 Task: Search one way flight ticket for 5 adults, 2 children, 1 infant in seat and 2 infants on lap in economy from Houston: George Bush Intercontinental/houston Airport to Gillette: Gillette Campbell County Airport on 5-1-2023. Choice of flights is JetBlue. Number of bags: 6 checked bags. Price is upto 87000. Outbound departure time preference is 23:30.
Action: Mouse moved to (192, 248)
Screenshot: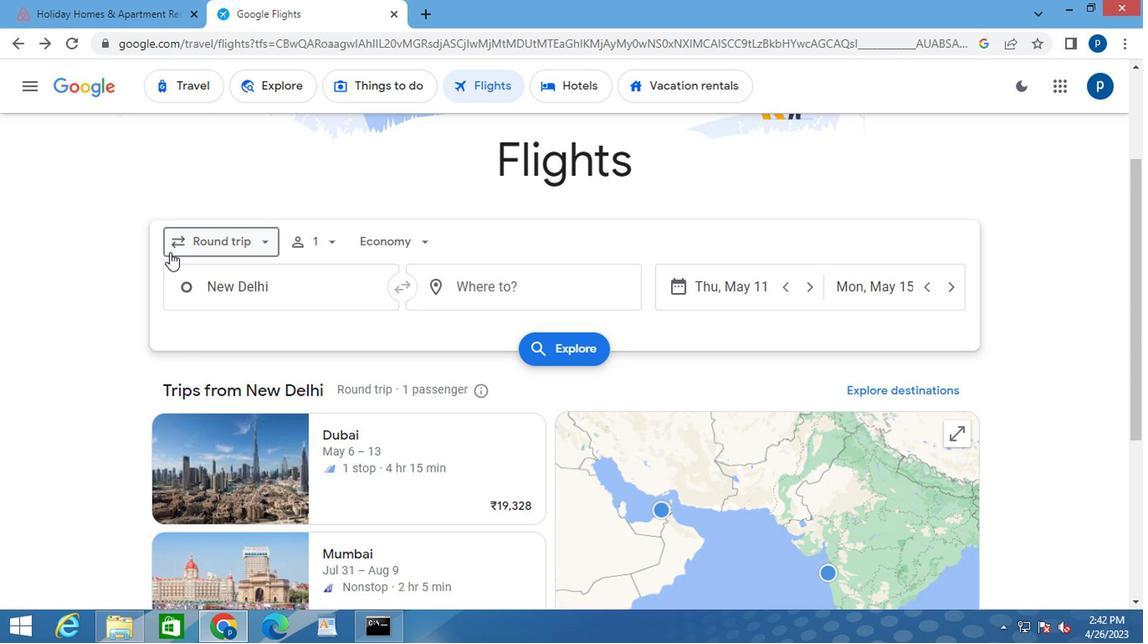 
Action: Mouse pressed left at (192, 248)
Screenshot: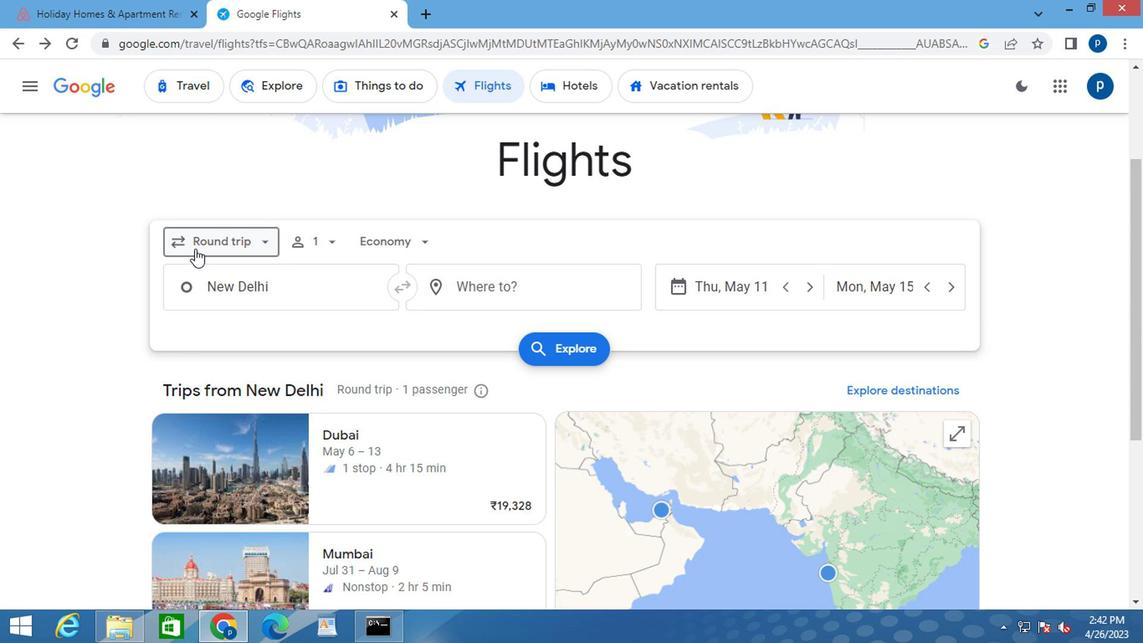 
Action: Mouse moved to (242, 314)
Screenshot: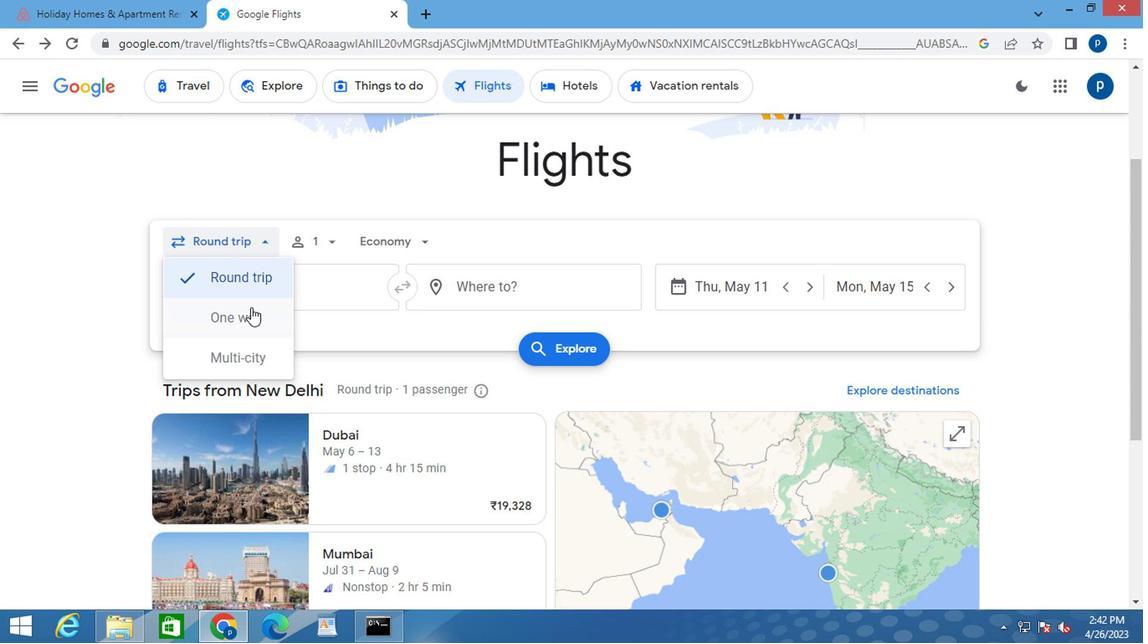 
Action: Mouse pressed left at (242, 314)
Screenshot: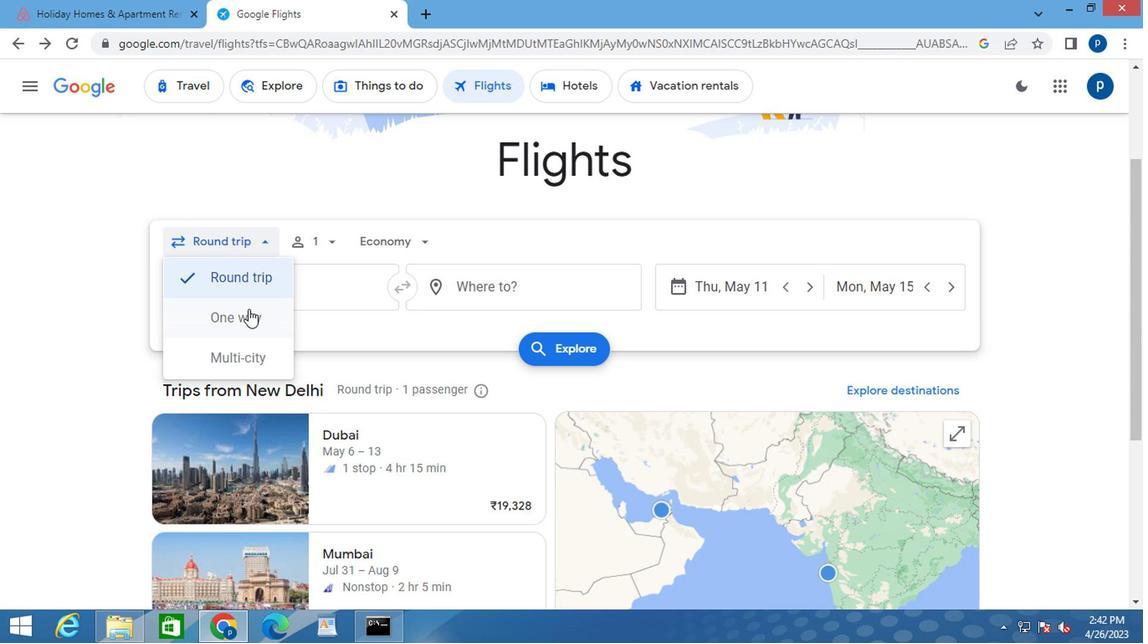 
Action: Mouse moved to (312, 249)
Screenshot: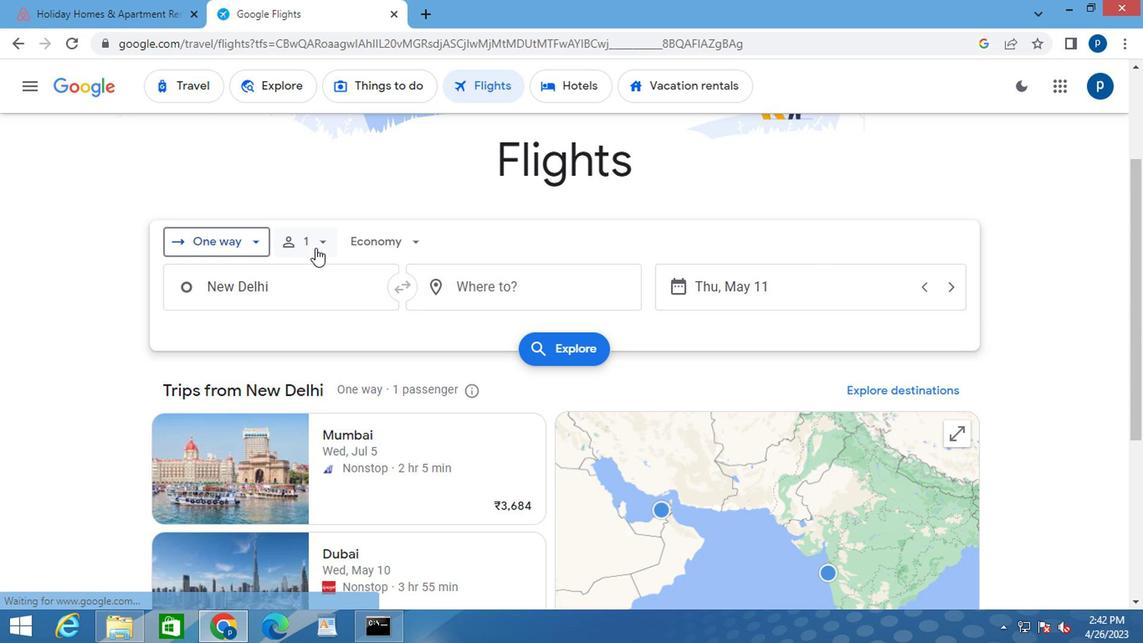 
Action: Mouse pressed left at (312, 249)
Screenshot: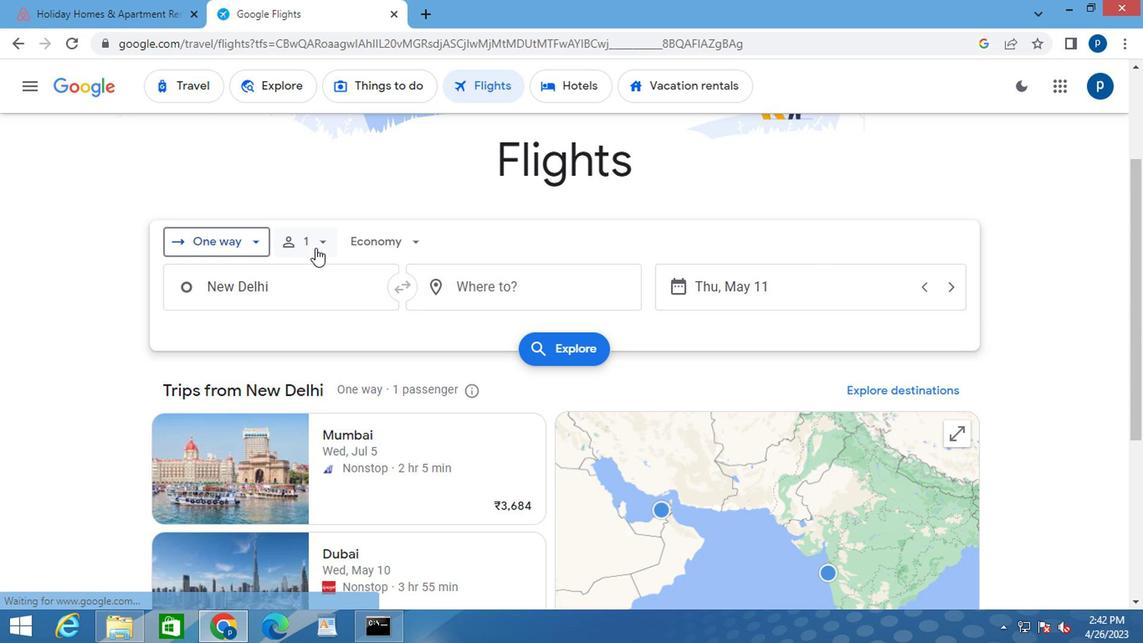 
Action: Mouse moved to (441, 284)
Screenshot: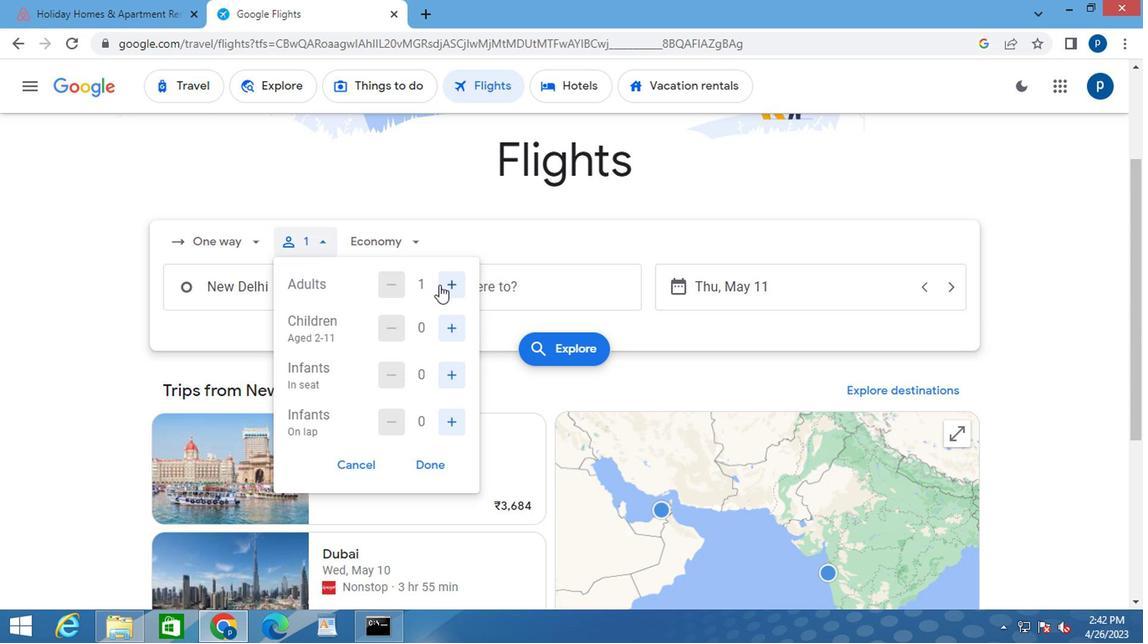 
Action: Mouse pressed left at (441, 284)
Screenshot: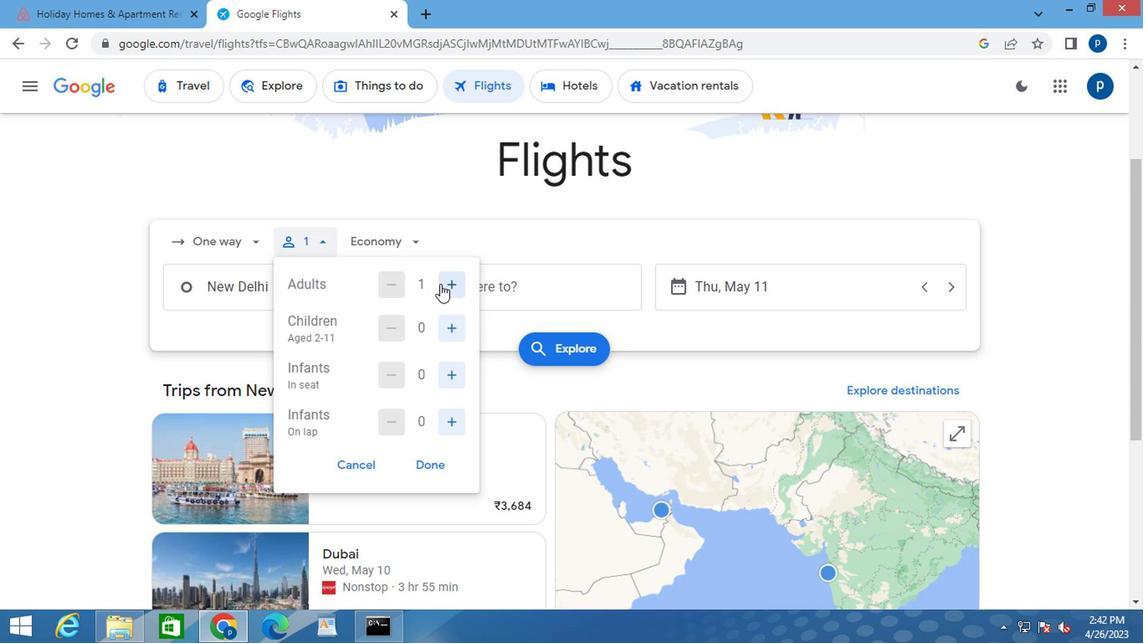 
Action: Mouse pressed left at (441, 284)
Screenshot: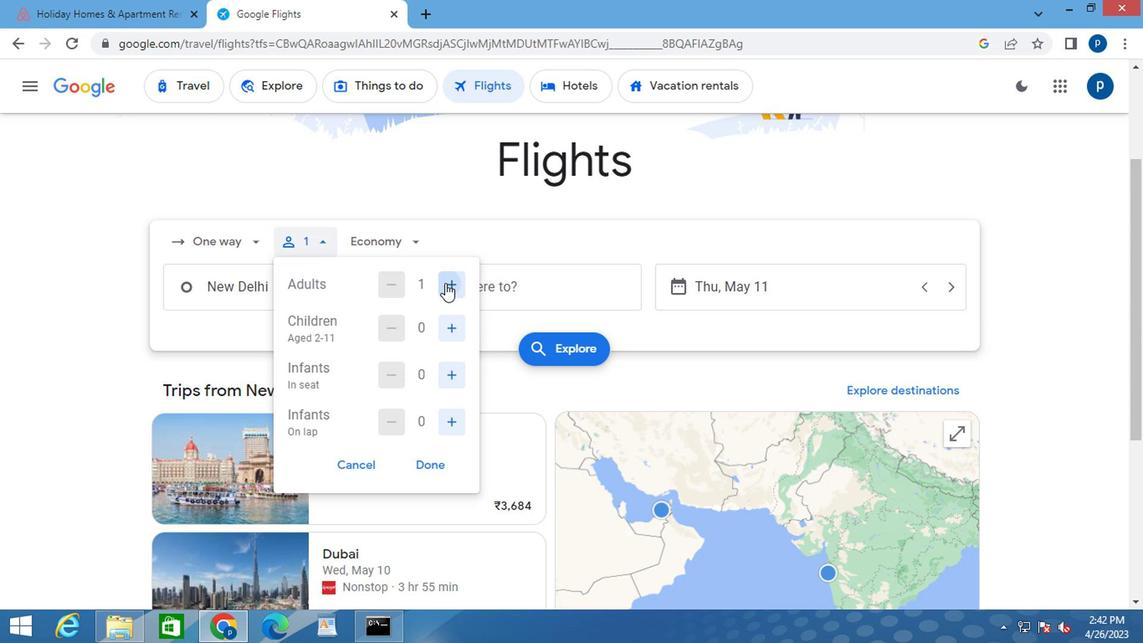 
Action: Mouse pressed left at (441, 284)
Screenshot: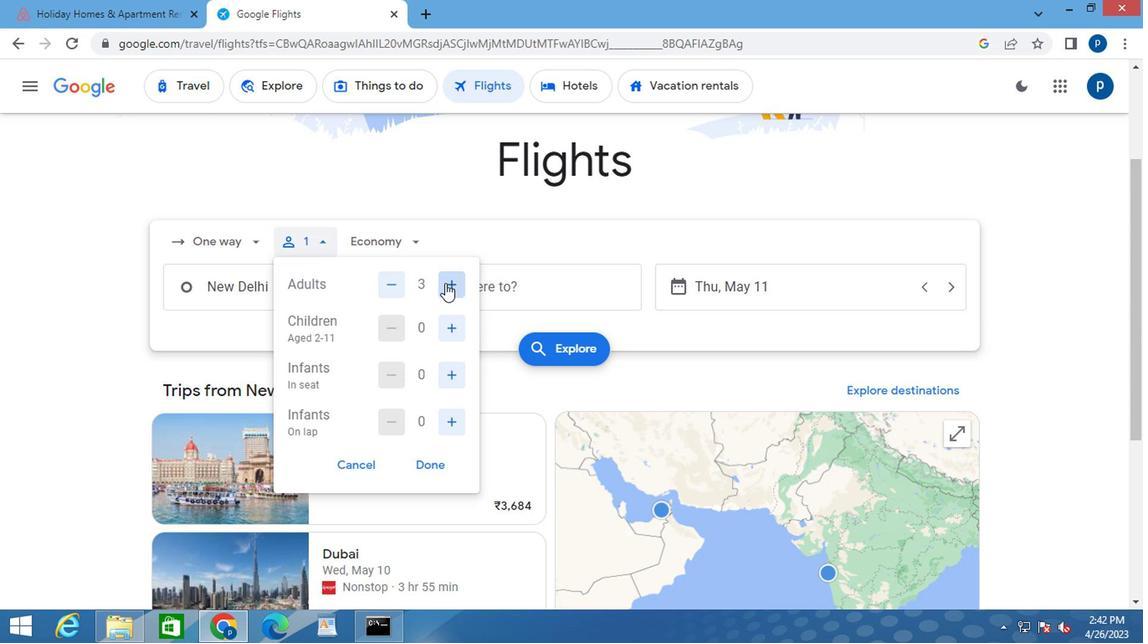 
Action: Mouse pressed left at (441, 284)
Screenshot: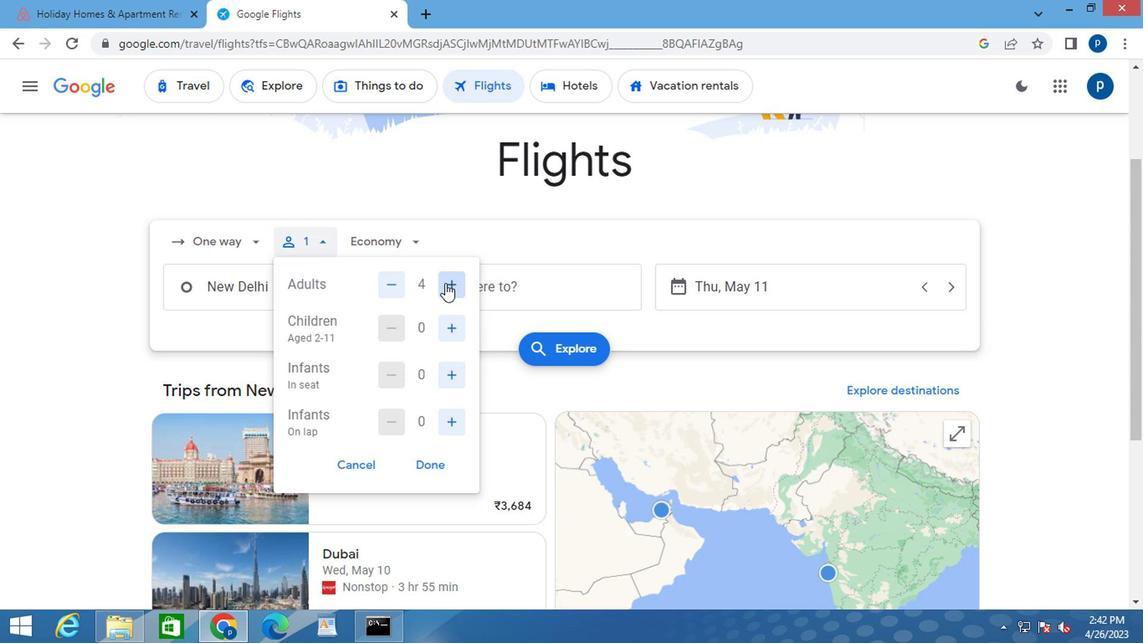 
Action: Mouse moved to (454, 332)
Screenshot: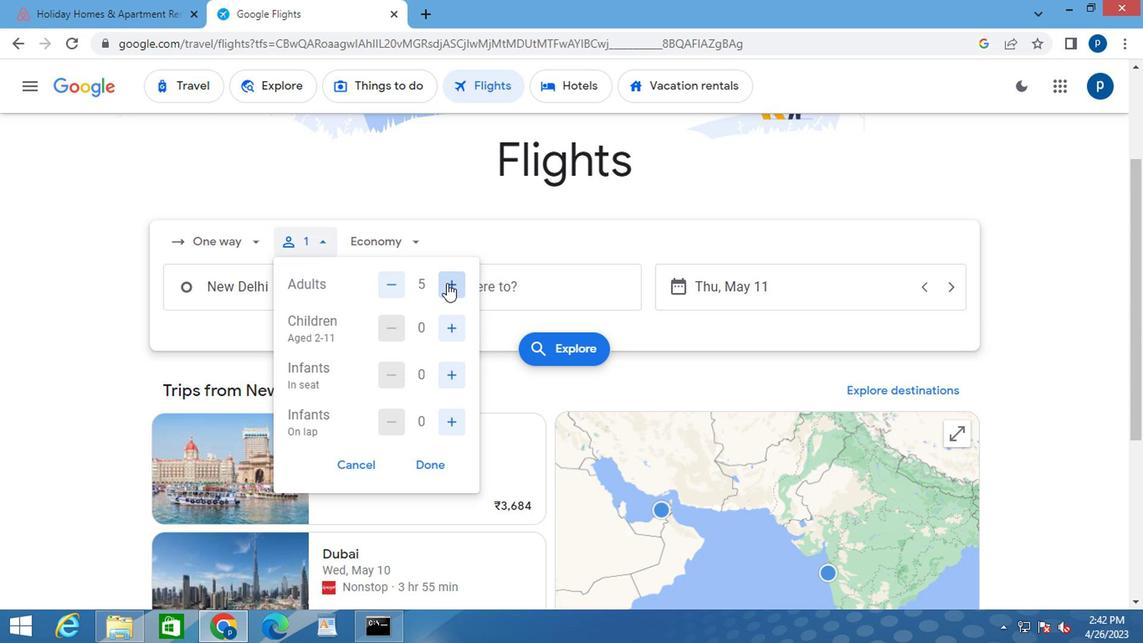 
Action: Mouse pressed left at (454, 332)
Screenshot: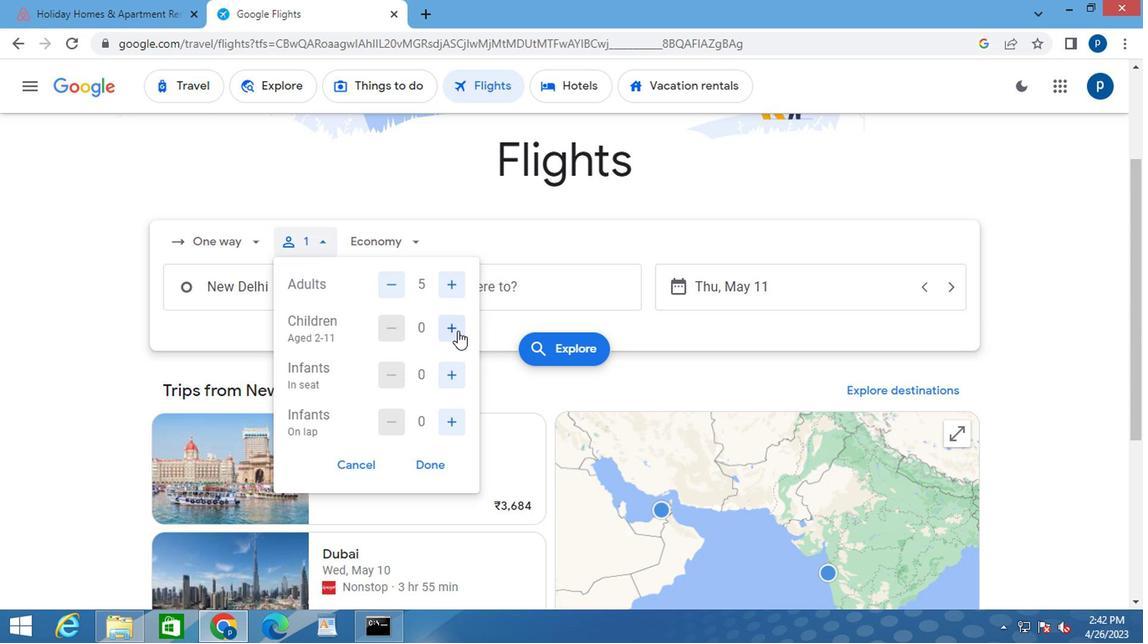 
Action: Mouse pressed left at (454, 332)
Screenshot: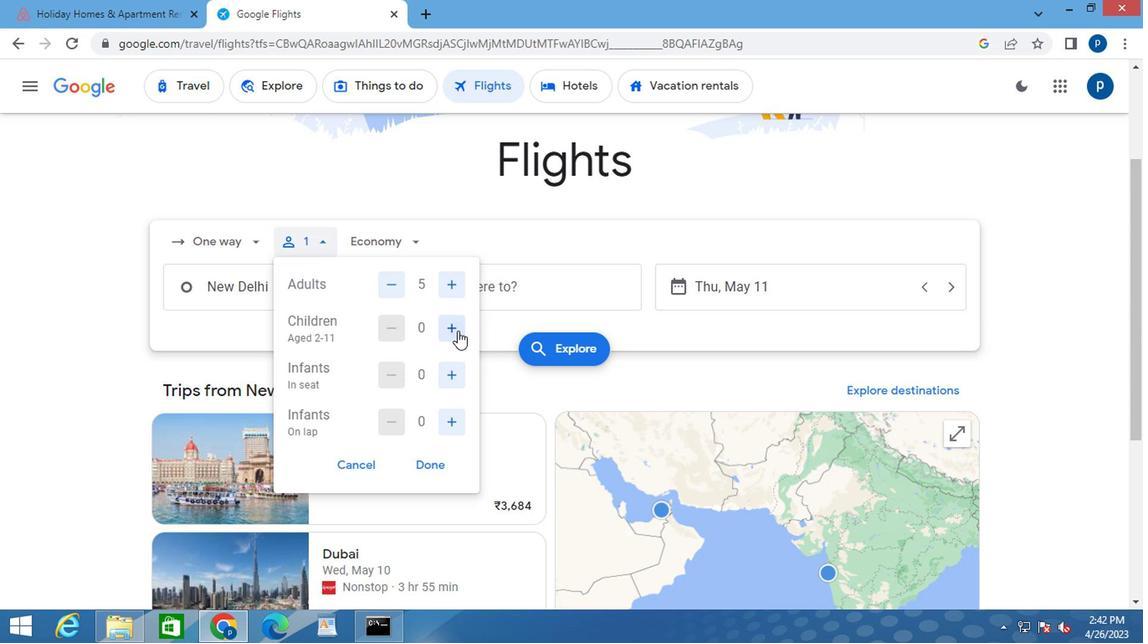 
Action: Mouse moved to (444, 365)
Screenshot: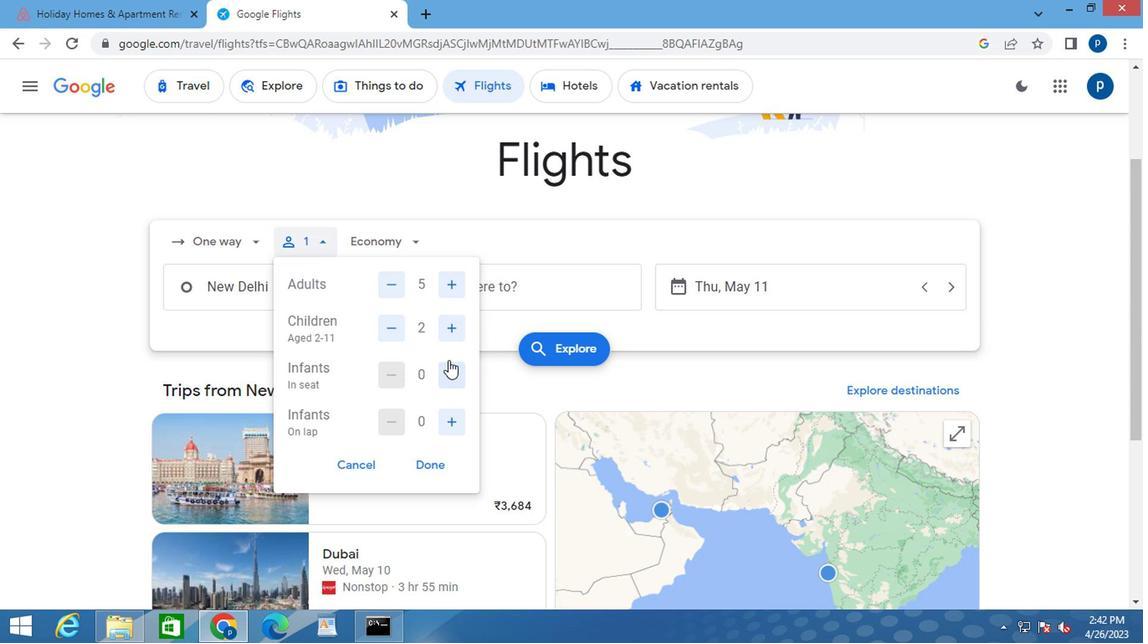 
Action: Mouse pressed left at (444, 365)
Screenshot: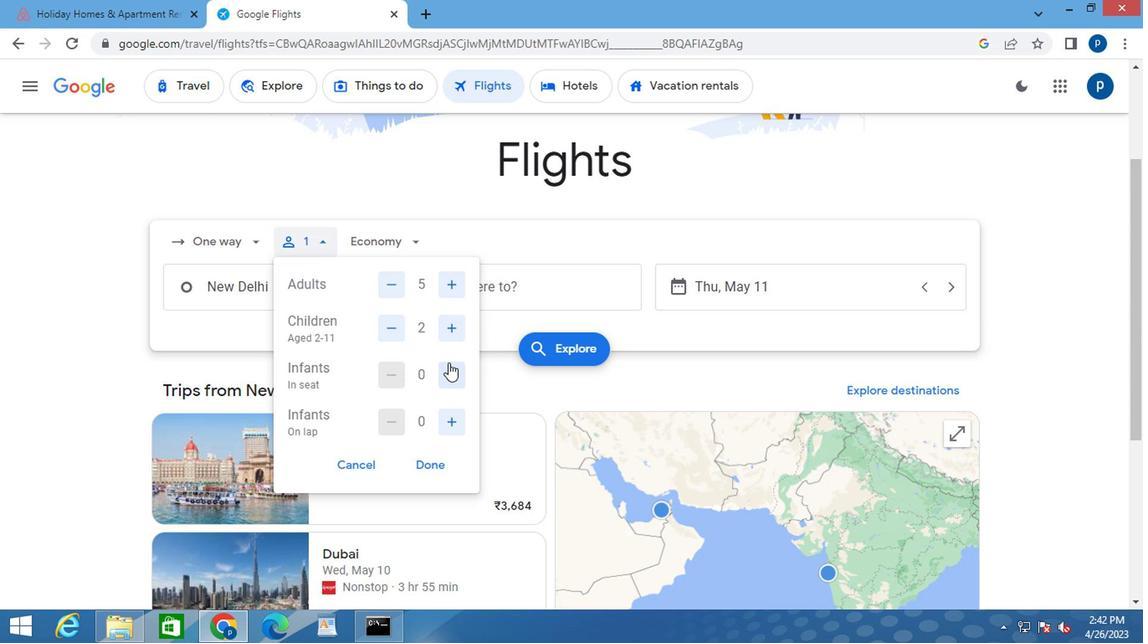 
Action: Mouse moved to (451, 423)
Screenshot: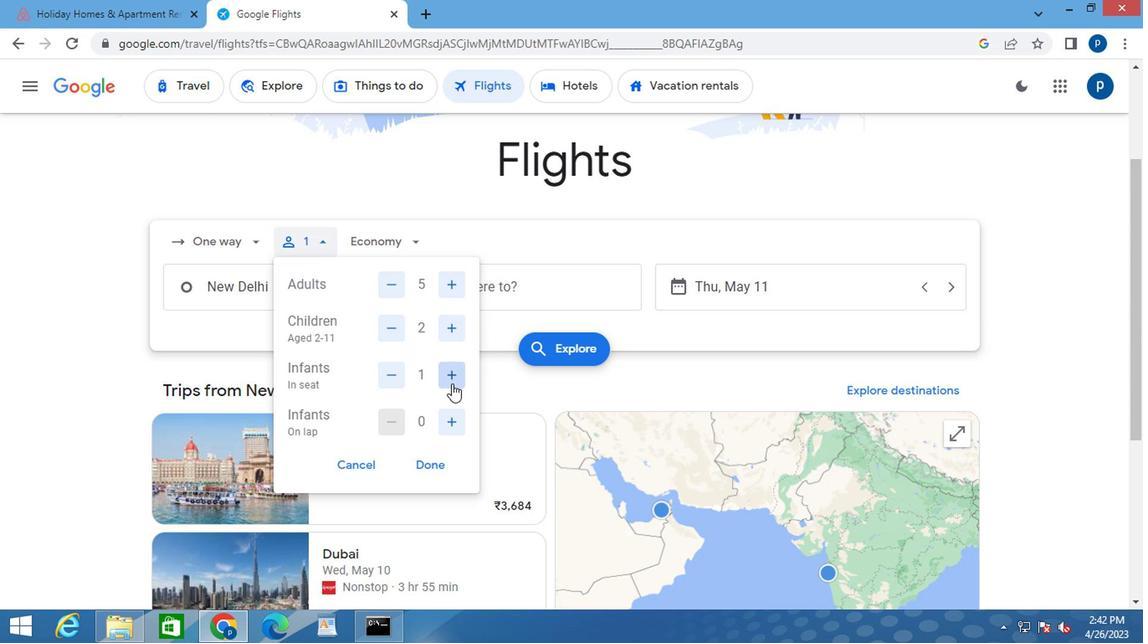 
Action: Mouse pressed left at (451, 423)
Screenshot: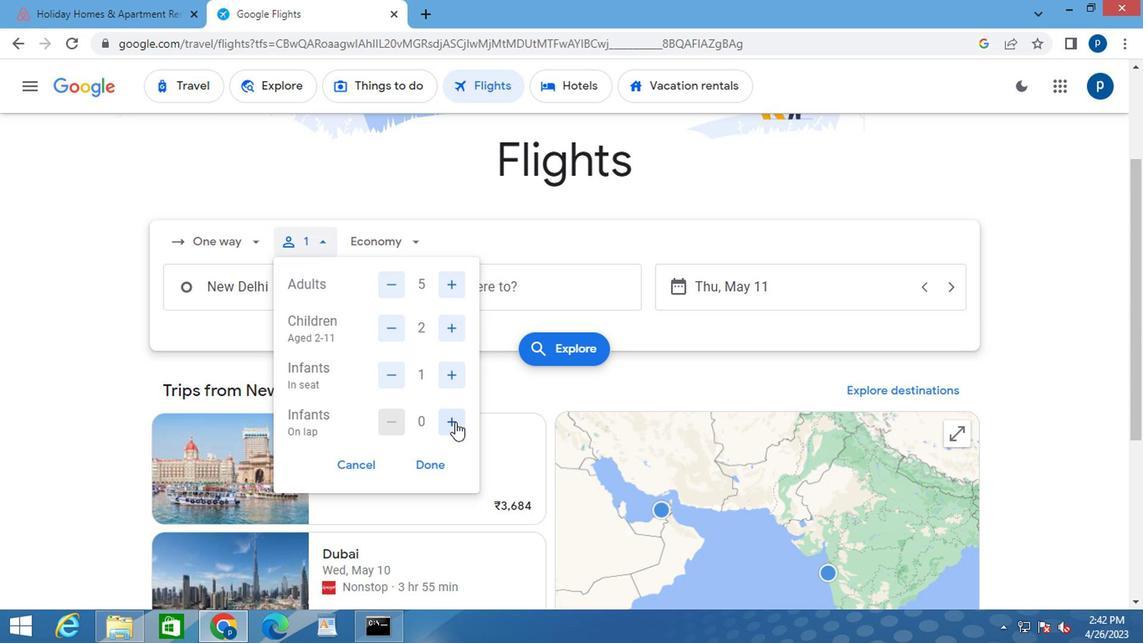 
Action: Mouse pressed left at (451, 423)
Screenshot: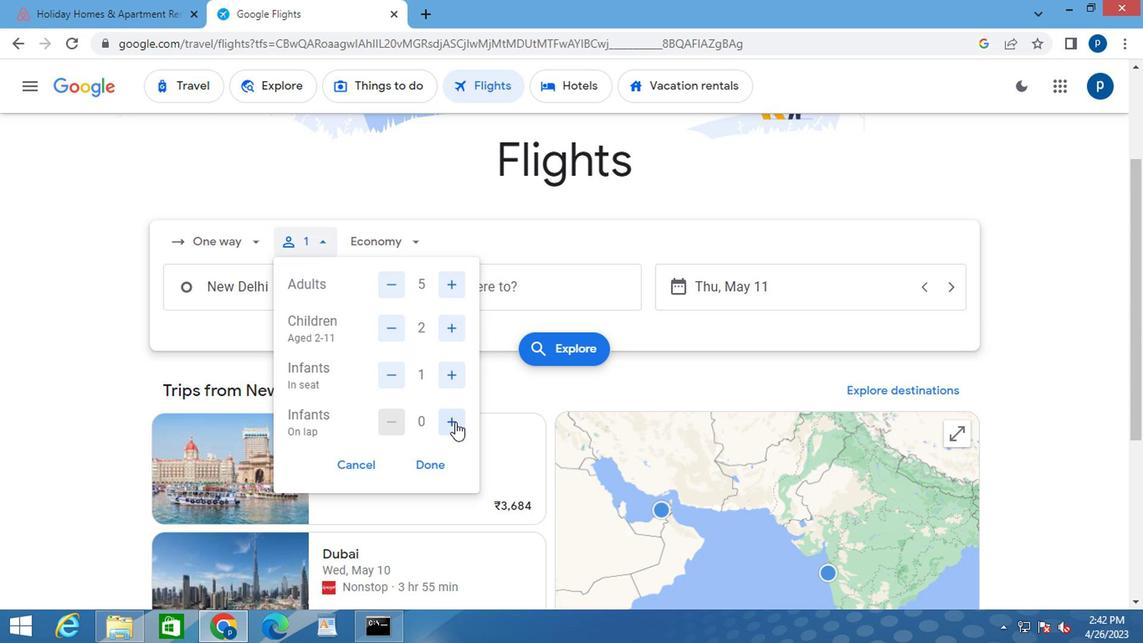 
Action: Mouse moved to (391, 419)
Screenshot: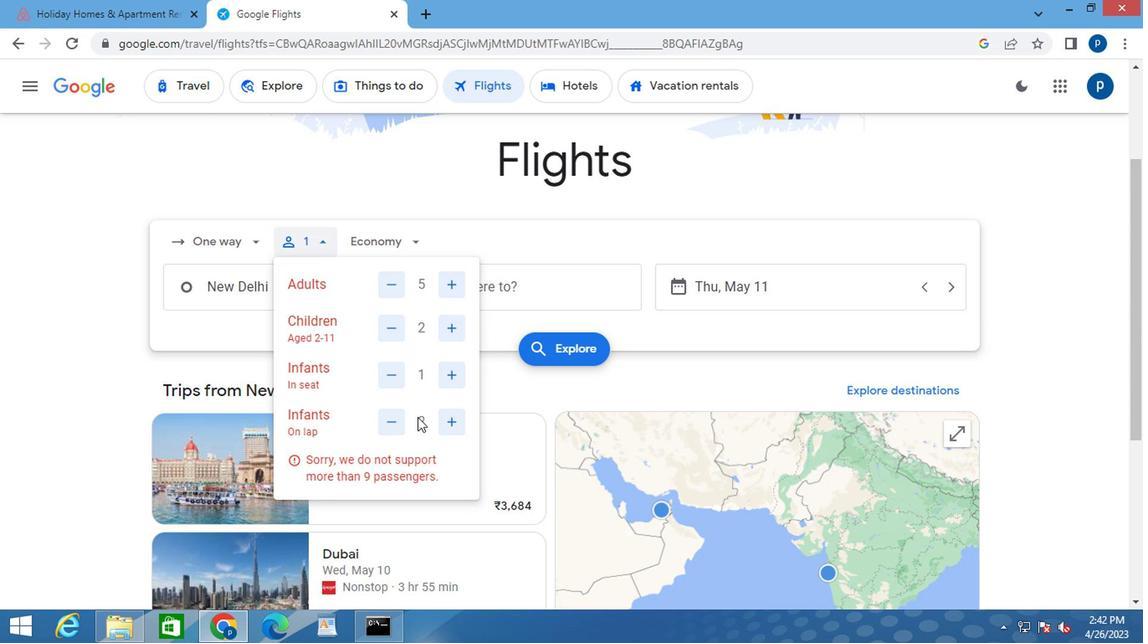 
Action: Mouse pressed left at (391, 419)
Screenshot: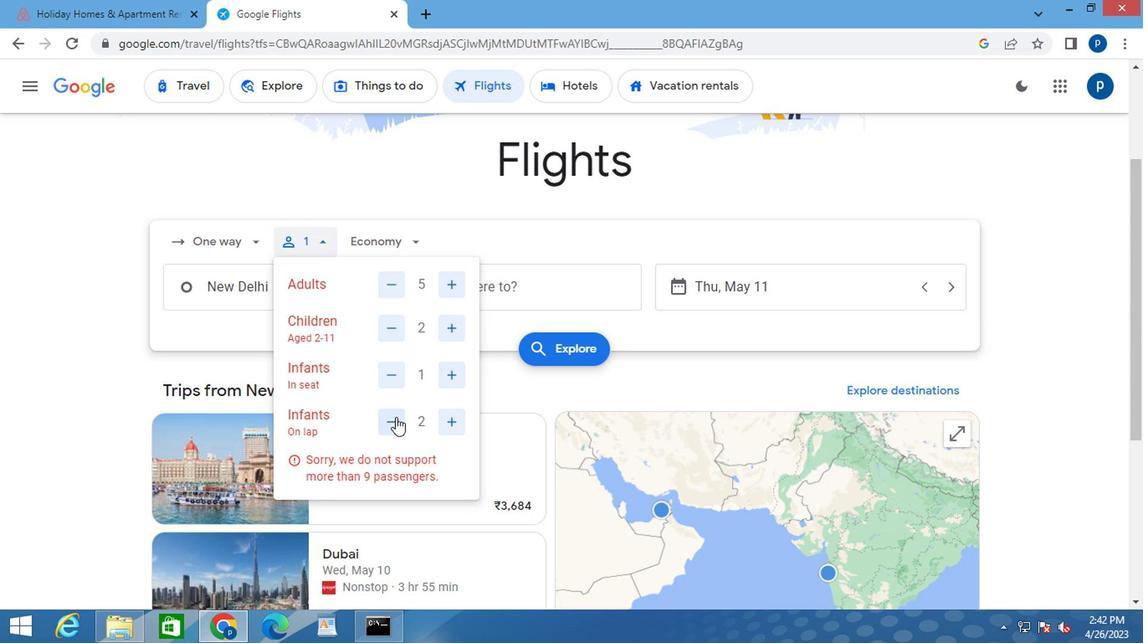 
Action: Mouse moved to (422, 460)
Screenshot: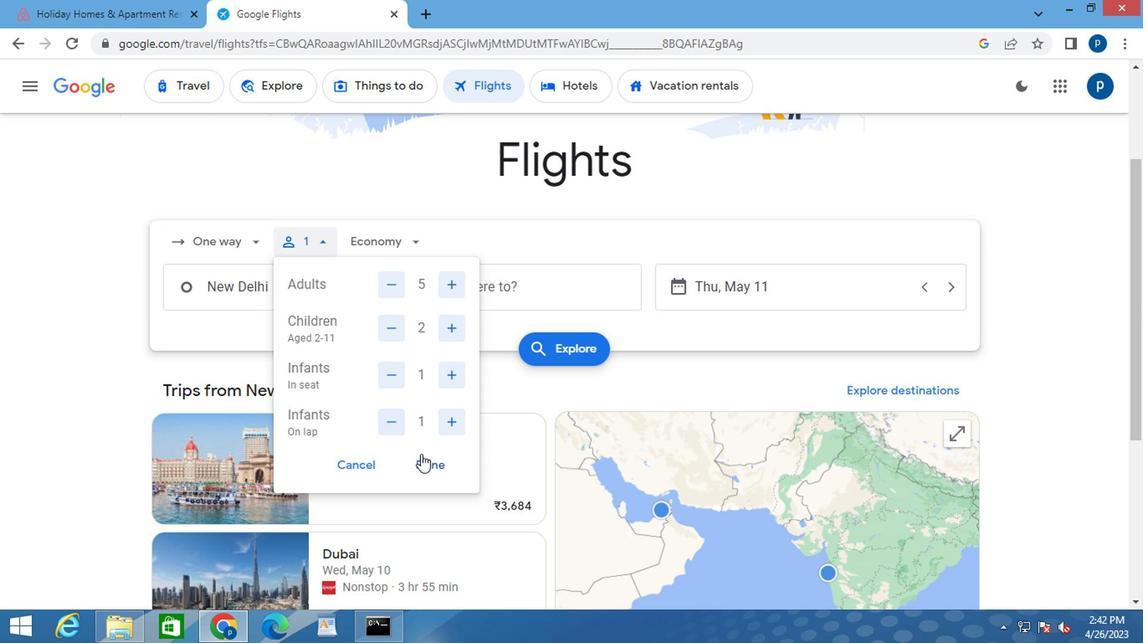 
Action: Mouse pressed left at (422, 460)
Screenshot: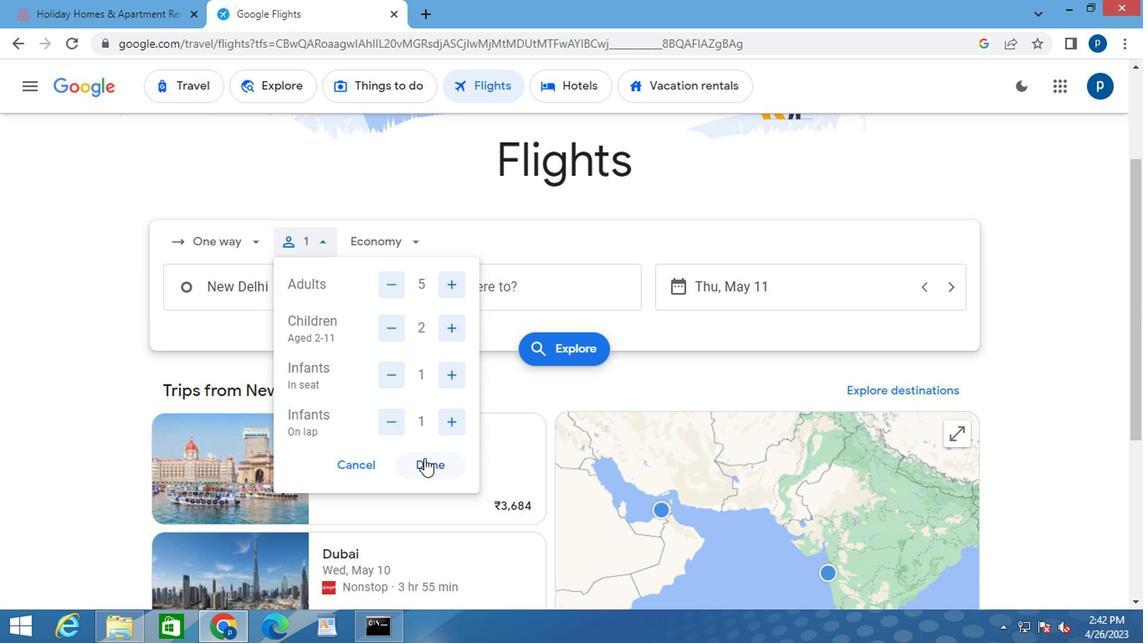 
Action: Mouse moved to (397, 247)
Screenshot: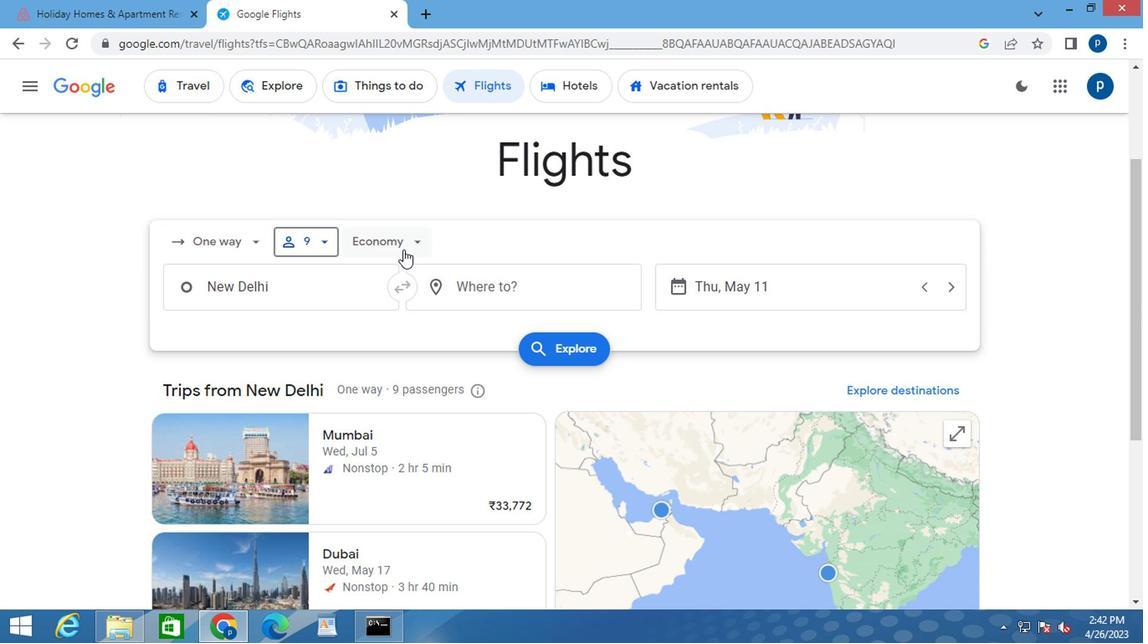 
Action: Mouse pressed left at (397, 247)
Screenshot: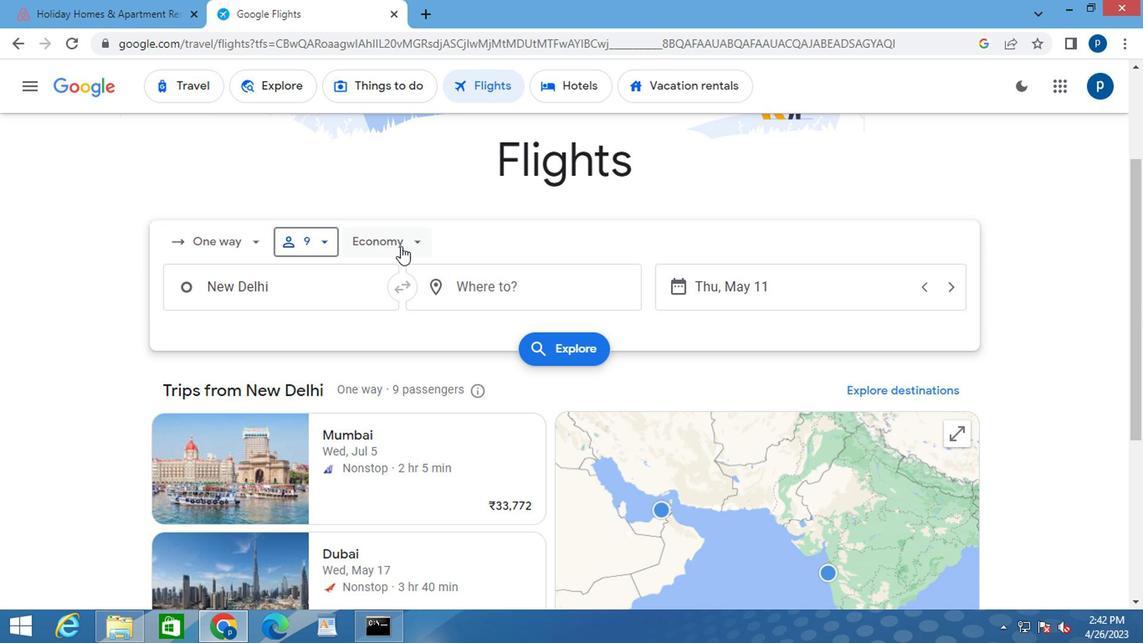 
Action: Mouse moved to (413, 279)
Screenshot: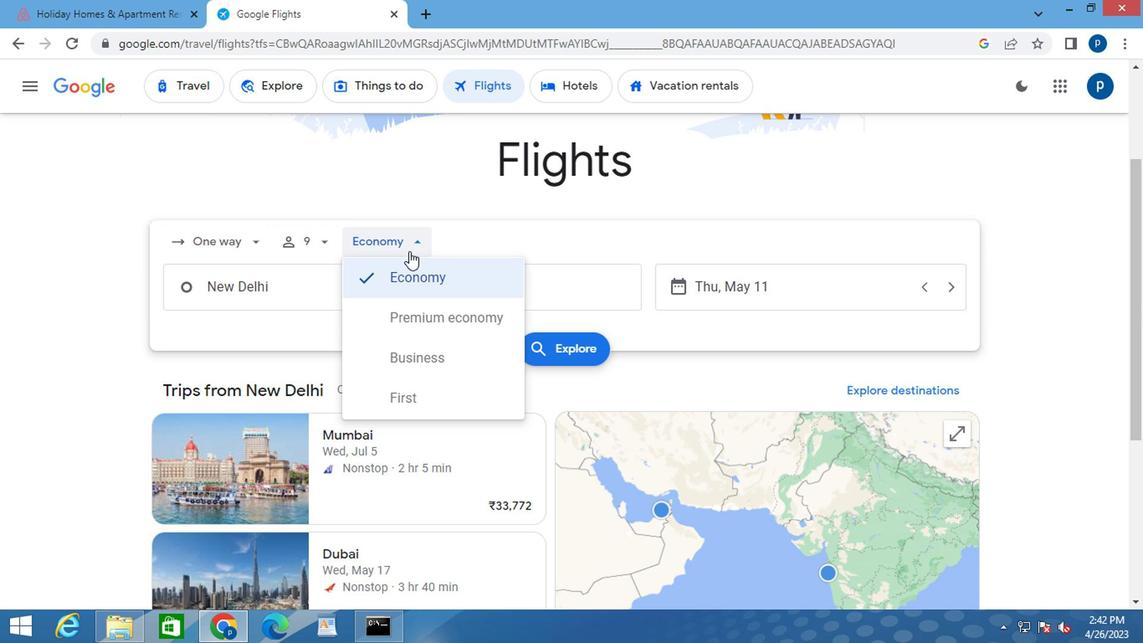 
Action: Mouse pressed left at (413, 279)
Screenshot: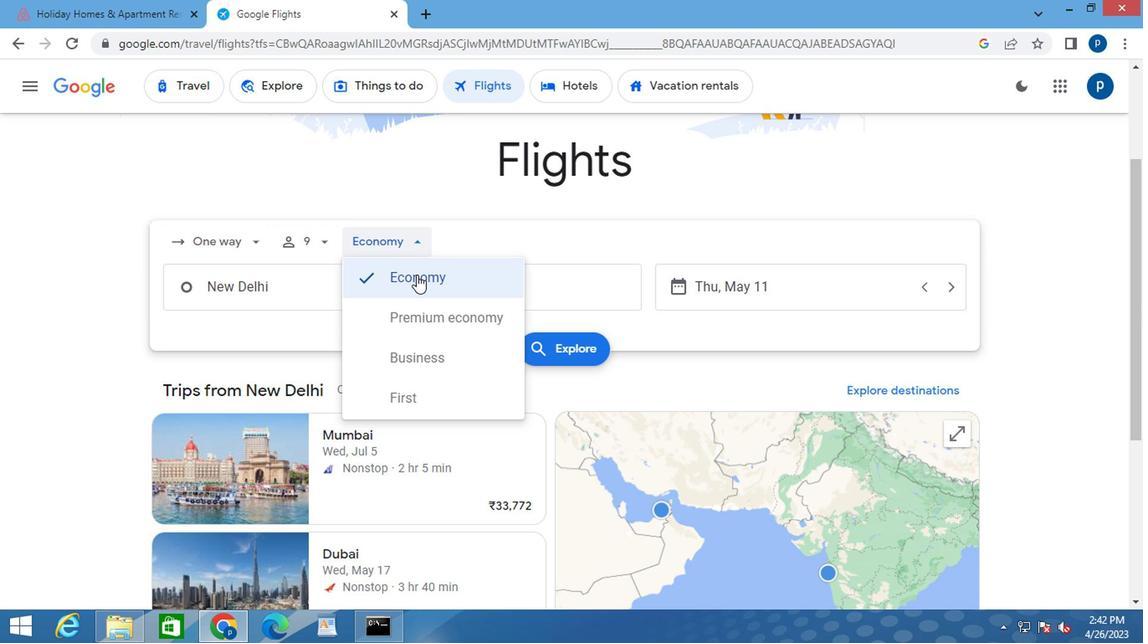 
Action: Mouse moved to (278, 292)
Screenshot: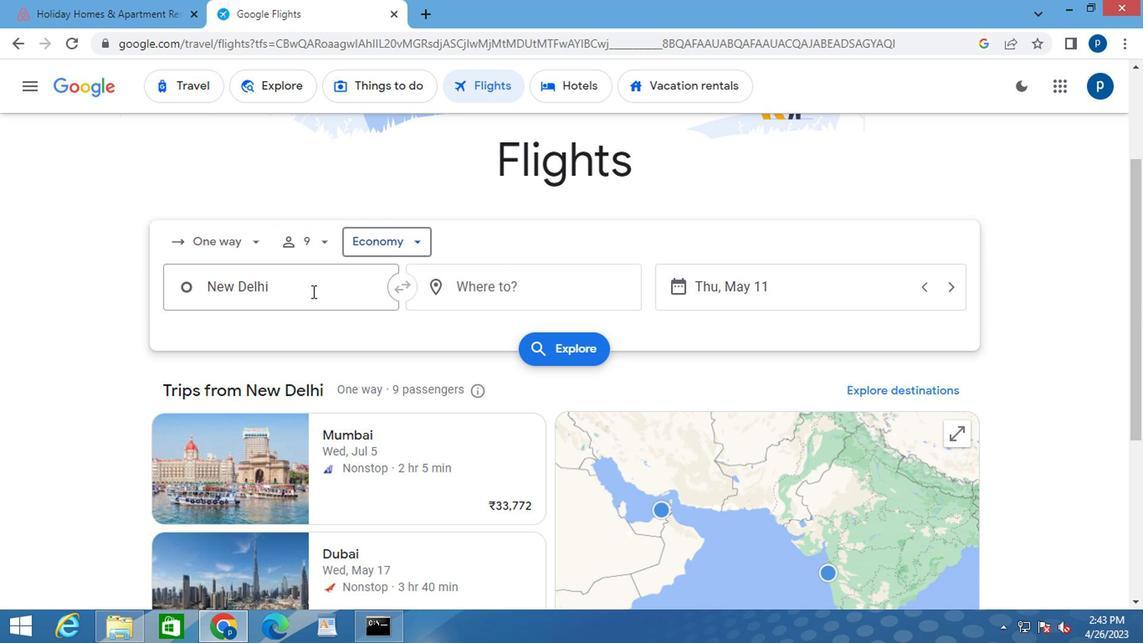 
Action: Mouse pressed left at (278, 292)
Screenshot: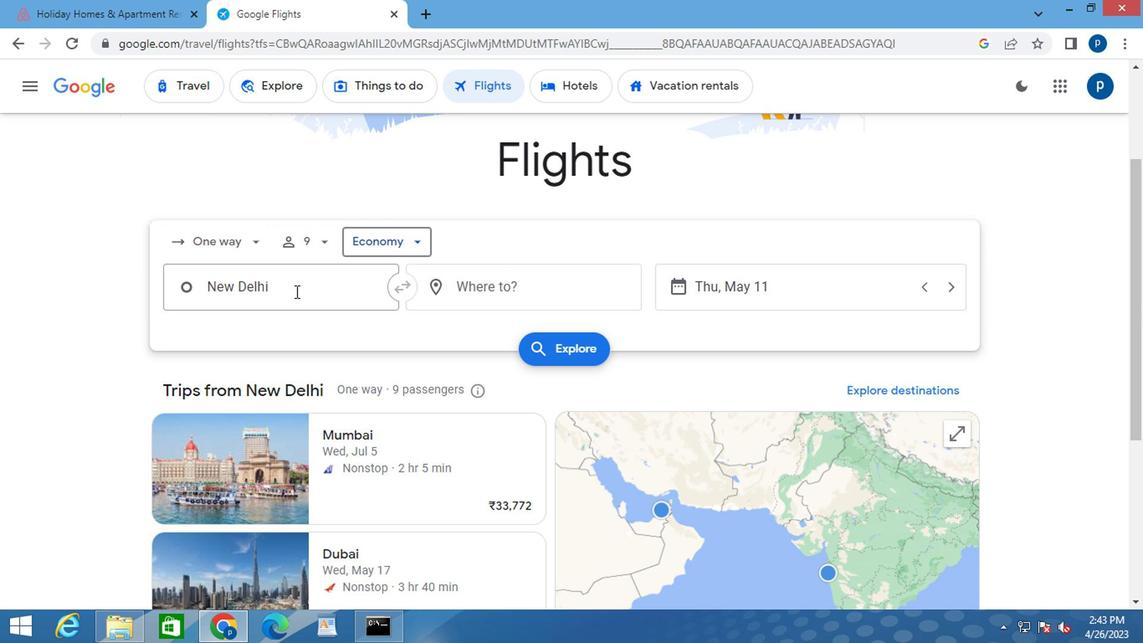 
Action: Mouse pressed left at (278, 292)
Screenshot: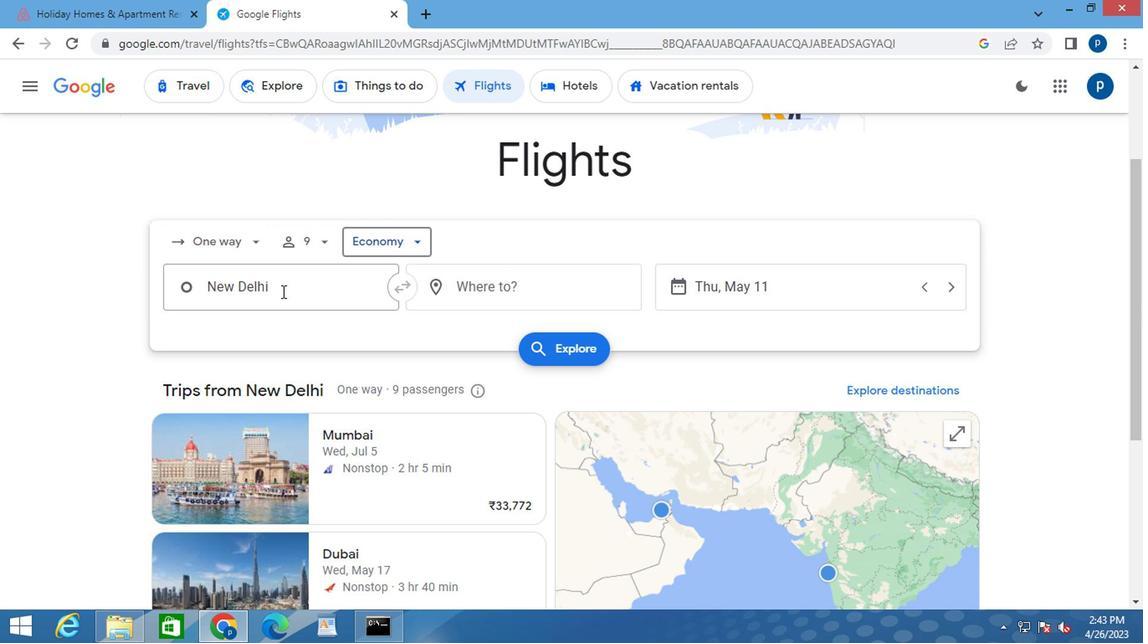 
Action: Key pressed <Key.delete>
Screenshot: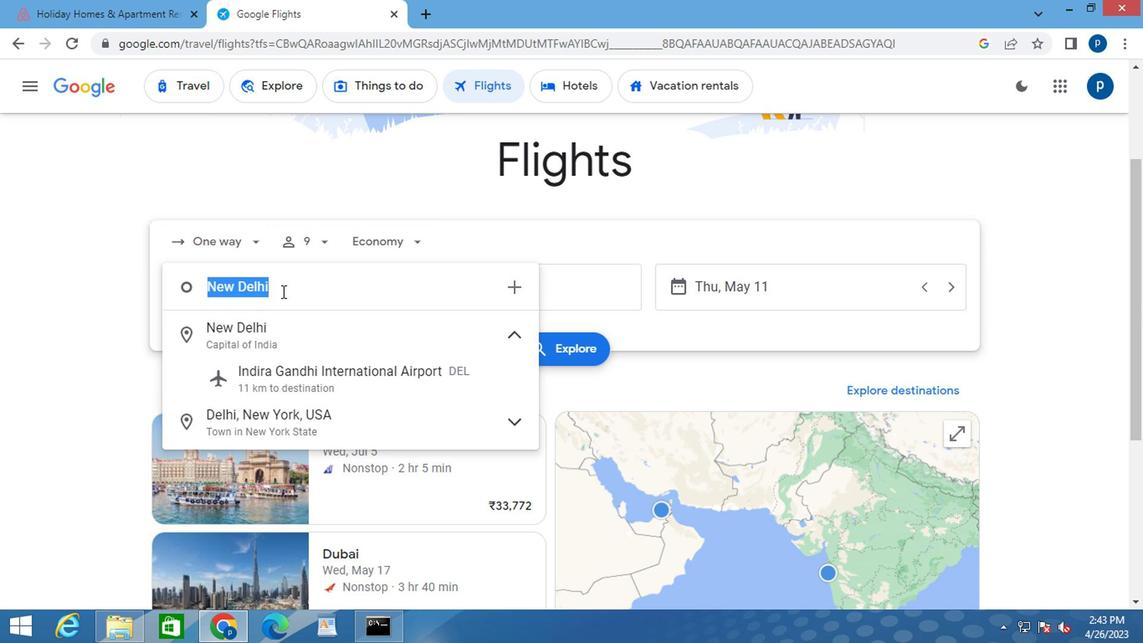 
Action: Mouse moved to (269, 338)
Screenshot: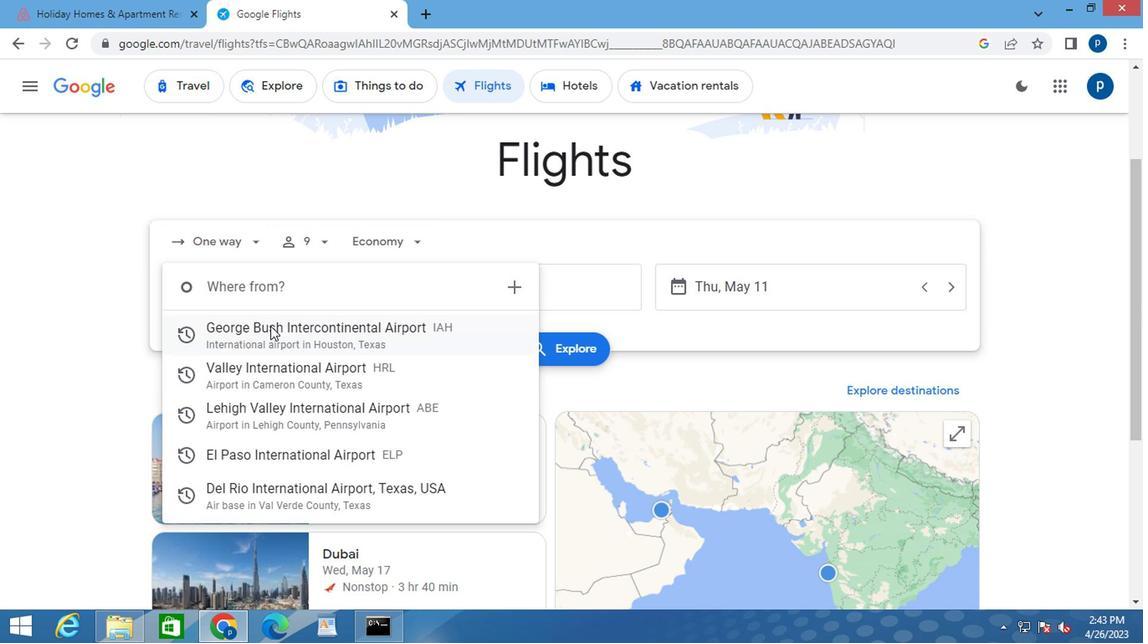 
Action: Mouse pressed left at (269, 338)
Screenshot: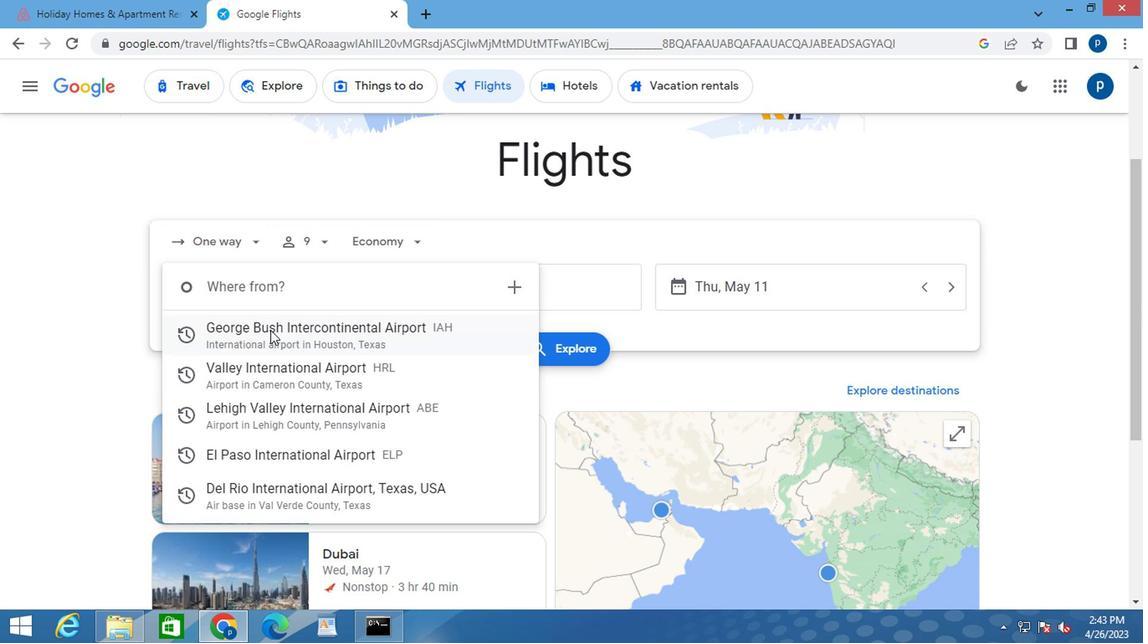 
Action: Mouse moved to (494, 292)
Screenshot: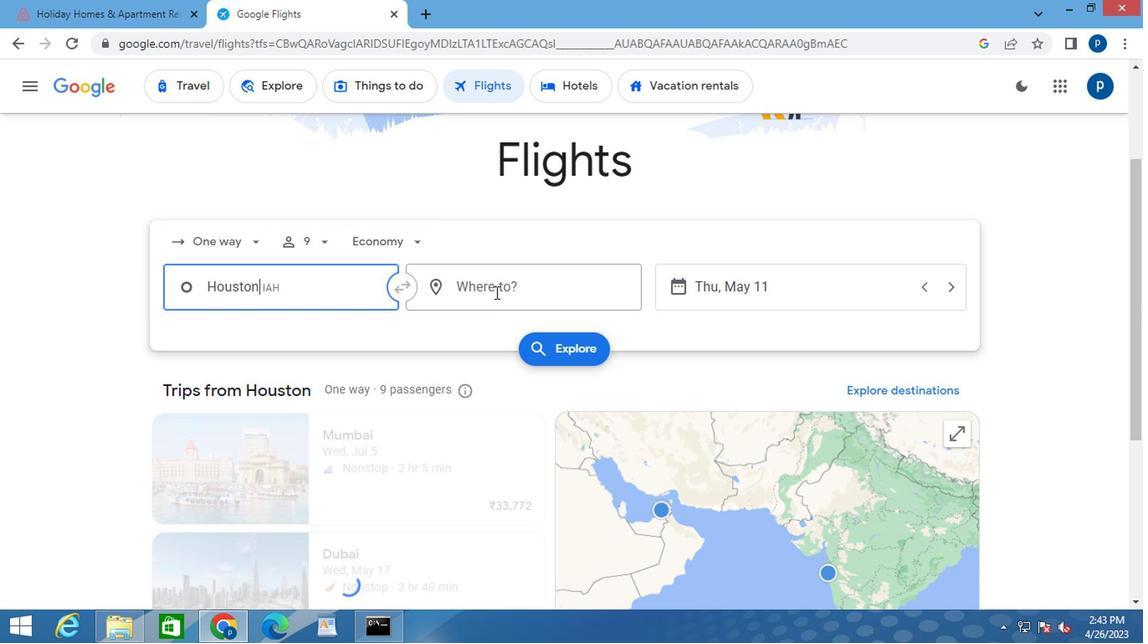 
Action: Mouse pressed left at (494, 292)
Screenshot: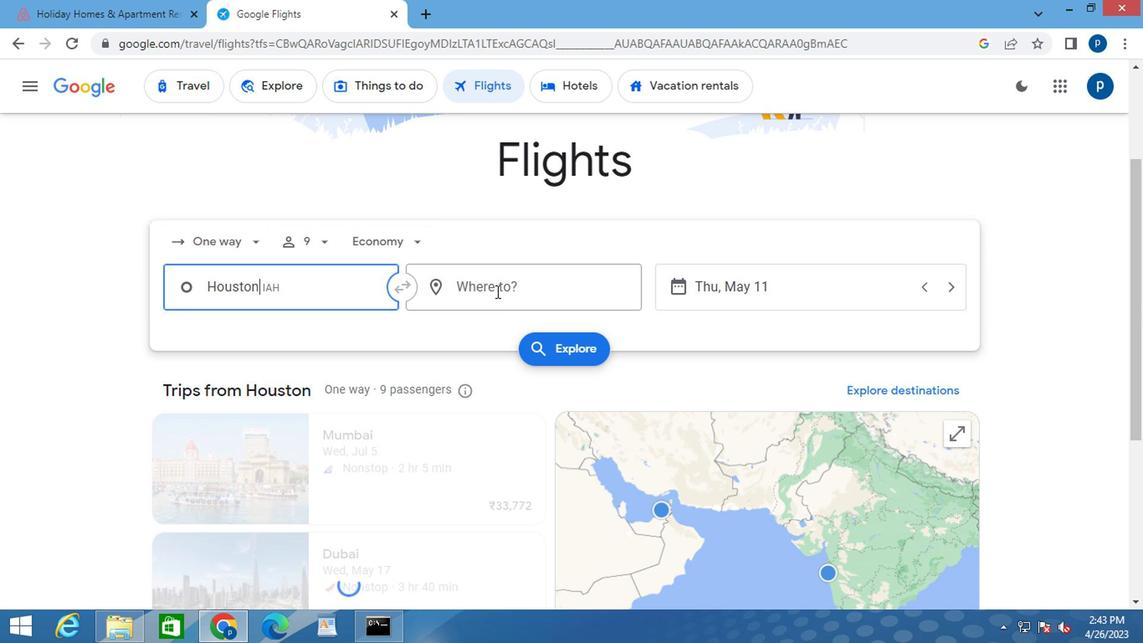 
Action: Key pressed gi<Key.backspace><Key.caps_lock>ille
Screenshot: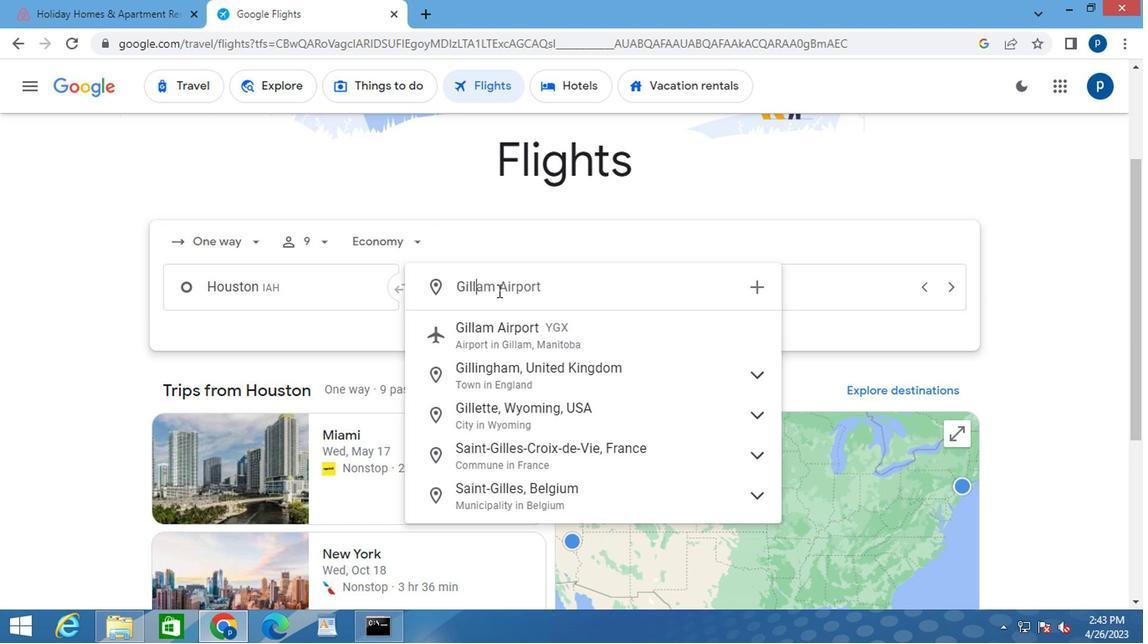 
Action: Mouse moved to (501, 328)
Screenshot: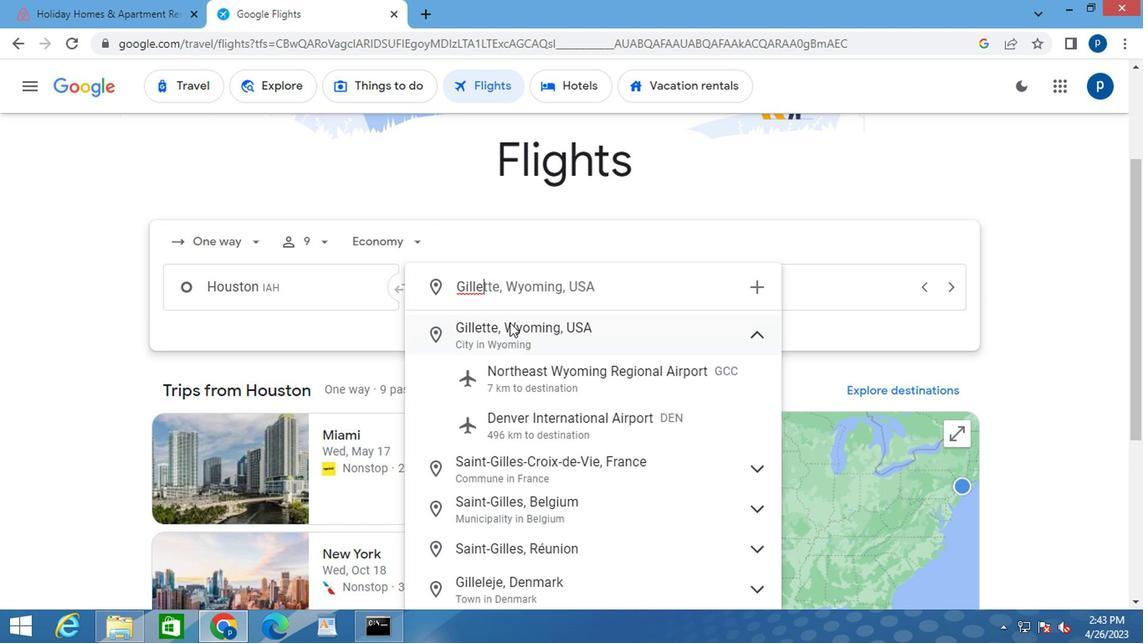 
Action: Mouse pressed left at (501, 328)
Screenshot: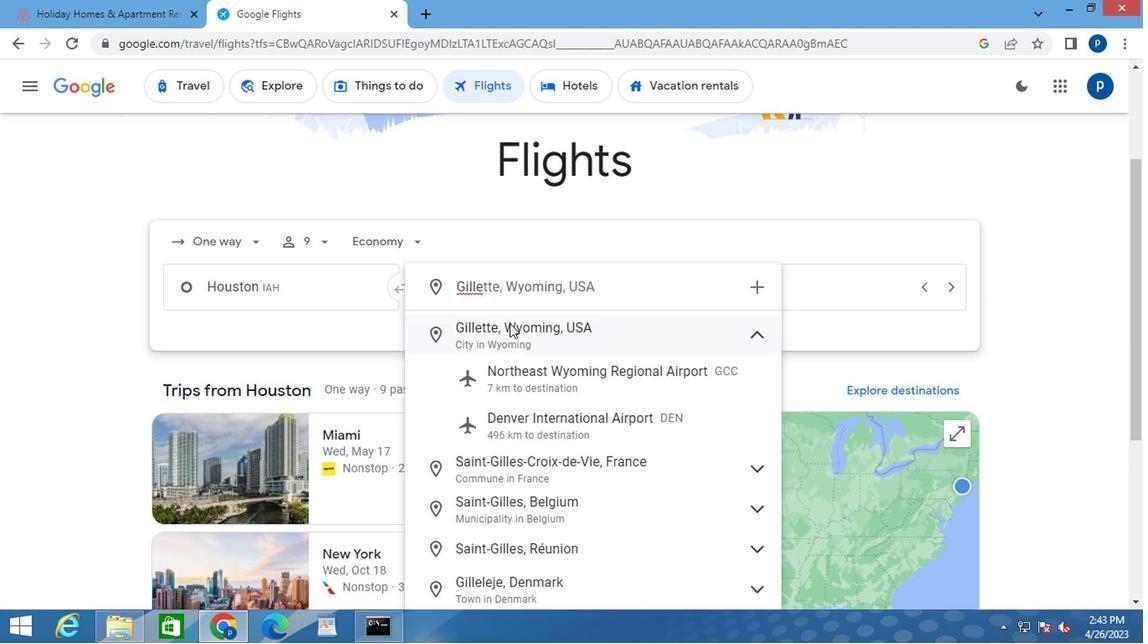 
Action: Mouse moved to (675, 289)
Screenshot: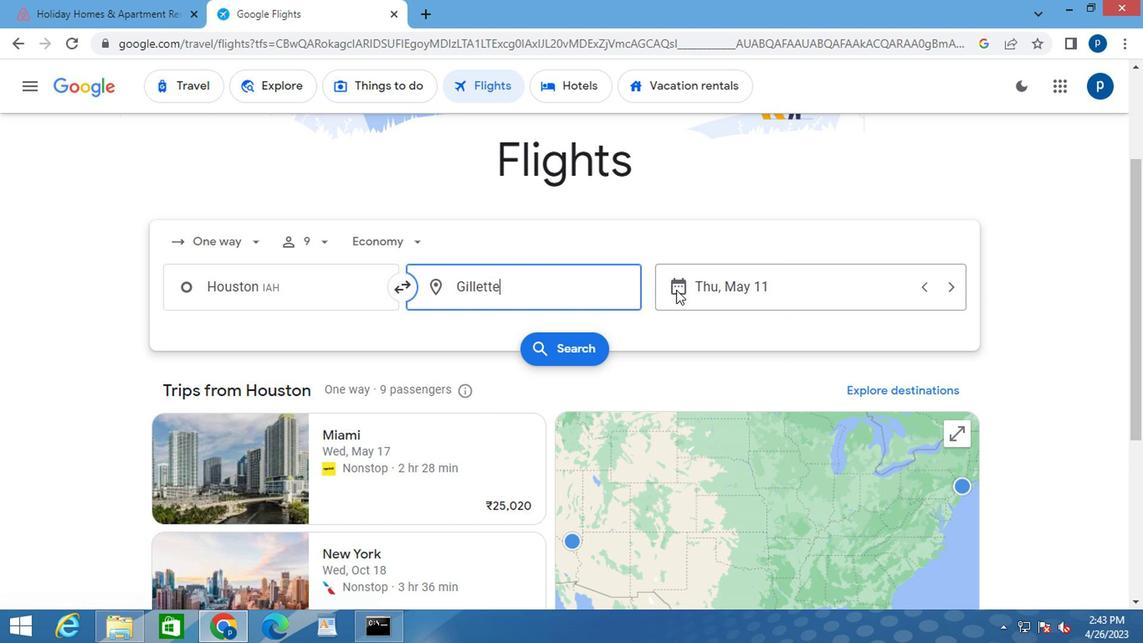 
Action: Mouse pressed left at (675, 289)
Screenshot: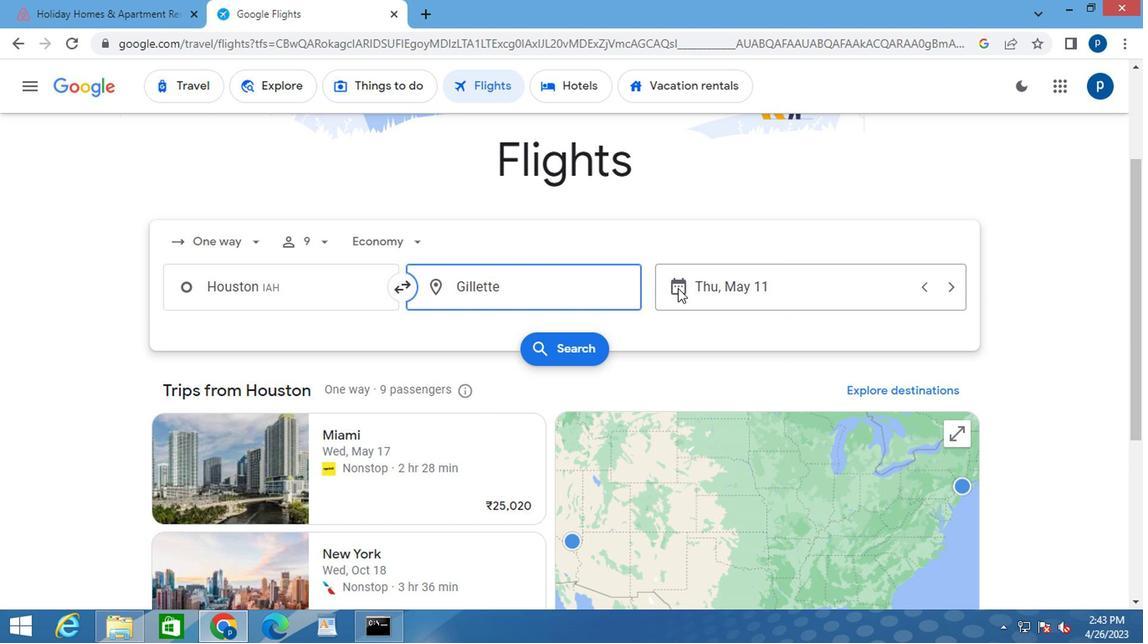 
Action: Mouse moved to (731, 285)
Screenshot: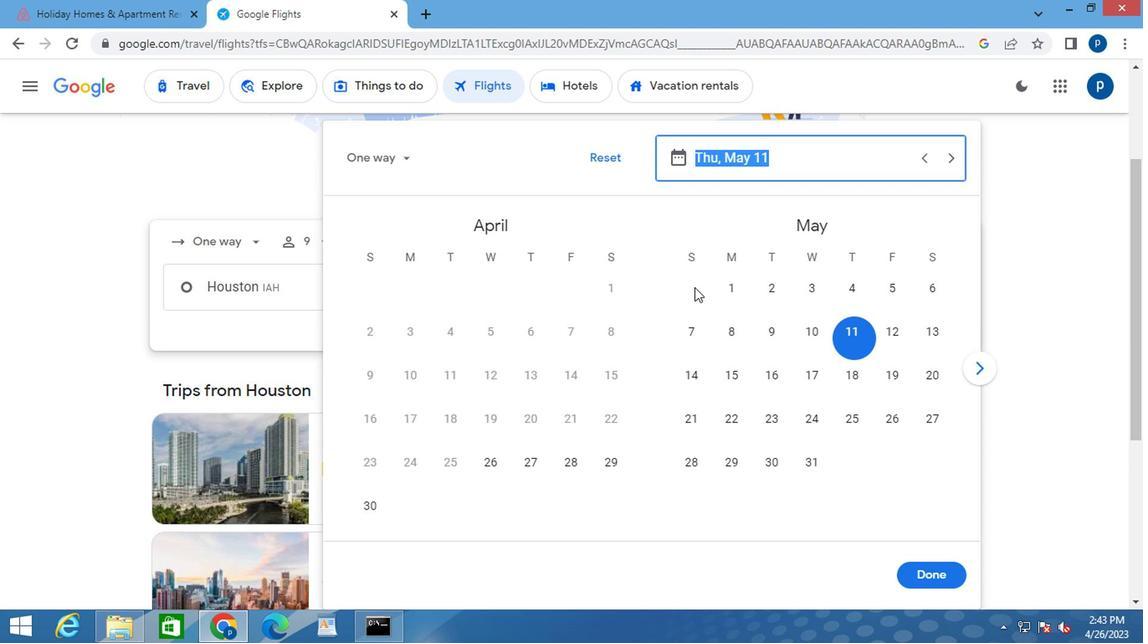 
Action: Mouse pressed left at (731, 285)
Screenshot: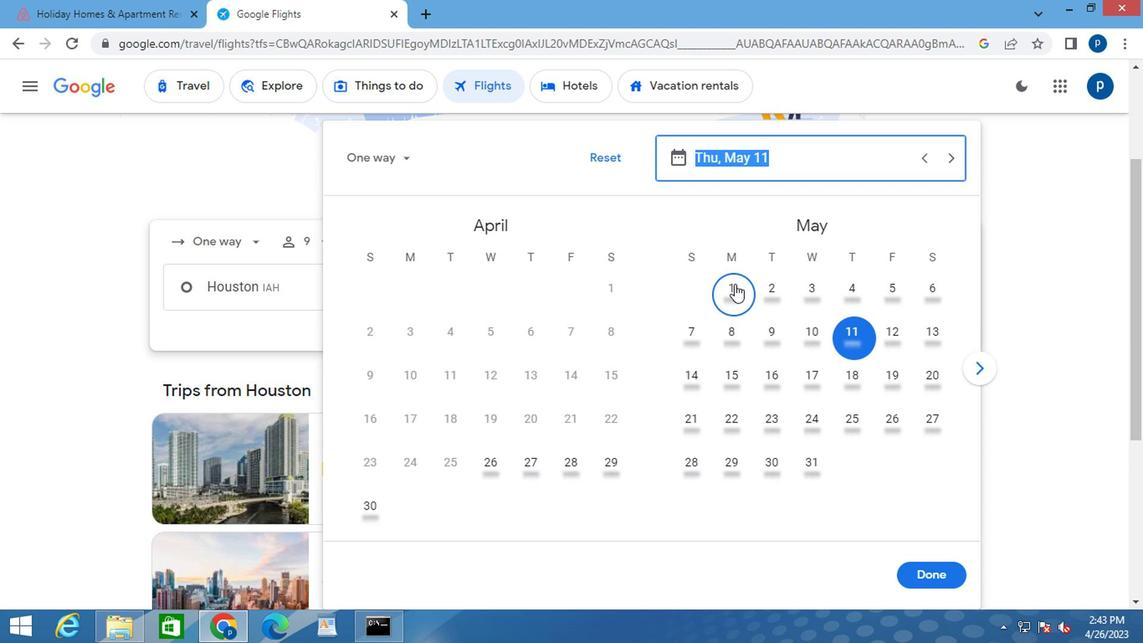 
Action: Mouse moved to (920, 570)
Screenshot: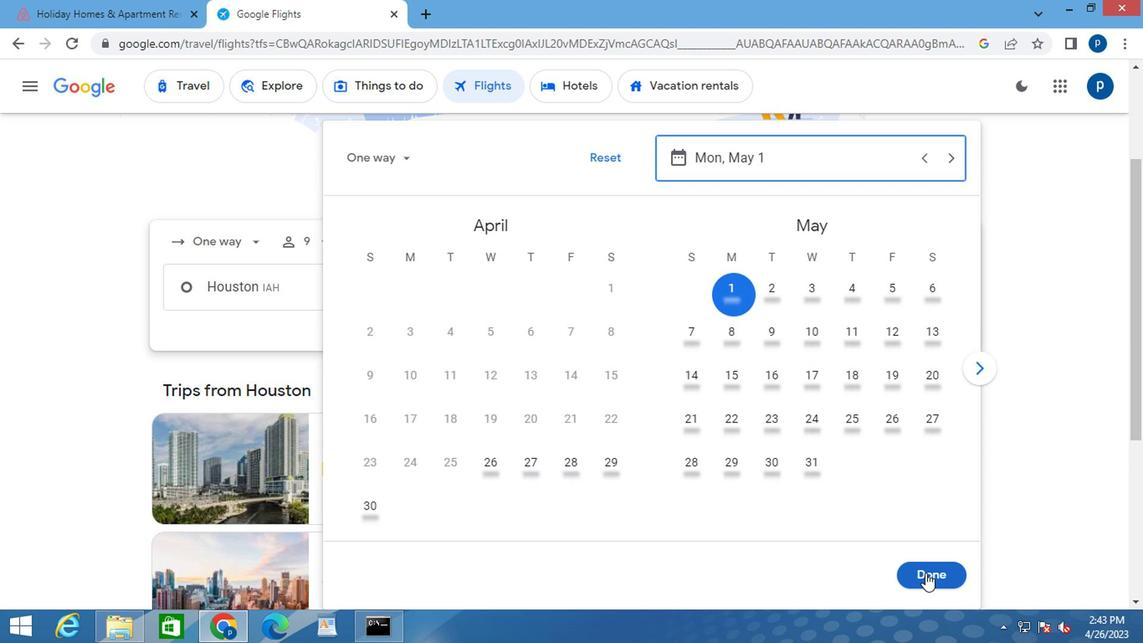 
Action: Mouse pressed left at (920, 570)
Screenshot: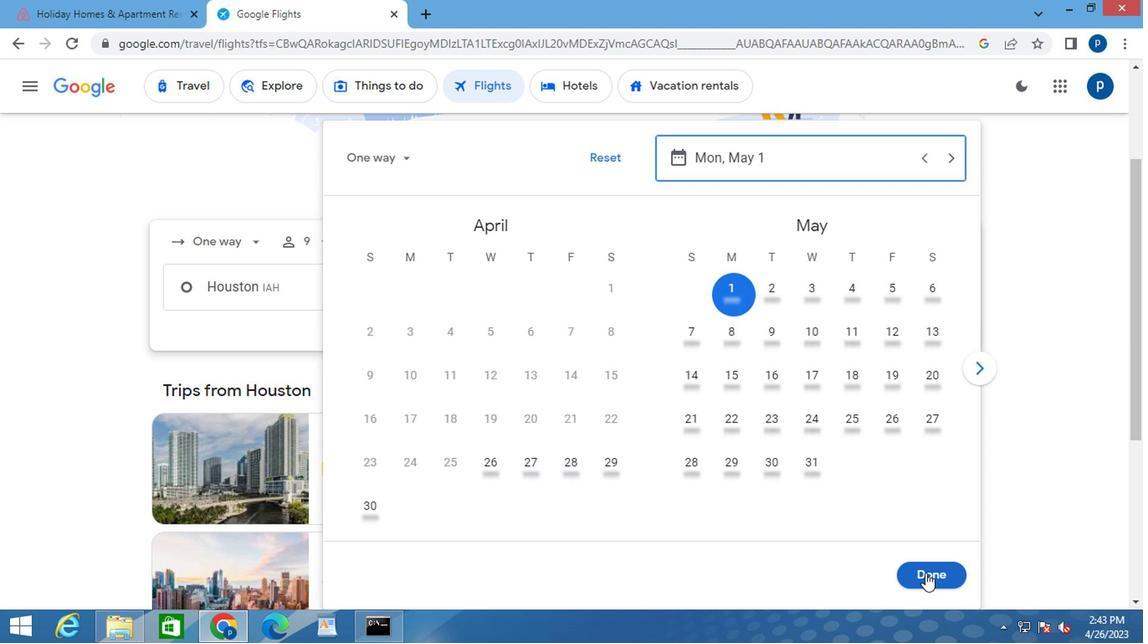 
Action: Mouse moved to (567, 342)
Screenshot: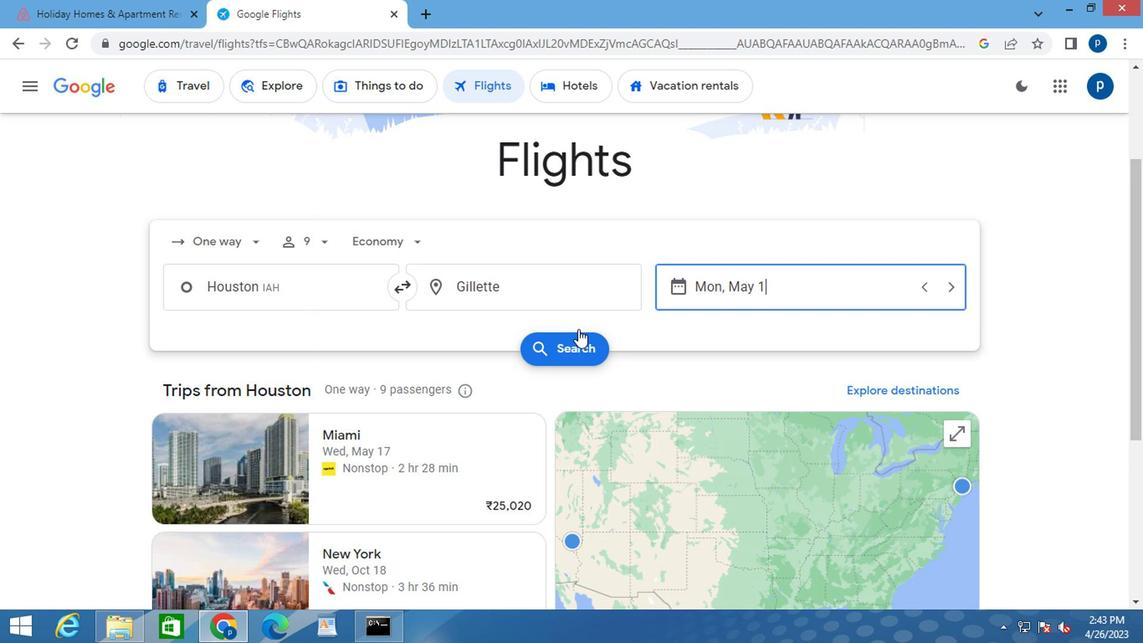 
Action: Mouse pressed left at (567, 342)
Screenshot: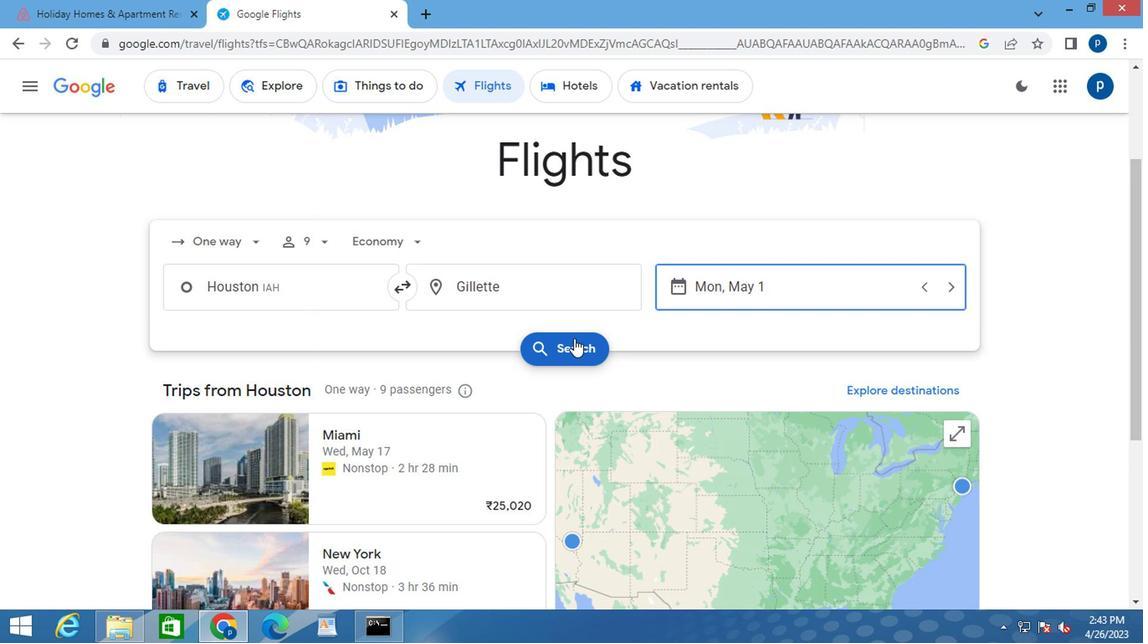 
Action: Mouse moved to (167, 235)
Screenshot: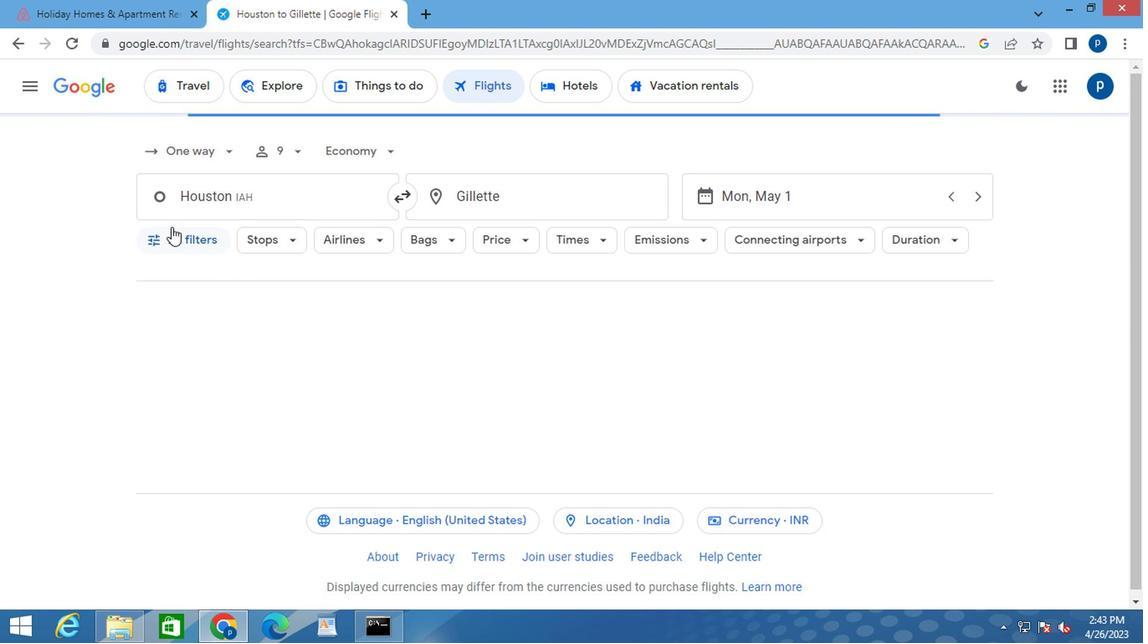 
Action: Mouse pressed left at (167, 235)
Screenshot: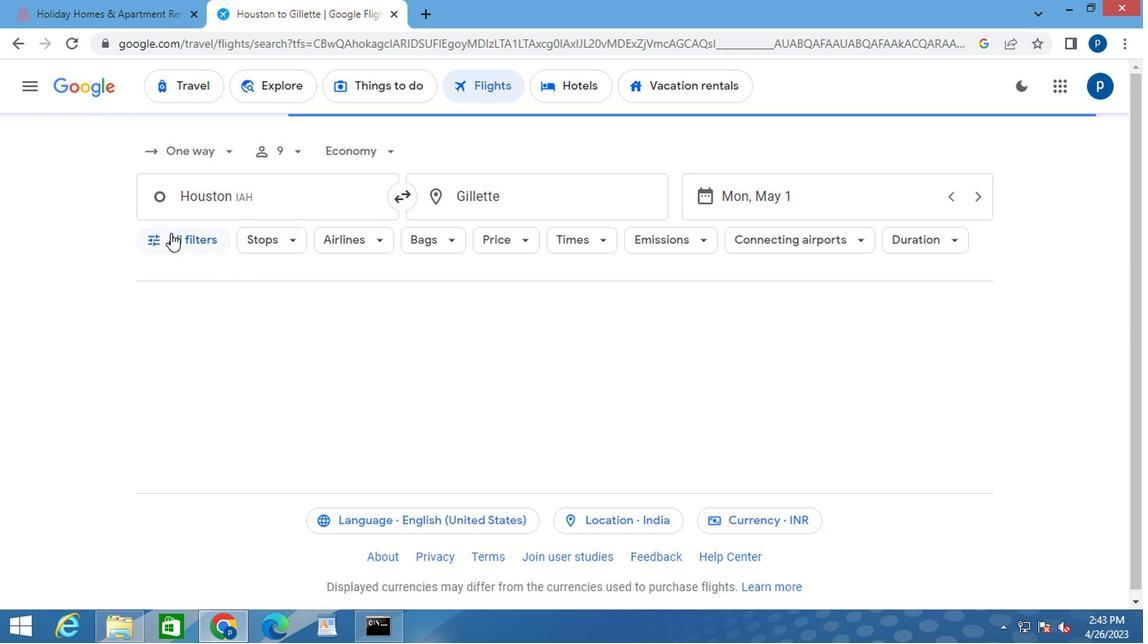 
Action: Mouse moved to (220, 381)
Screenshot: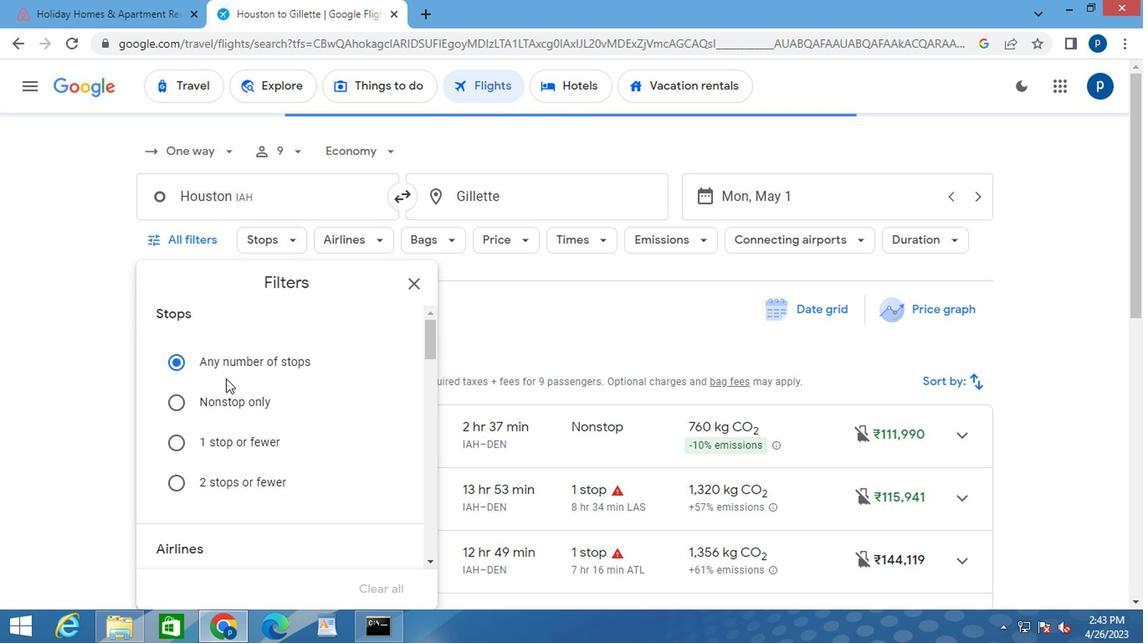 
Action: Mouse scrolled (220, 380) with delta (0, -1)
Screenshot: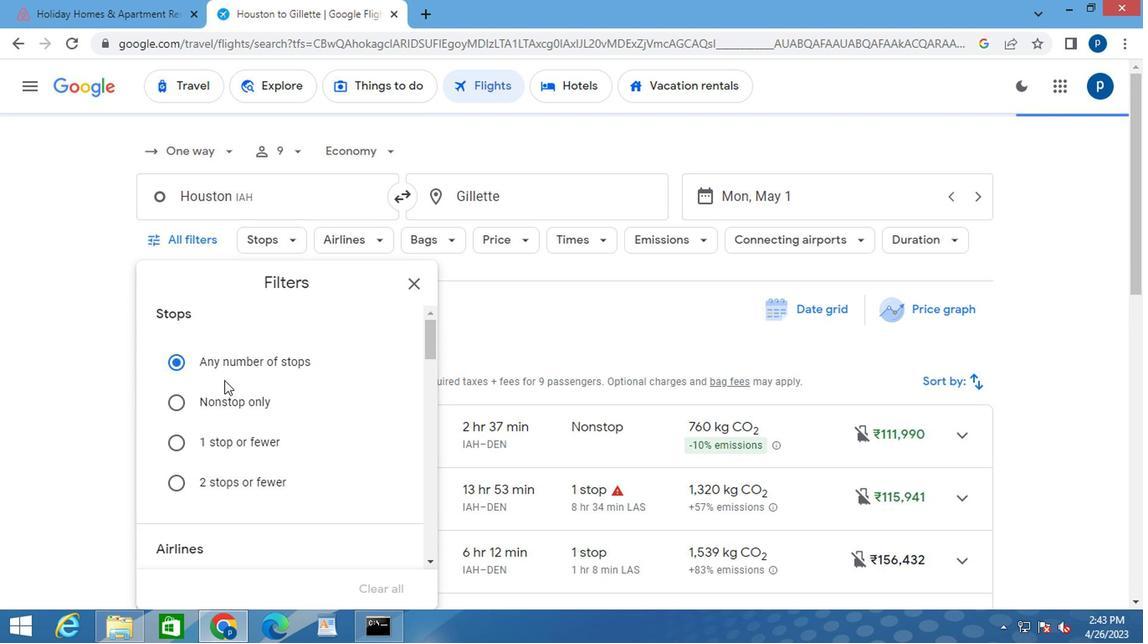 
Action: Mouse moved to (219, 382)
Screenshot: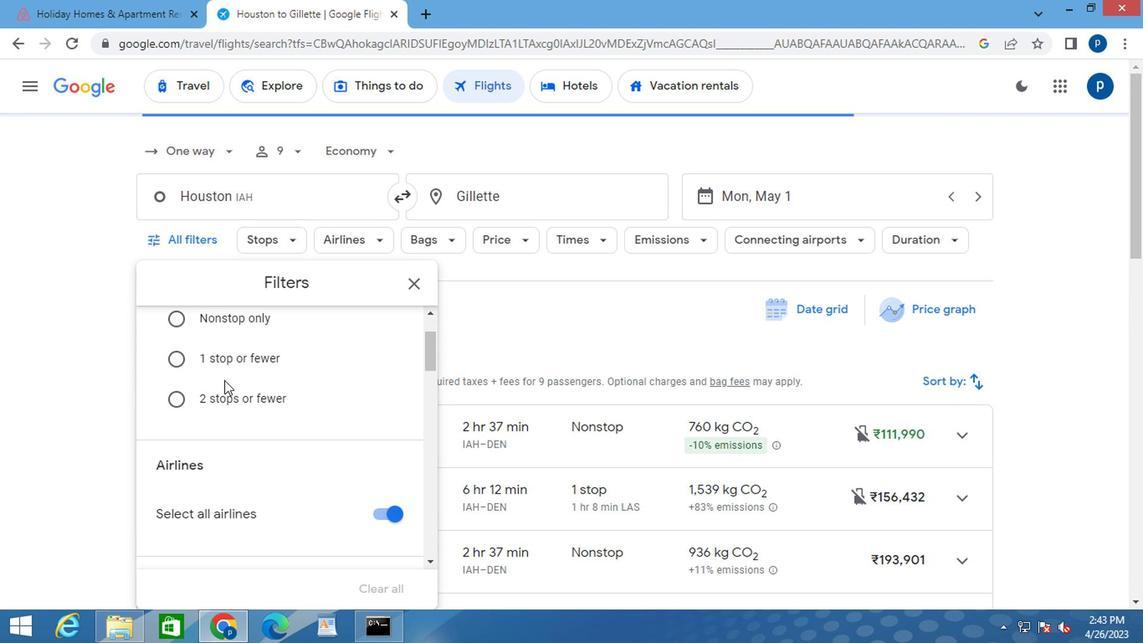 
Action: Mouse scrolled (219, 381) with delta (0, 0)
Screenshot: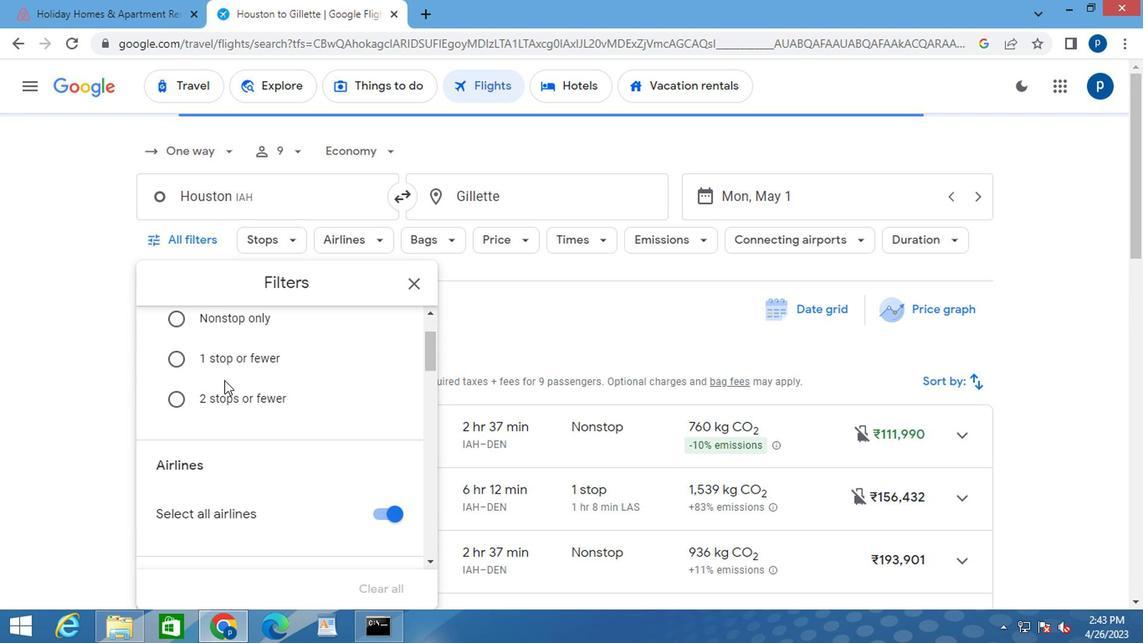 
Action: Mouse moved to (219, 391)
Screenshot: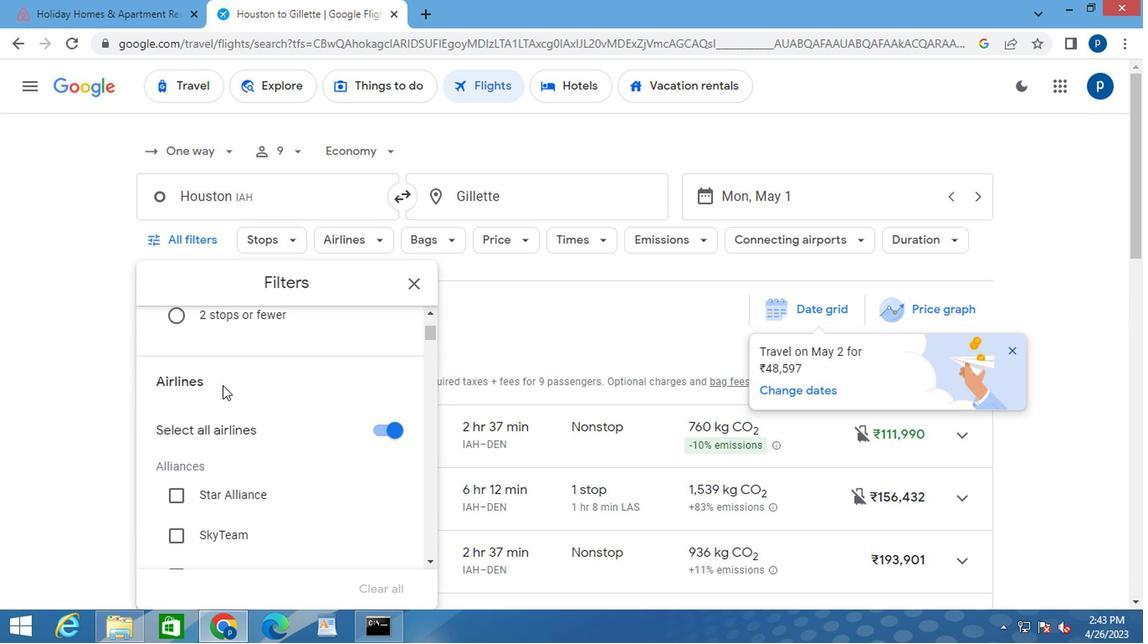 
Action: Mouse scrolled (219, 390) with delta (0, -1)
Screenshot: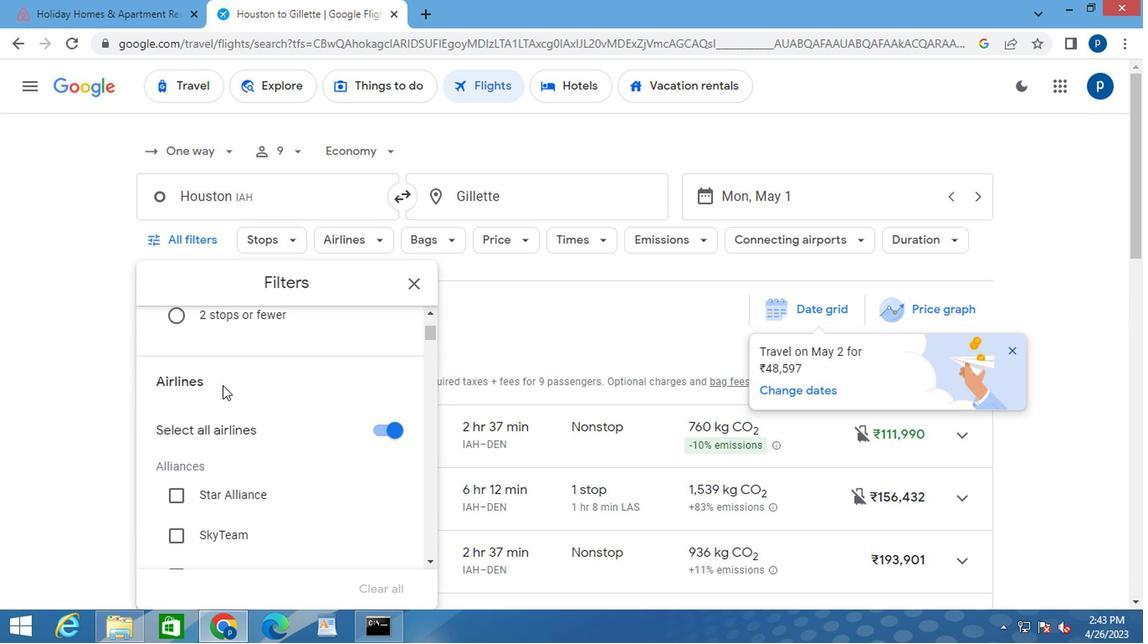 
Action: Mouse moved to (242, 411)
Screenshot: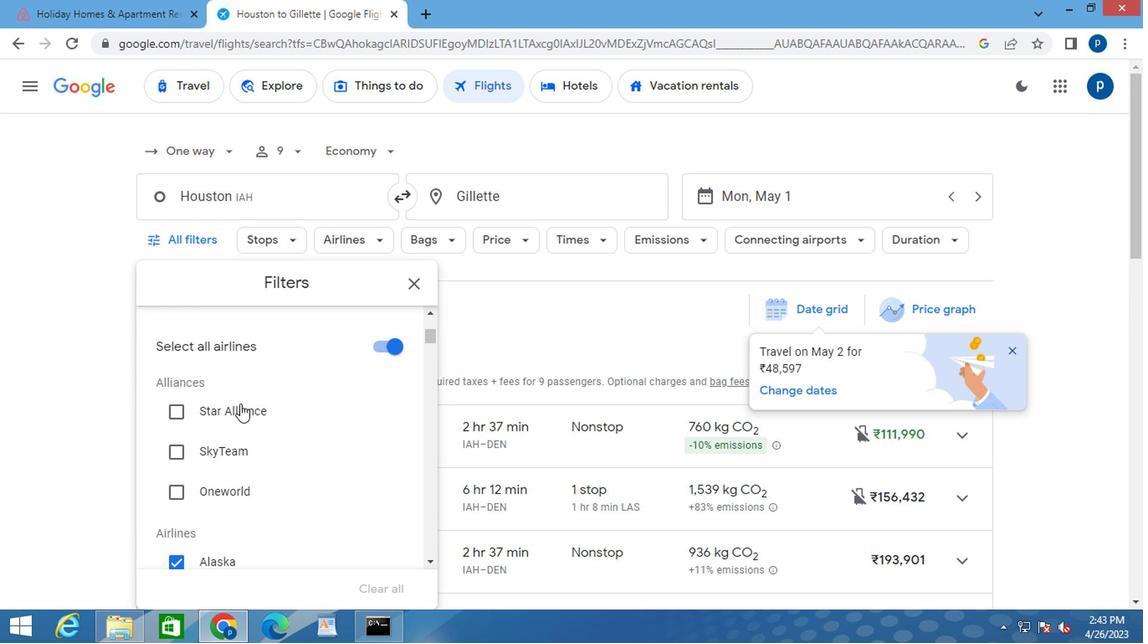 
Action: Mouse scrolled (242, 410) with delta (0, 0)
Screenshot: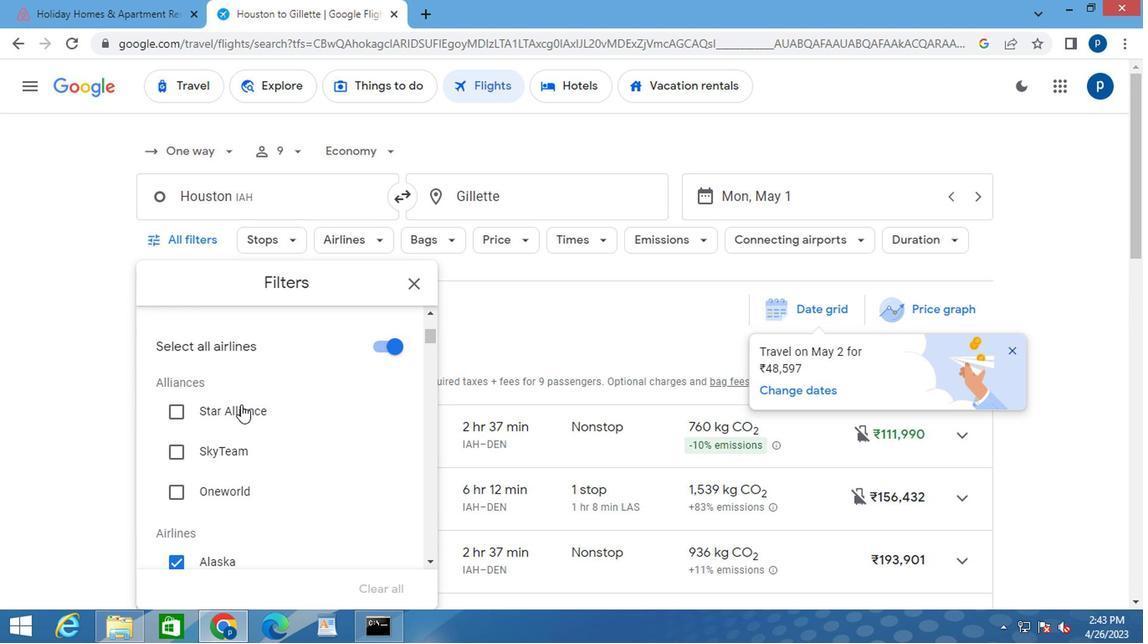 
Action: Mouse moved to (254, 414)
Screenshot: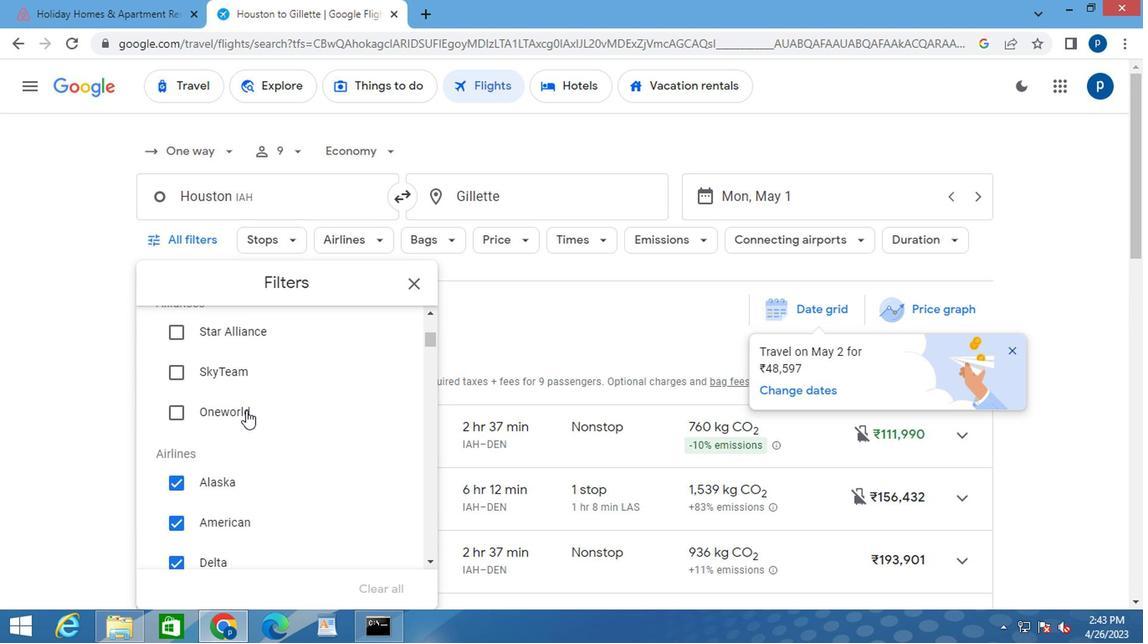 
Action: Mouse scrolled (254, 413) with delta (0, -1)
Screenshot: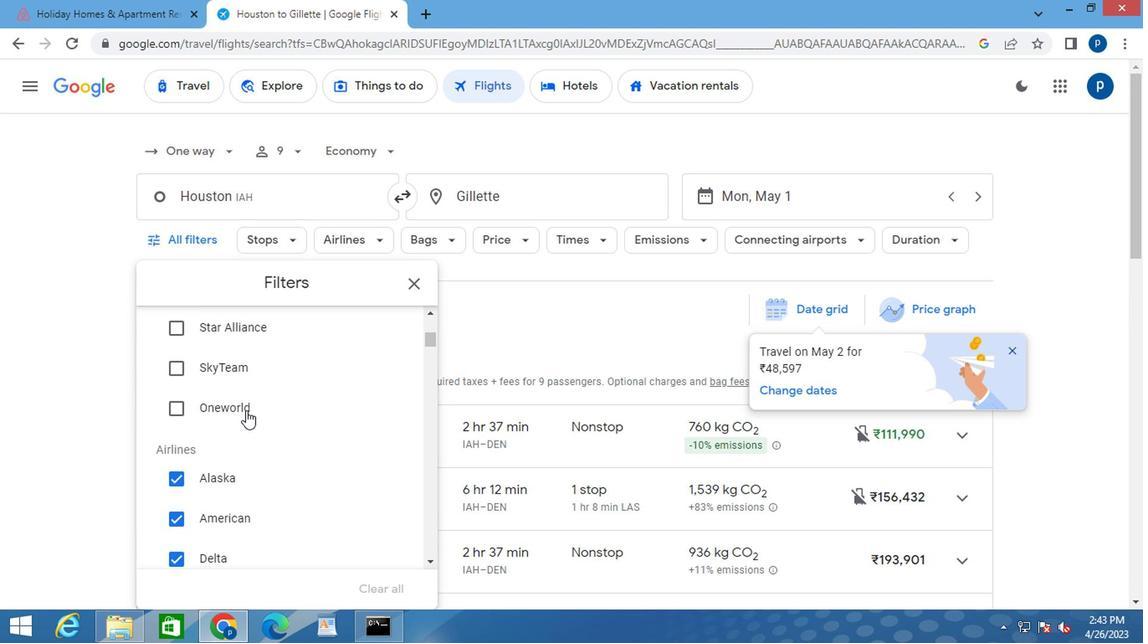 
Action: Mouse moved to (261, 419)
Screenshot: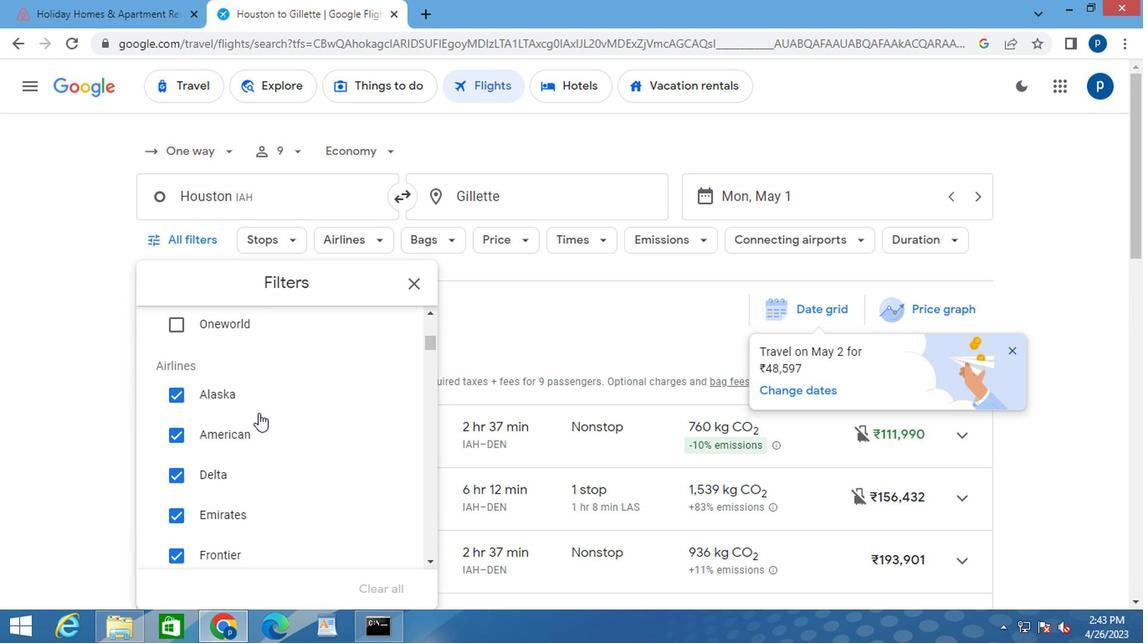 
Action: Mouse scrolled (261, 418) with delta (0, 0)
Screenshot: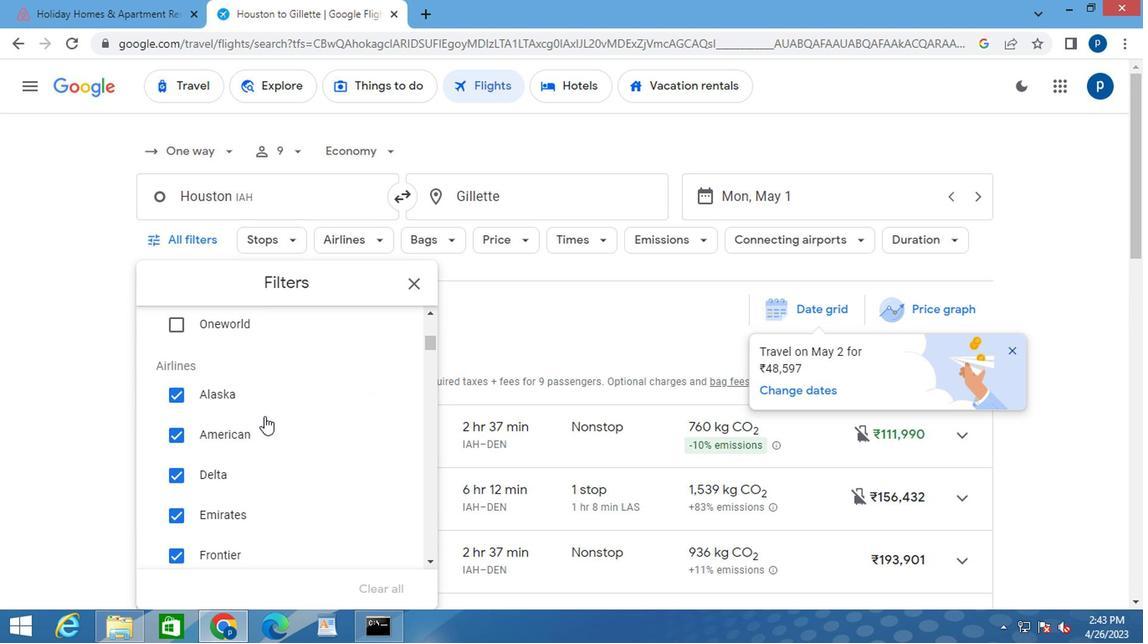 
Action: Mouse moved to (268, 420)
Screenshot: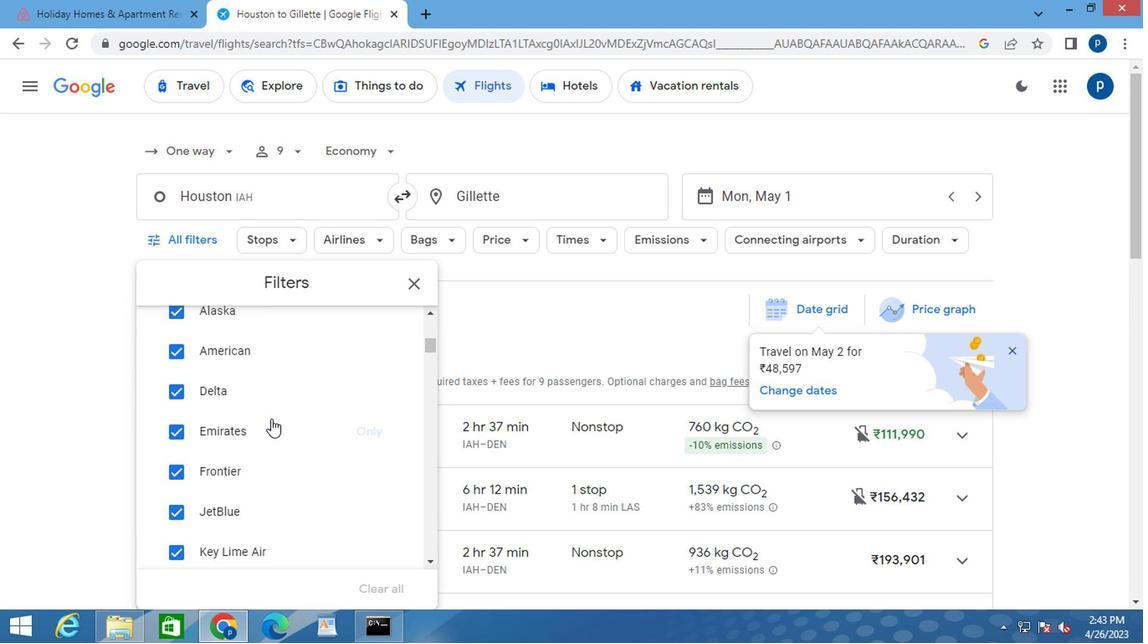 
Action: Mouse scrolled (268, 420) with delta (0, 0)
Screenshot: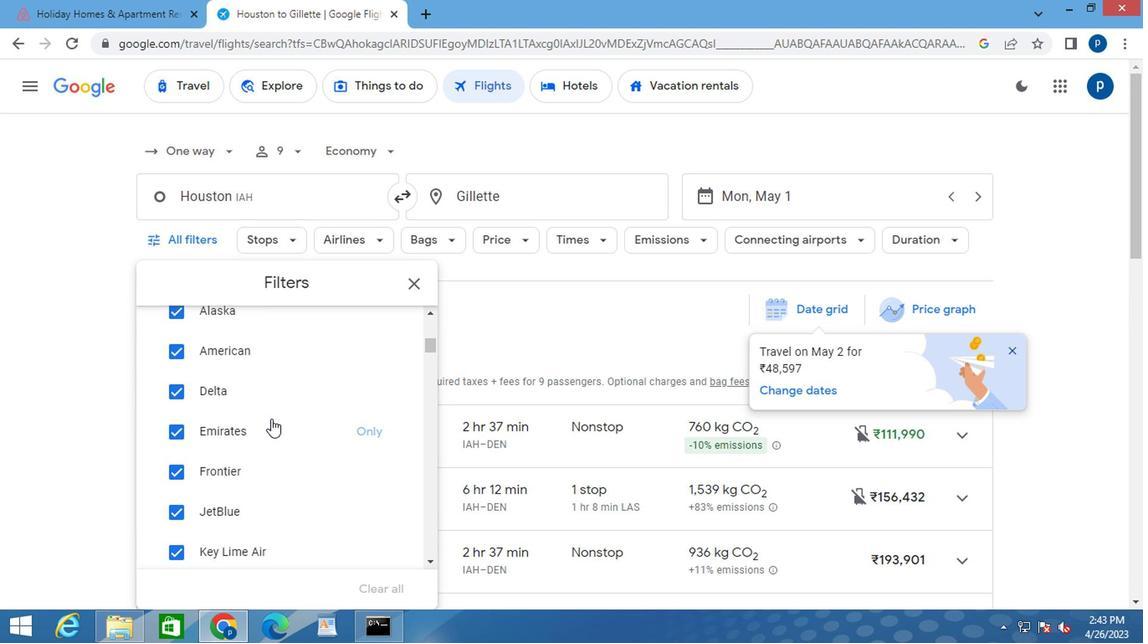 
Action: Mouse moved to (361, 429)
Screenshot: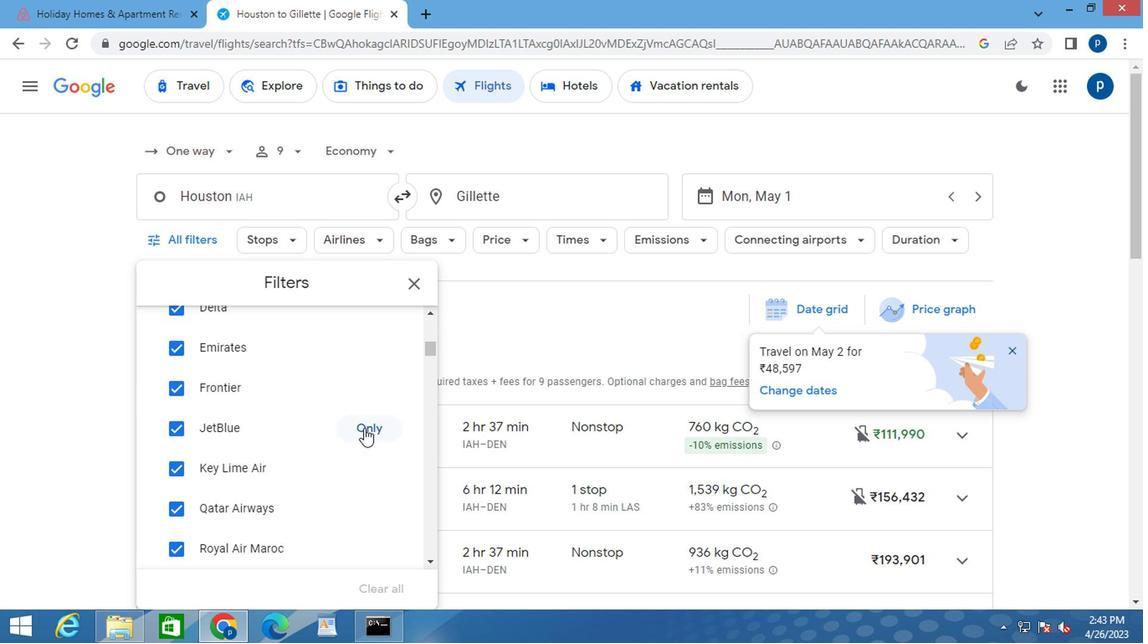 
Action: Mouse pressed left at (361, 429)
Screenshot: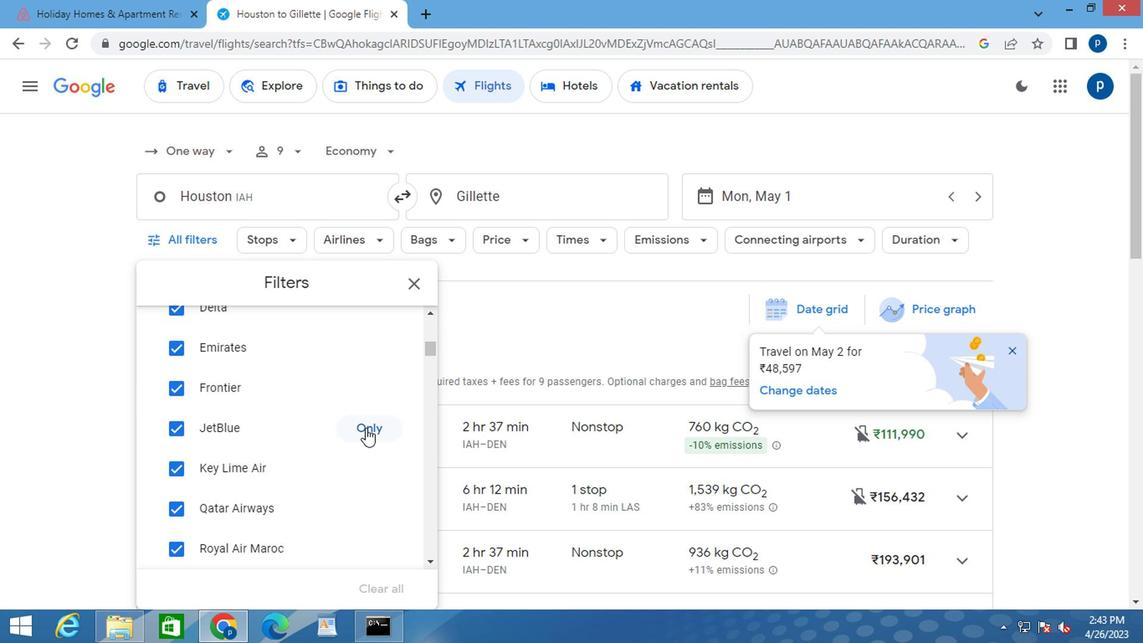 
Action: Mouse moved to (311, 463)
Screenshot: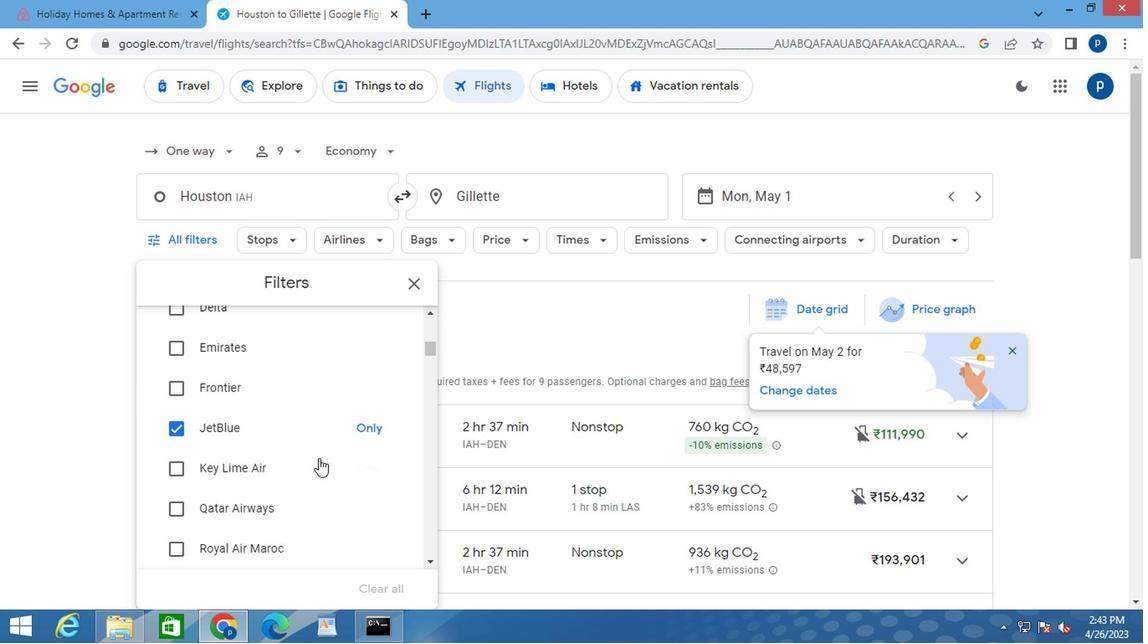 
Action: Mouse scrolled (311, 462) with delta (0, -1)
Screenshot: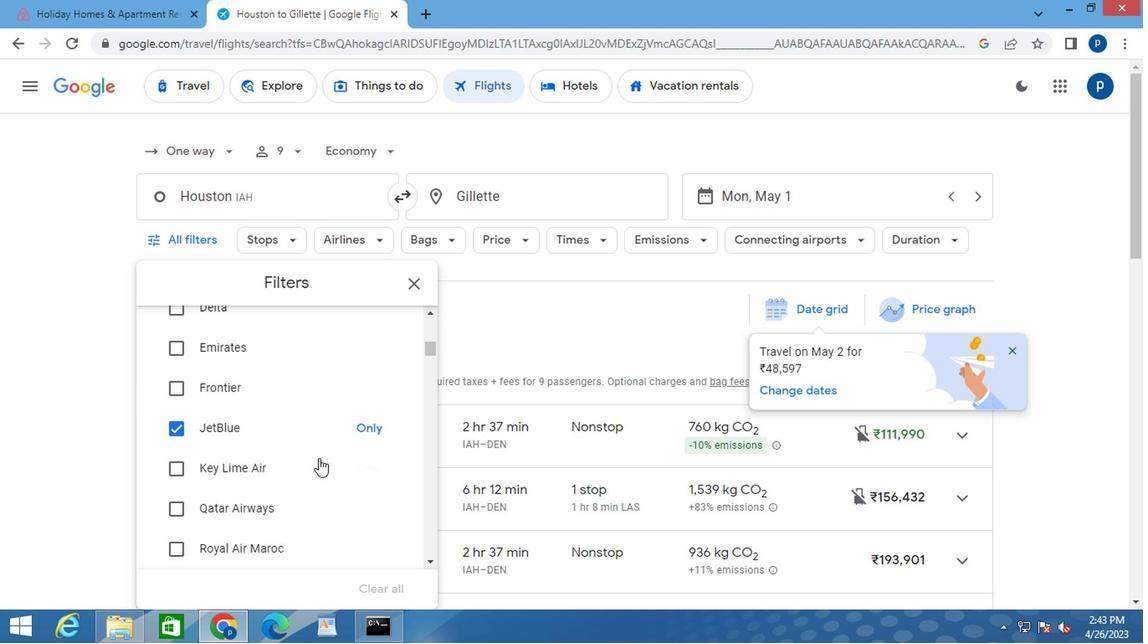 
Action: Mouse moved to (310, 464)
Screenshot: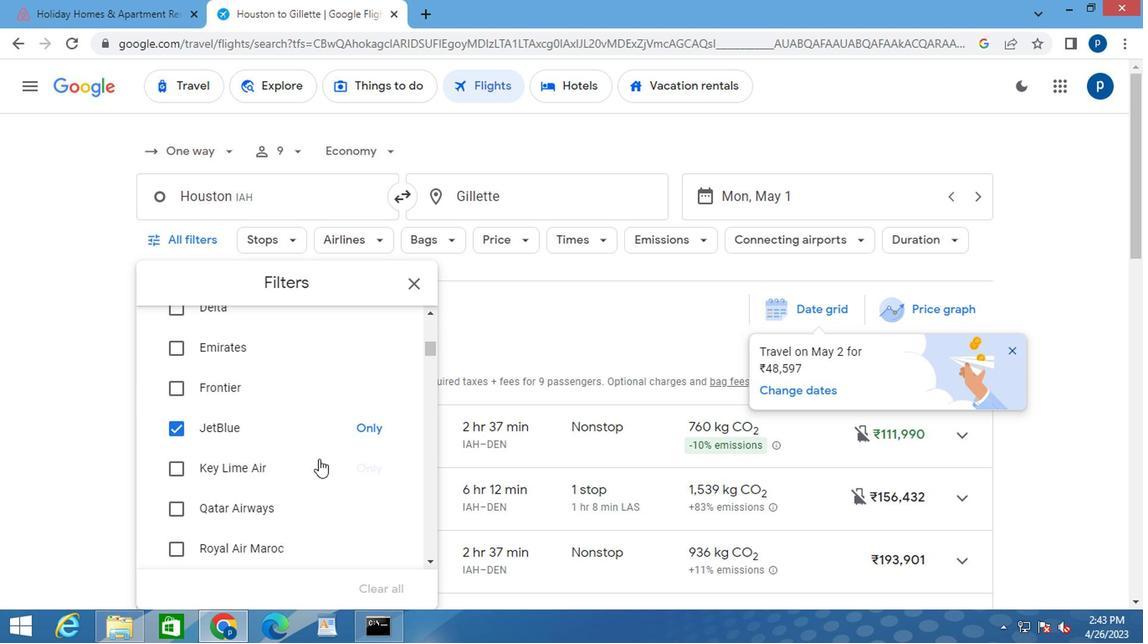
Action: Mouse scrolled (310, 463) with delta (0, 0)
Screenshot: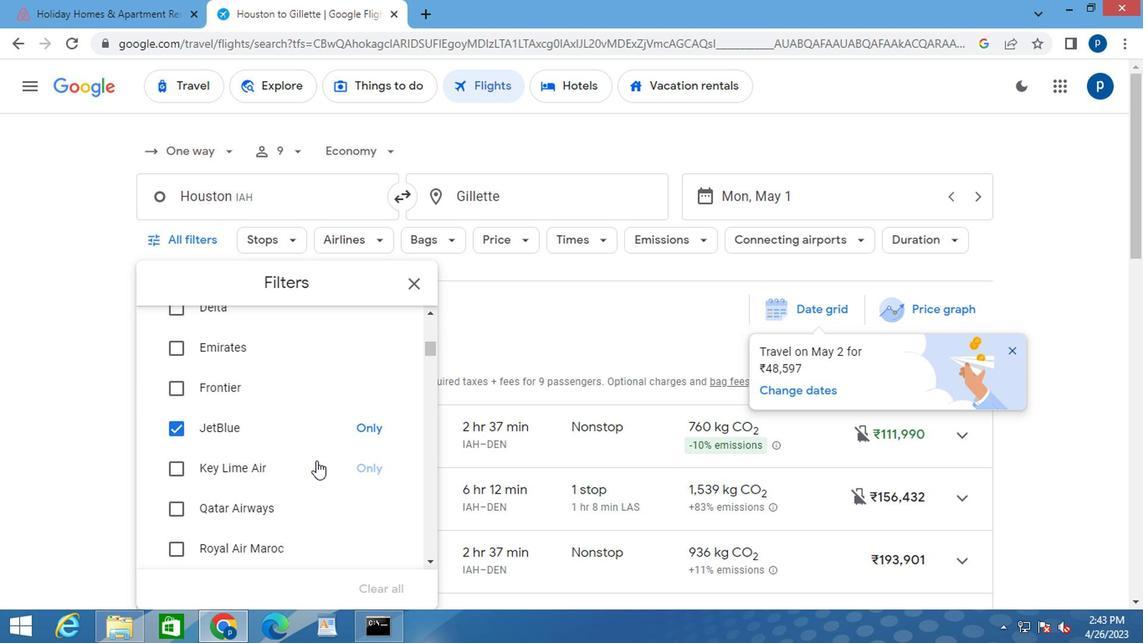 
Action: Mouse moved to (316, 474)
Screenshot: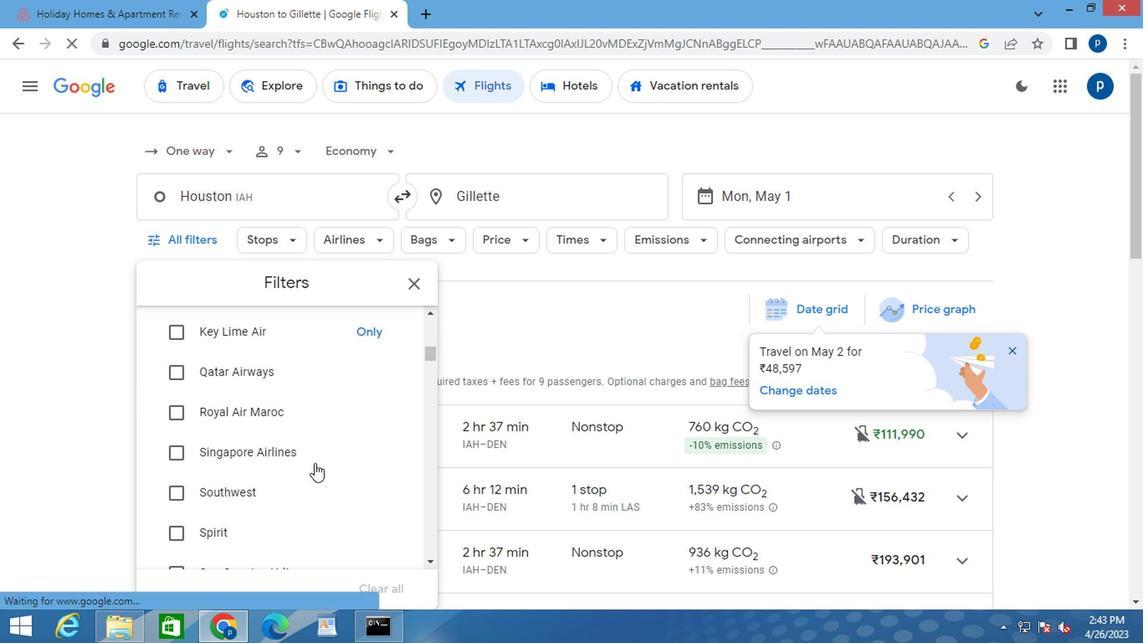 
Action: Mouse scrolled (316, 473) with delta (0, -1)
Screenshot: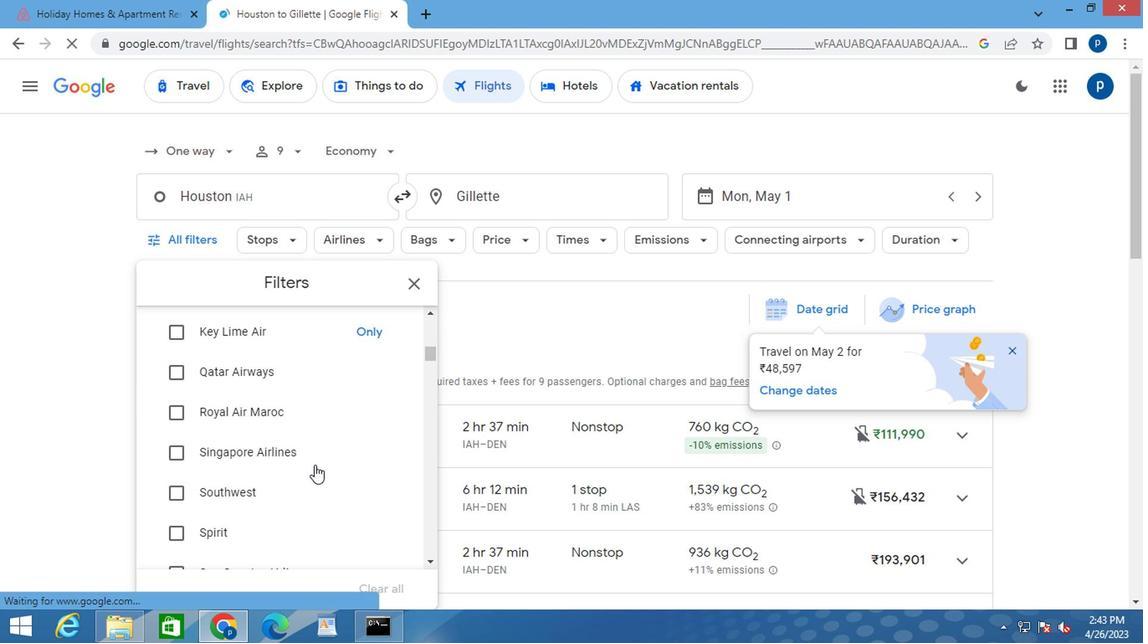
Action: Mouse scrolled (316, 473) with delta (0, -1)
Screenshot: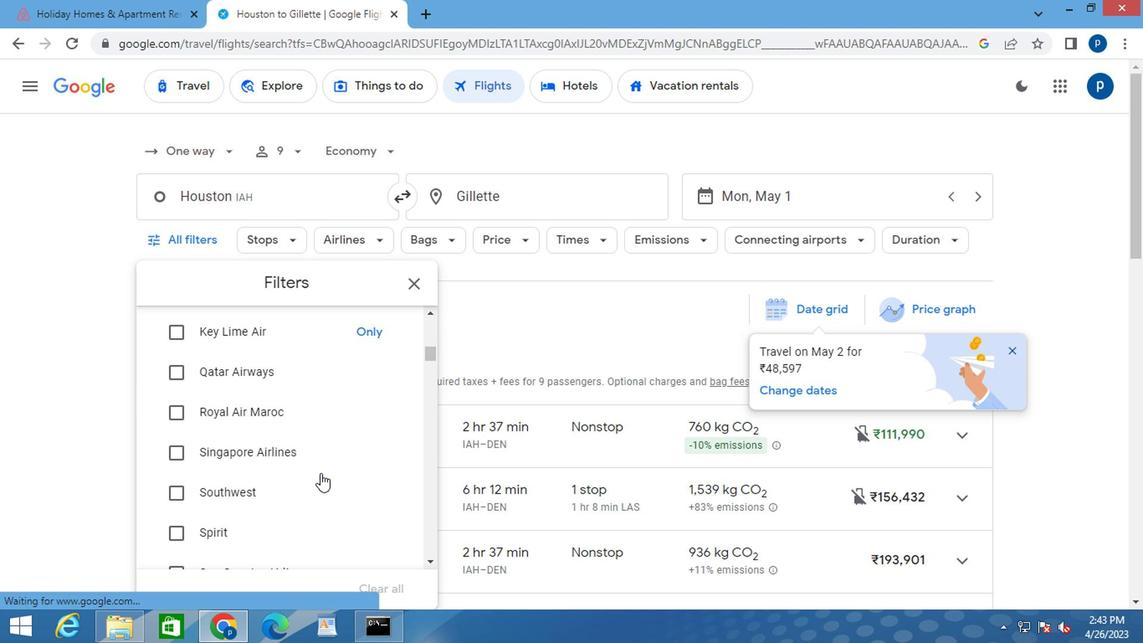 
Action: Mouse moved to (311, 464)
Screenshot: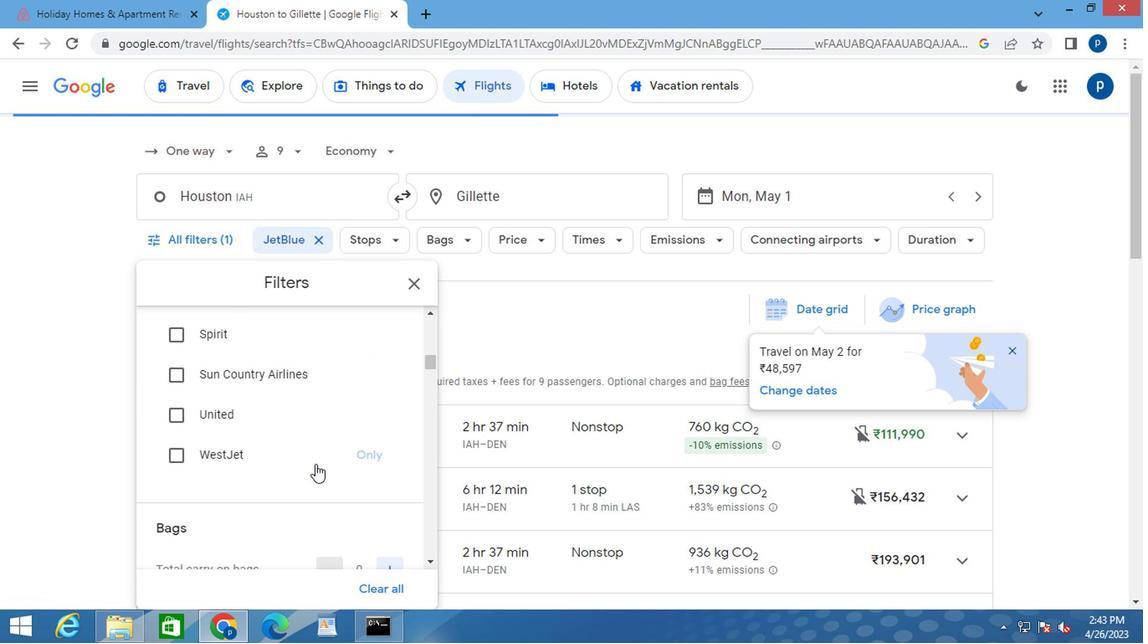 
Action: Mouse scrolled (311, 463) with delta (0, 0)
Screenshot: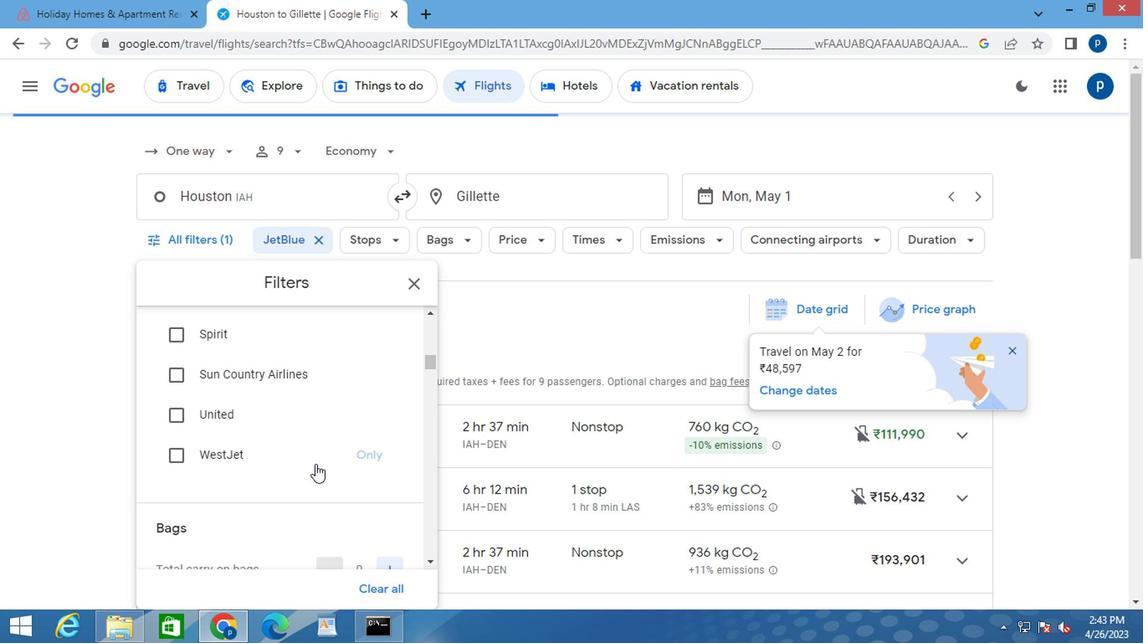 
Action: Mouse scrolled (311, 463) with delta (0, 0)
Screenshot: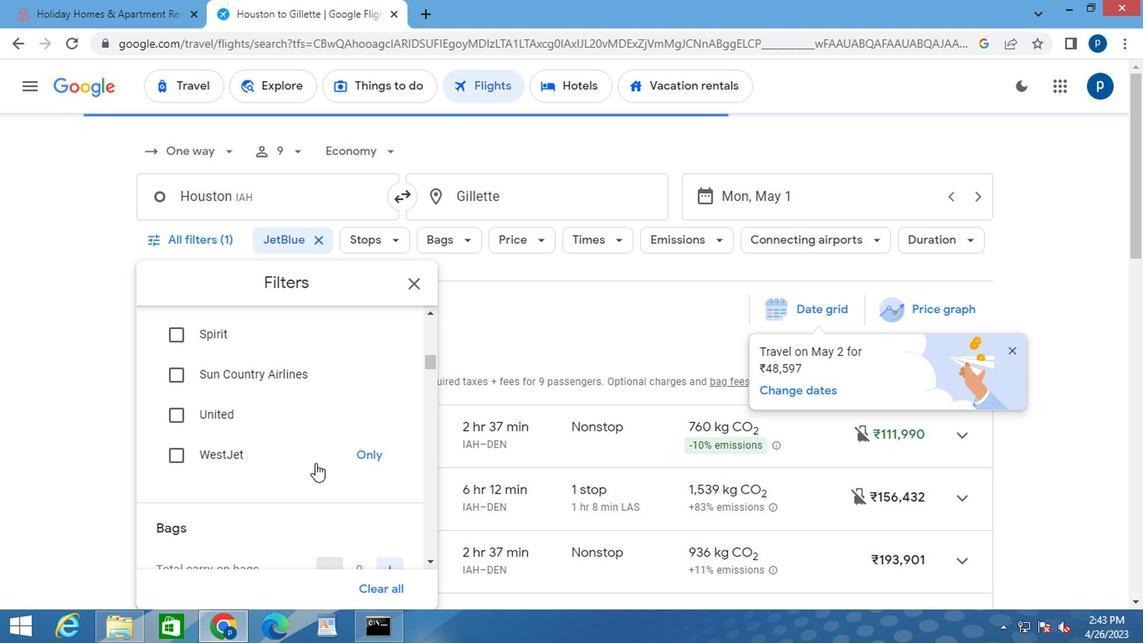 
Action: Mouse scrolled (311, 464) with delta (0, 0)
Screenshot: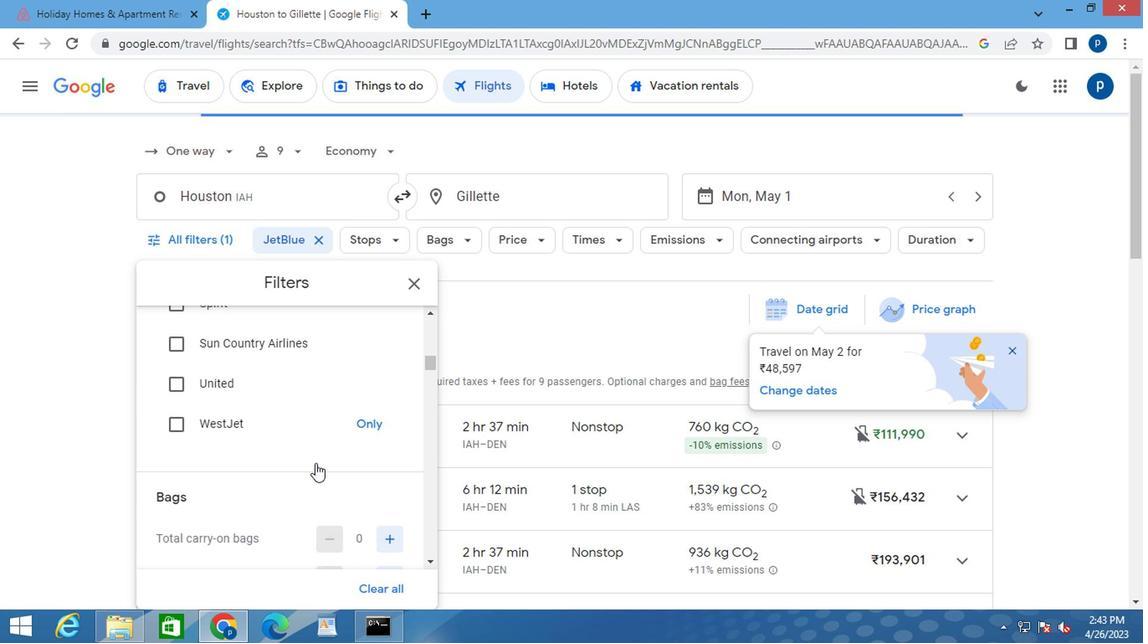 
Action: Mouse moved to (384, 521)
Screenshot: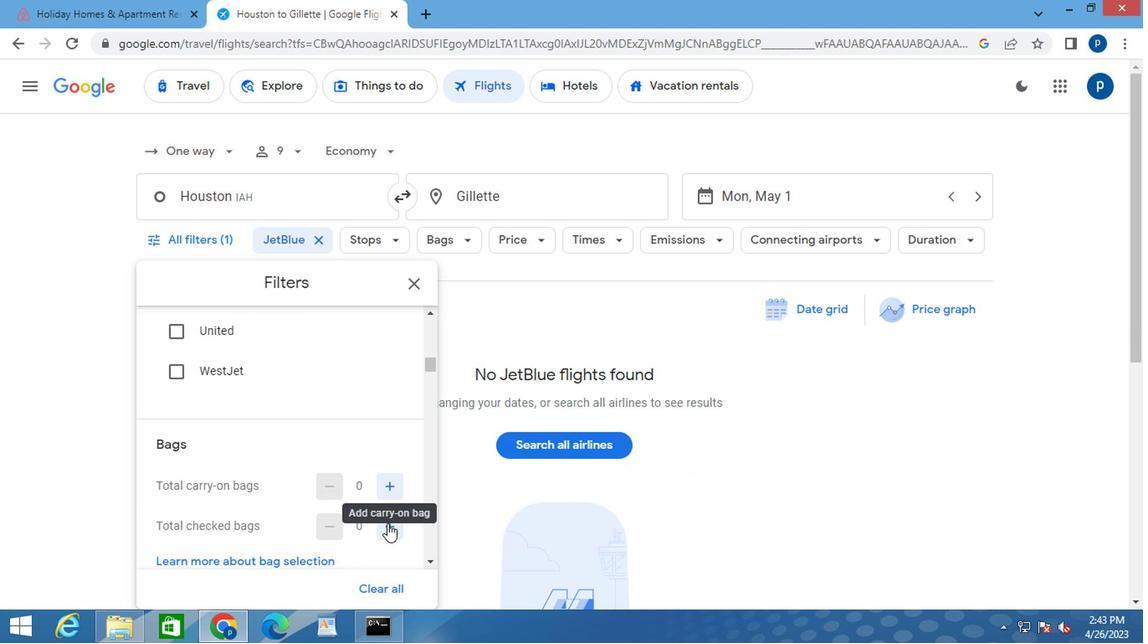
Action: Mouse scrolled (384, 520) with delta (0, -1)
Screenshot: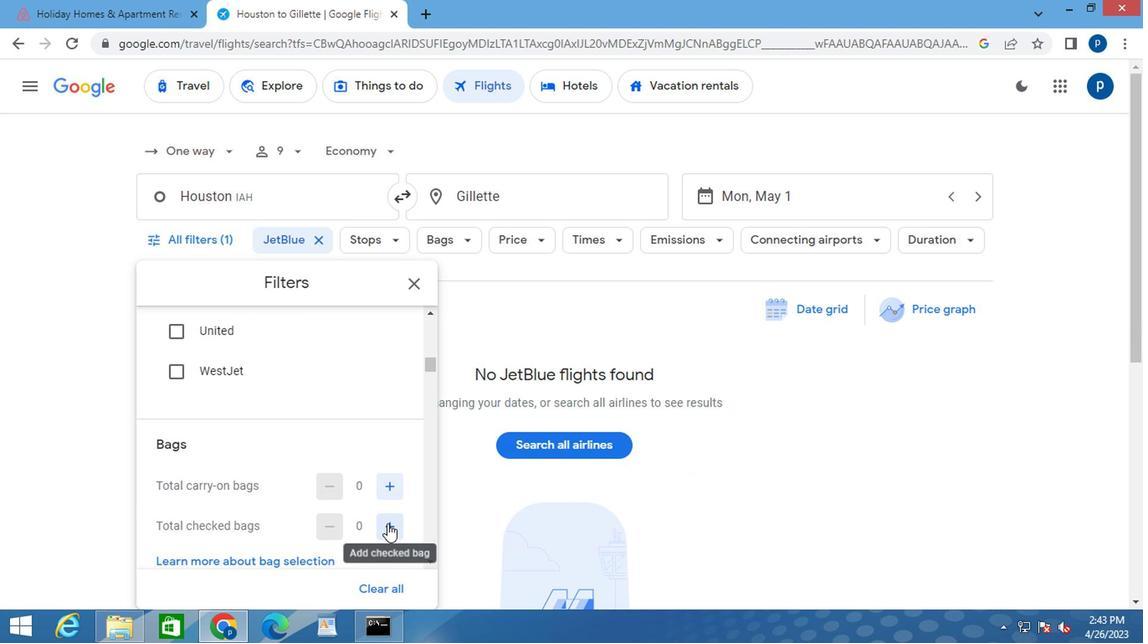 
Action: Mouse moved to (380, 443)
Screenshot: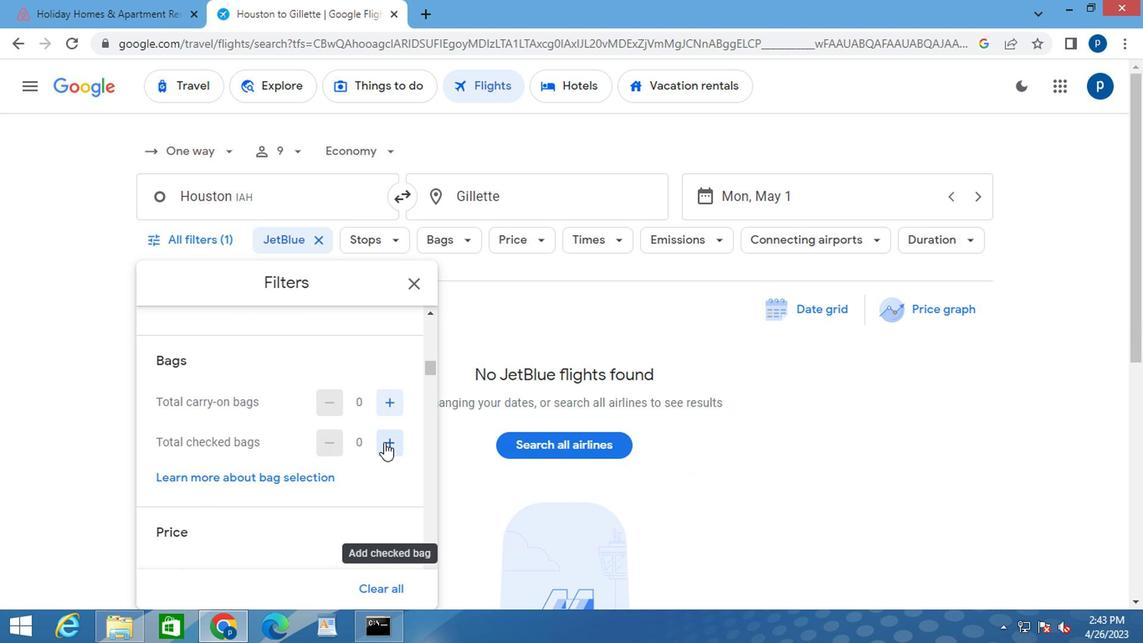 
Action: Mouse pressed left at (380, 443)
Screenshot: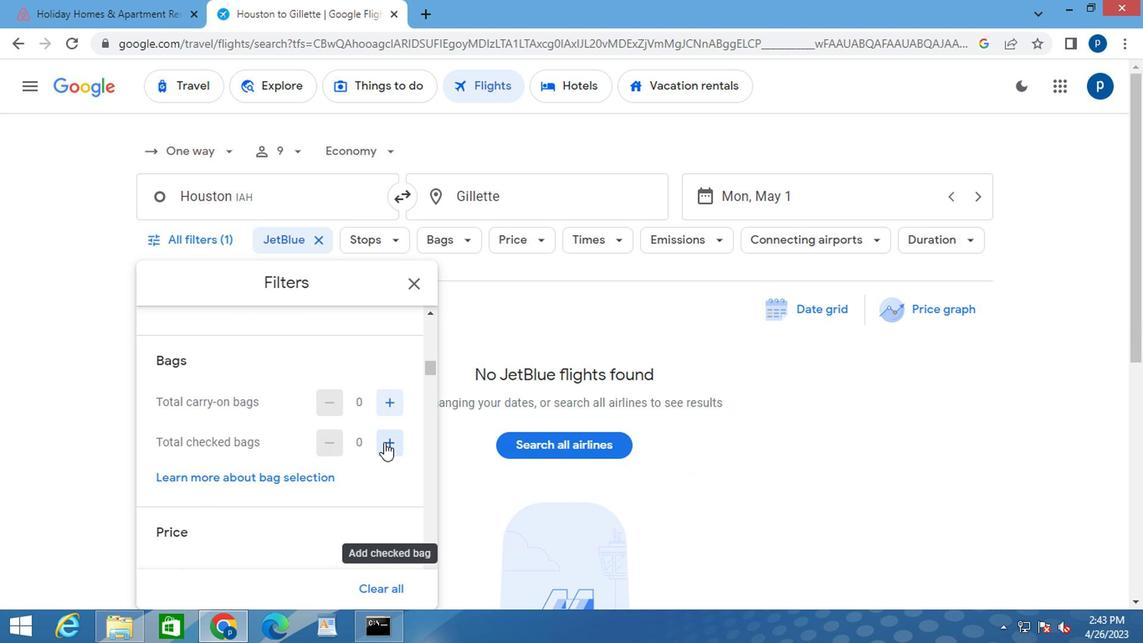 
Action: Mouse pressed left at (380, 443)
Screenshot: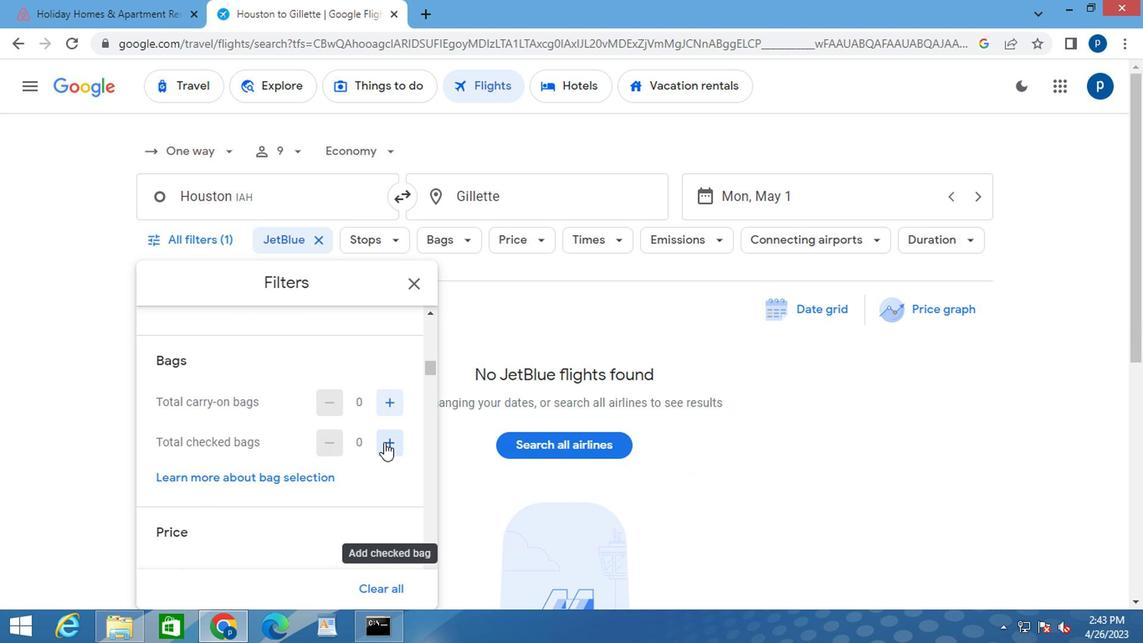 
Action: Mouse pressed left at (380, 443)
Screenshot: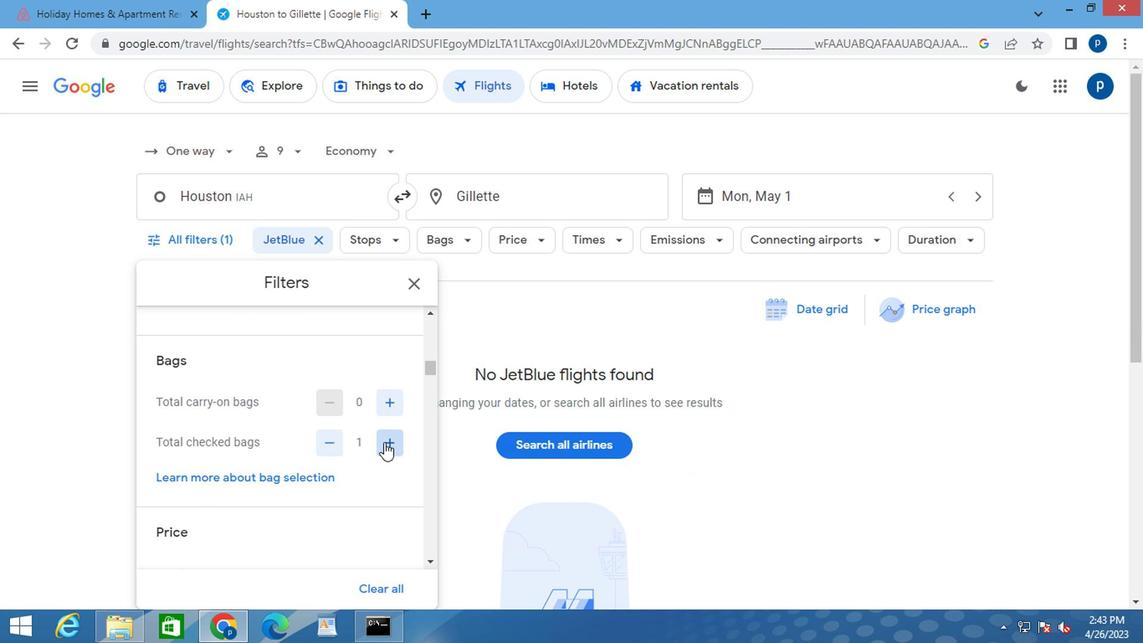 
Action: Mouse pressed left at (380, 443)
Screenshot: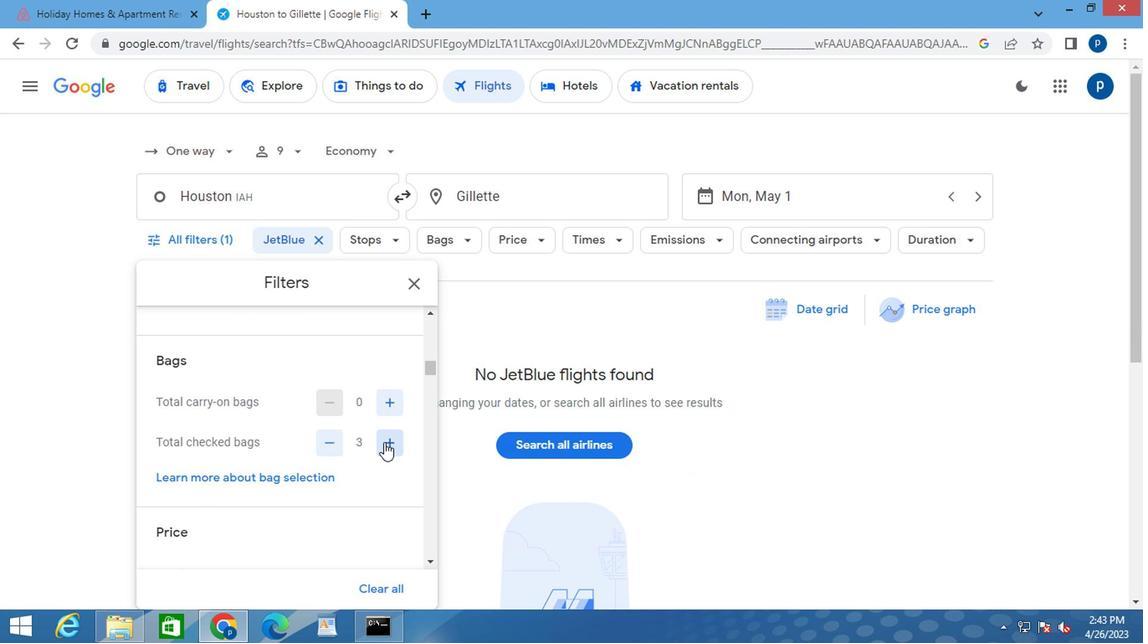 
Action: Mouse pressed left at (380, 443)
Screenshot: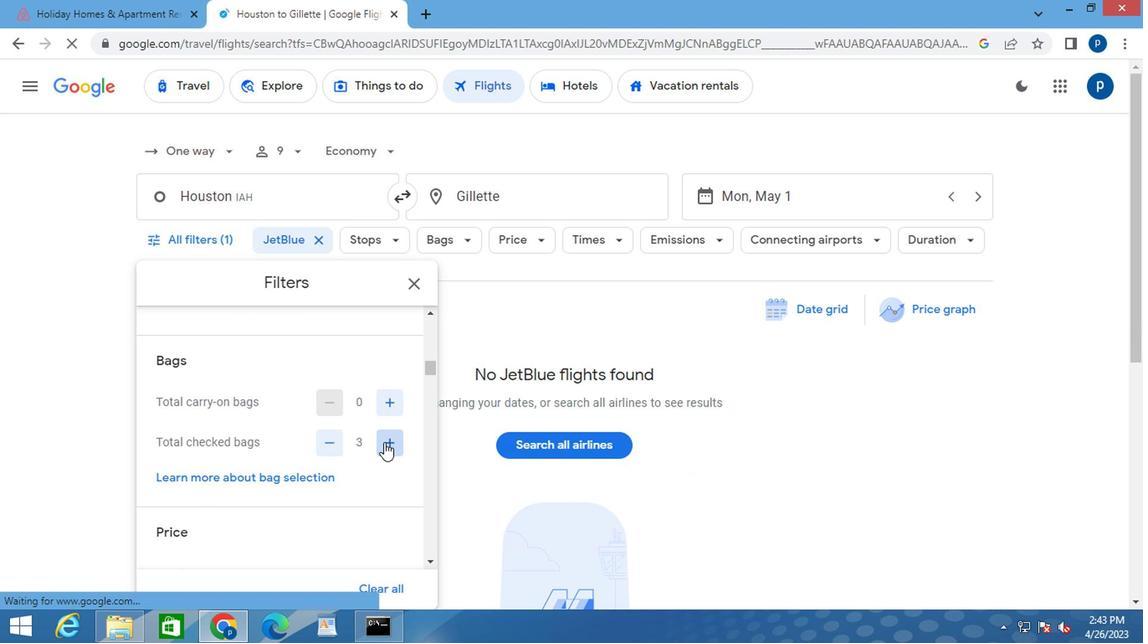 
Action: Mouse moved to (381, 443)
Screenshot: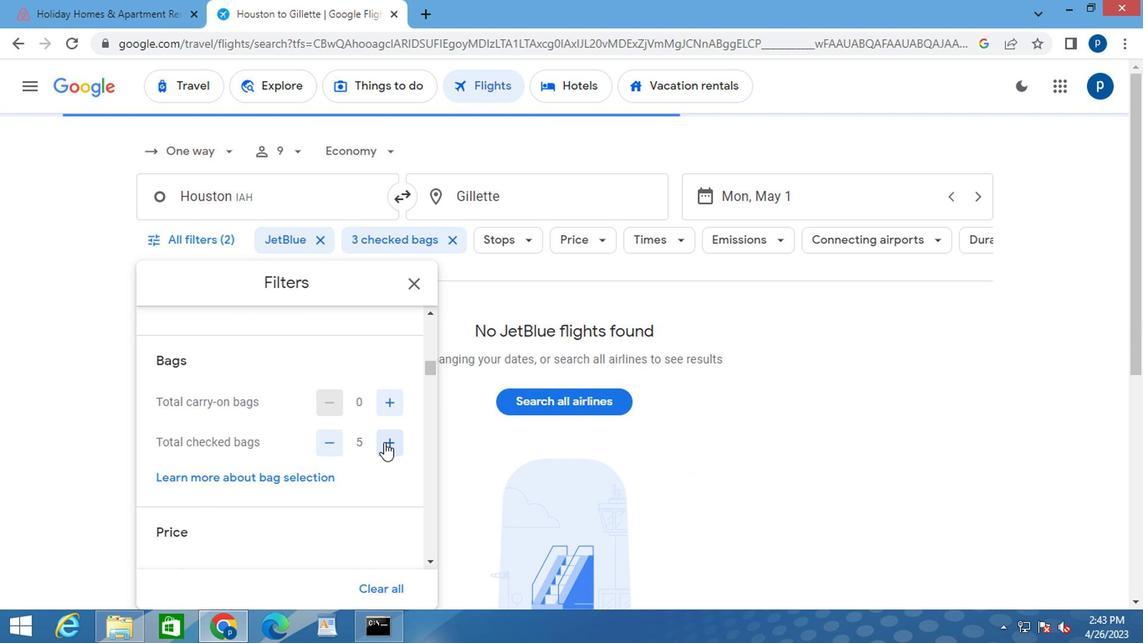 
Action: Mouse pressed left at (381, 443)
Screenshot: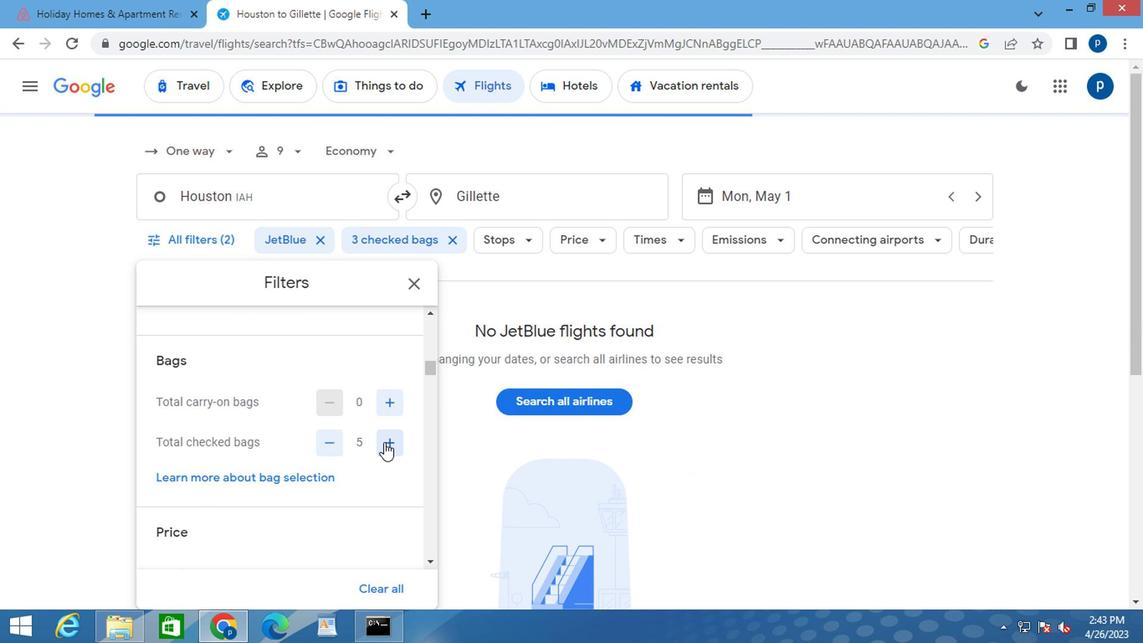 
Action: Mouse moved to (289, 460)
Screenshot: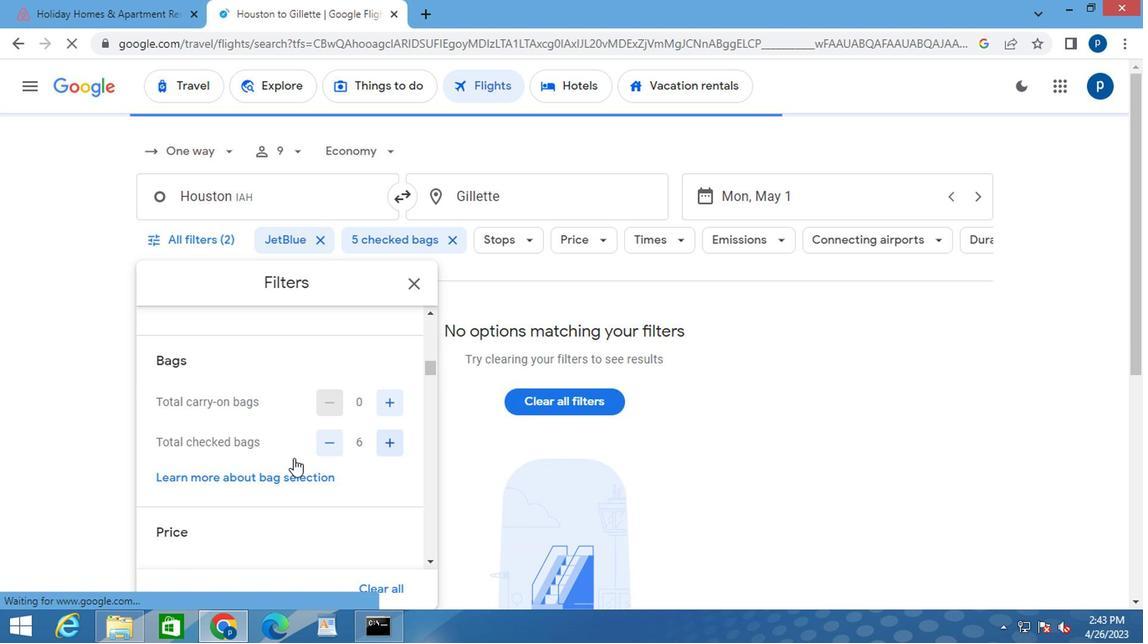 
Action: Mouse scrolled (289, 459) with delta (0, 0)
Screenshot: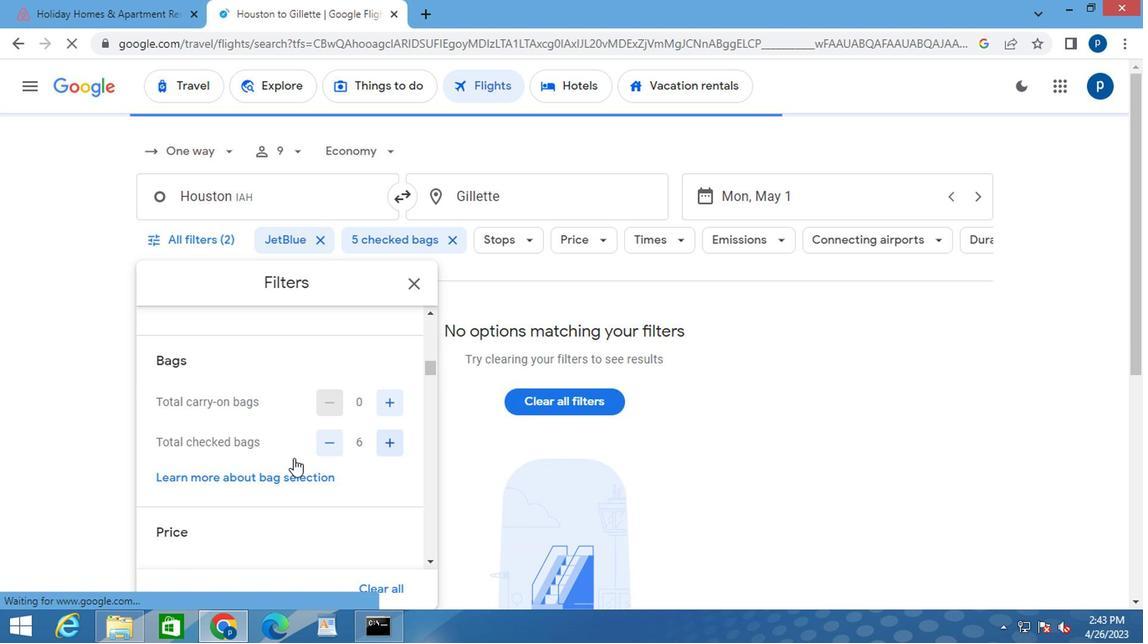 
Action: Mouse moved to (304, 456)
Screenshot: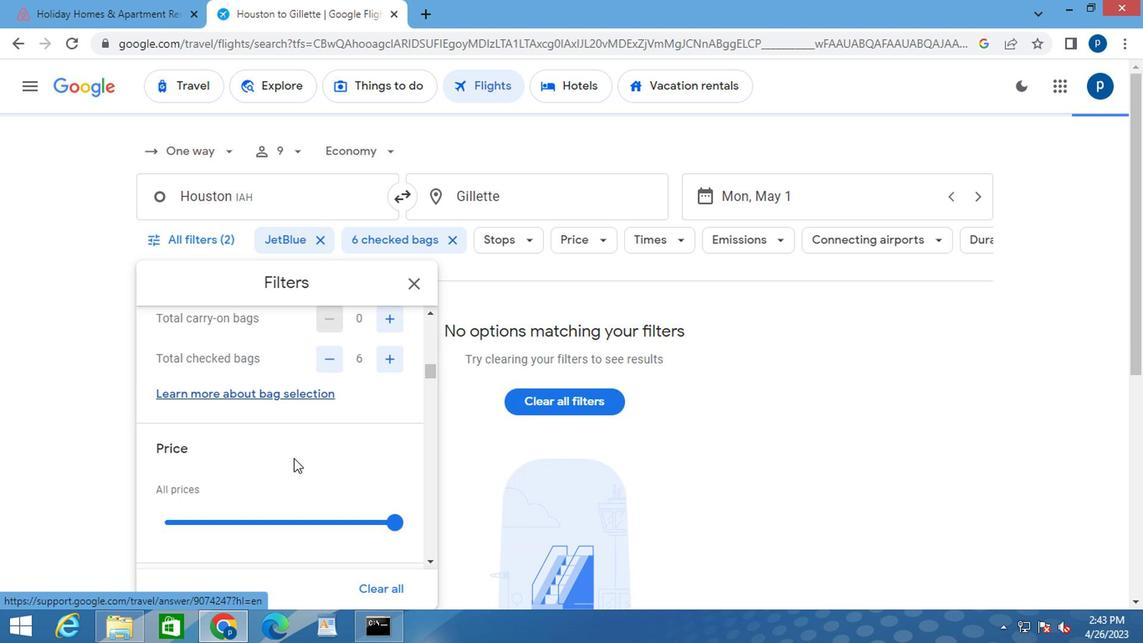 
Action: Mouse scrolled (304, 455) with delta (0, 0)
Screenshot: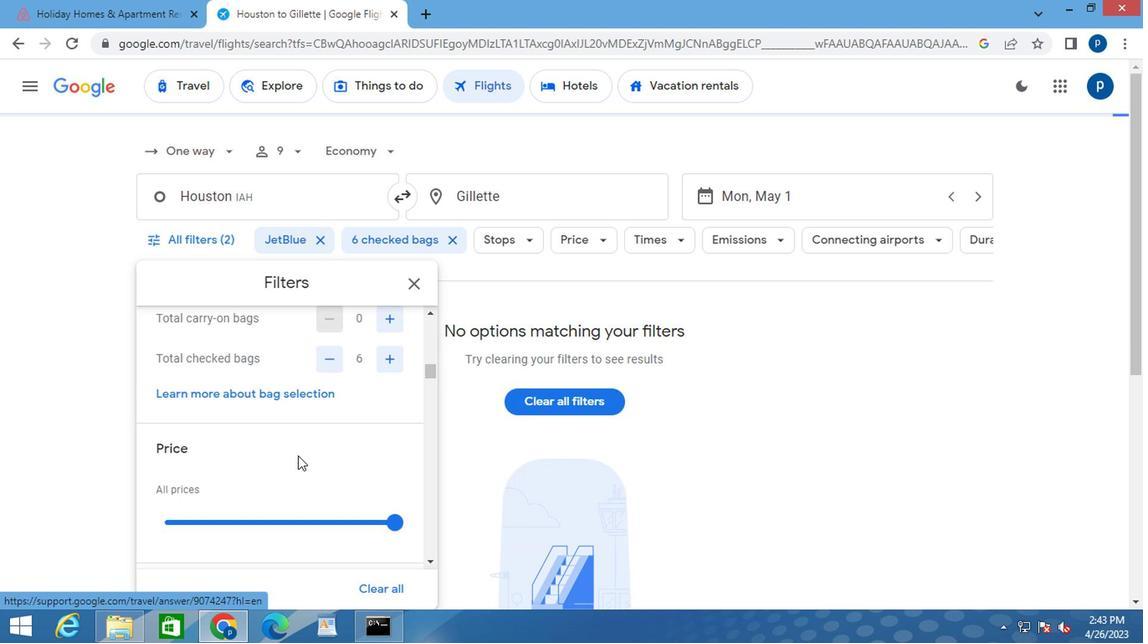 
Action: Mouse moved to (392, 441)
Screenshot: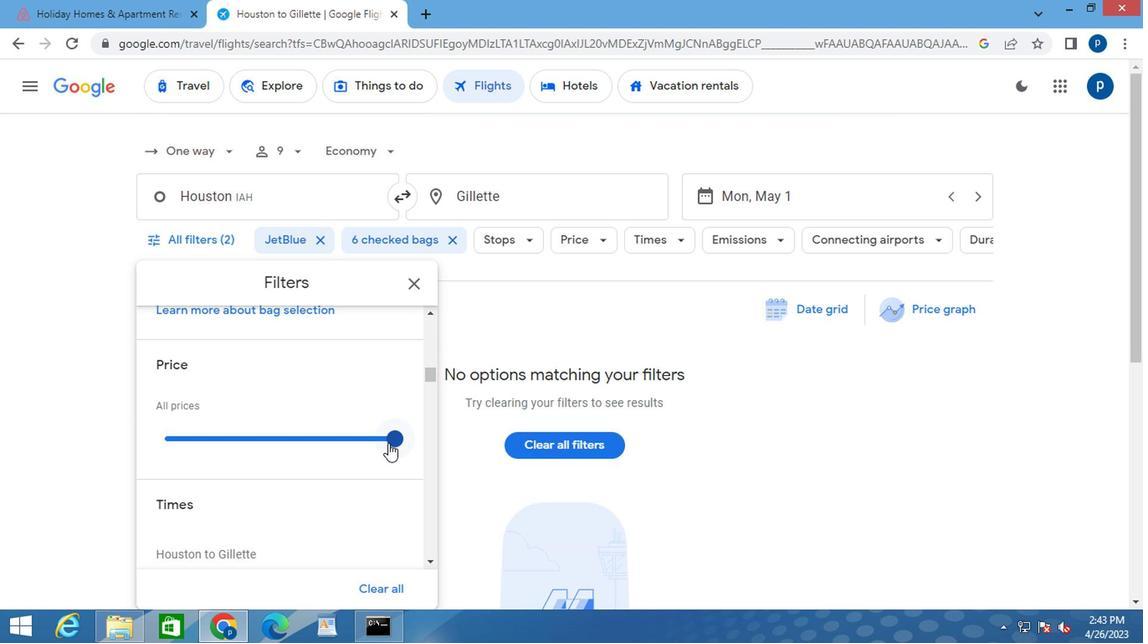
Action: Mouse pressed left at (392, 441)
Screenshot: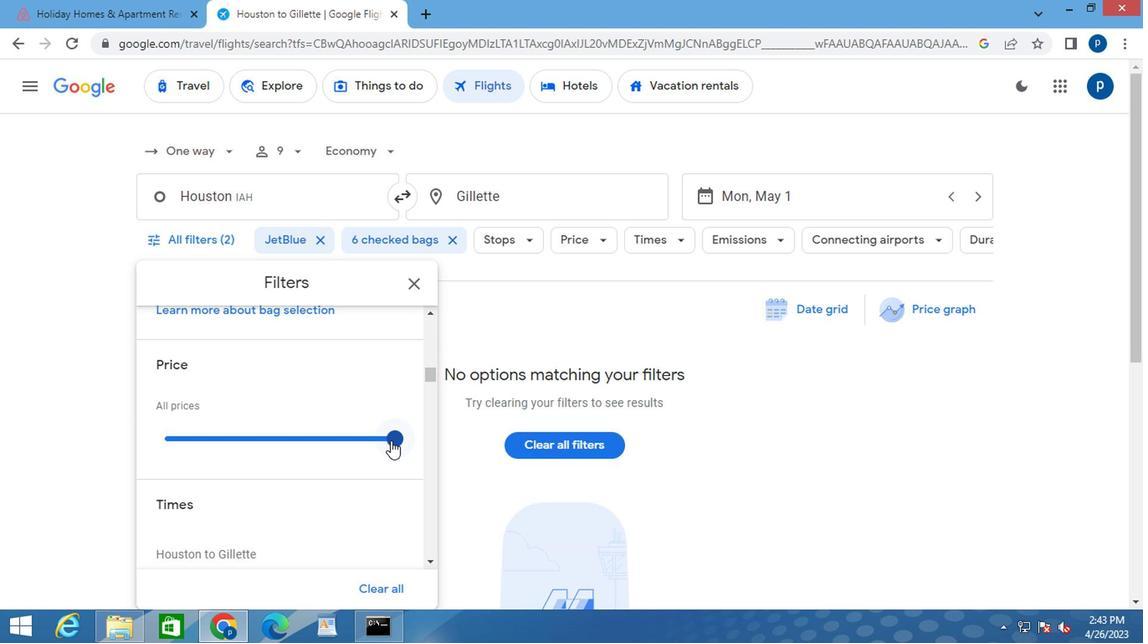 
Action: Mouse moved to (264, 473)
Screenshot: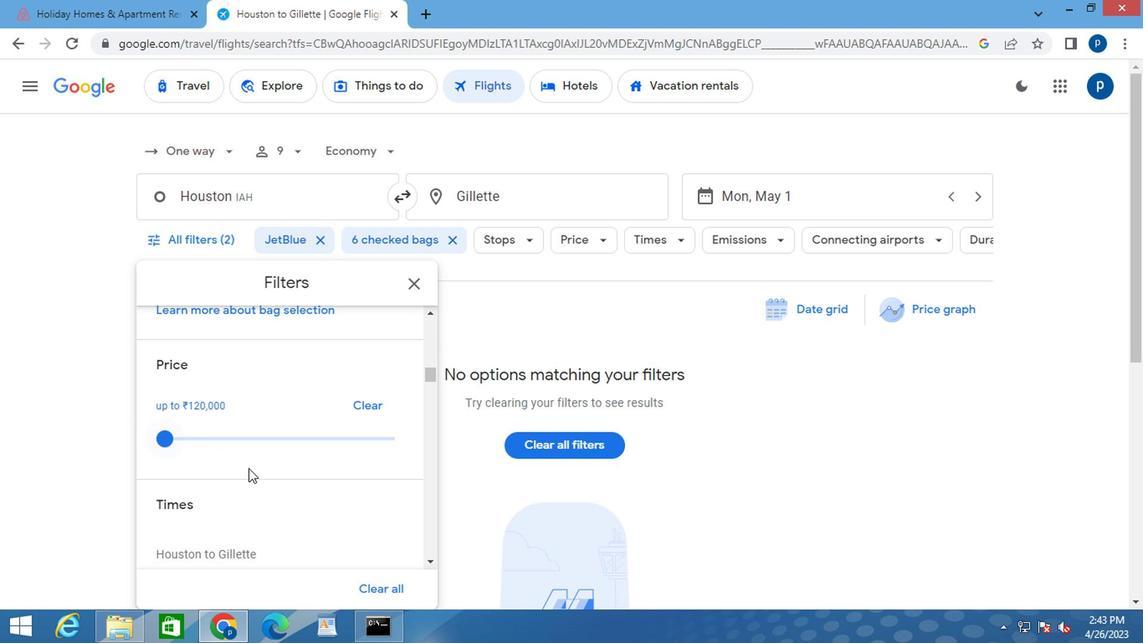 
Action: Mouse scrolled (264, 472) with delta (0, 0)
Screenshot: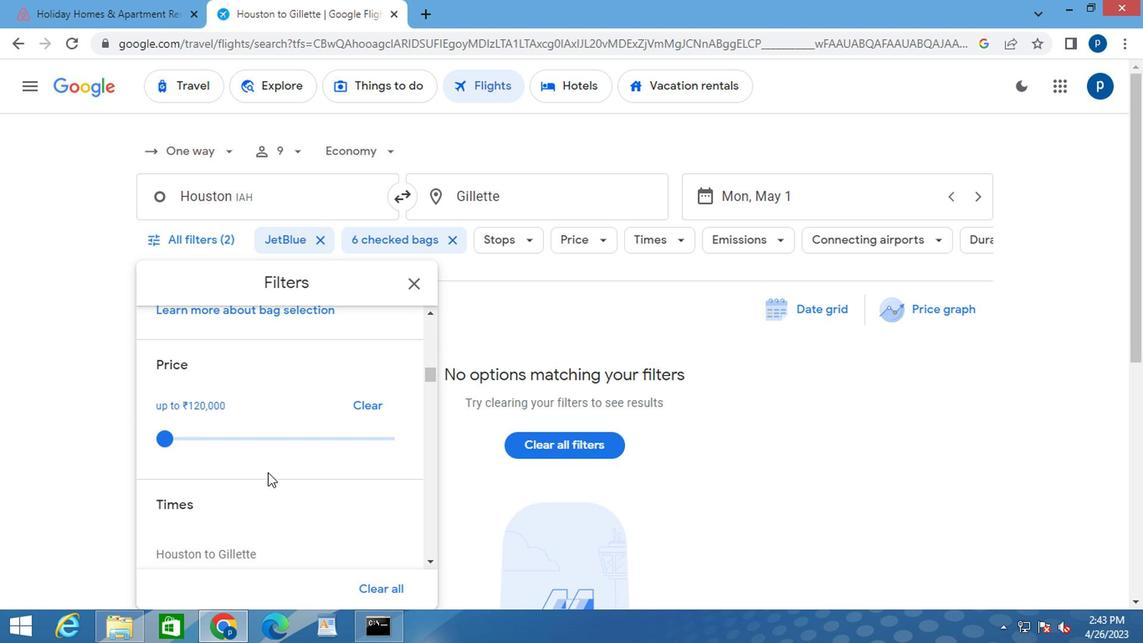 
Action: Mouse moved to (264, 473)
Screenshot: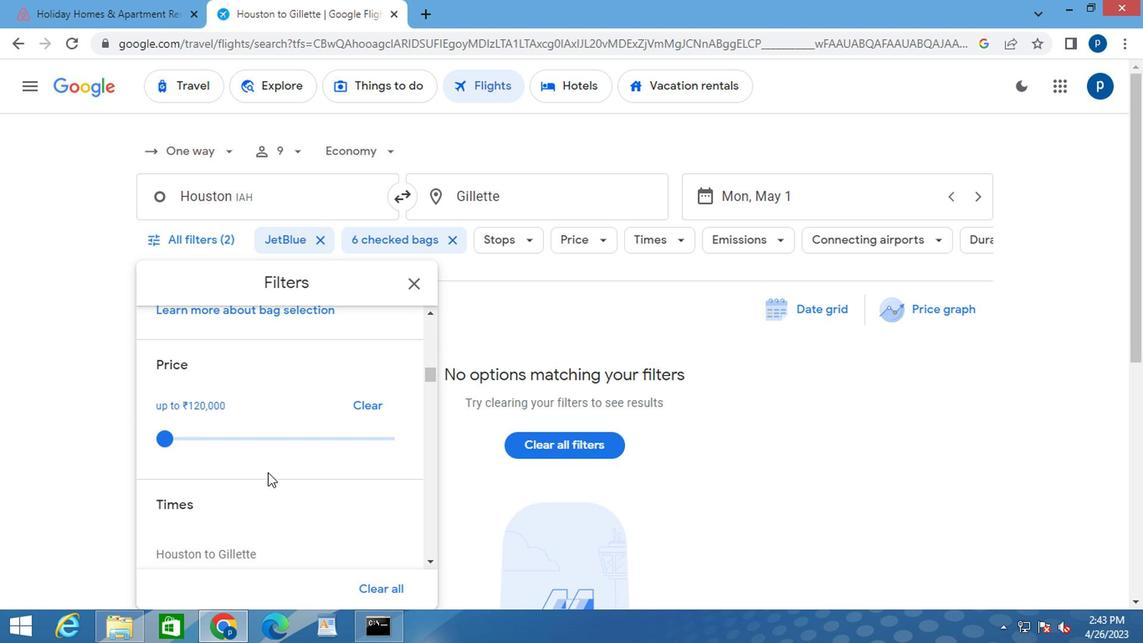 
Action: Mouse scrolled (264, 472) with delta (0, 0)
Screenshot: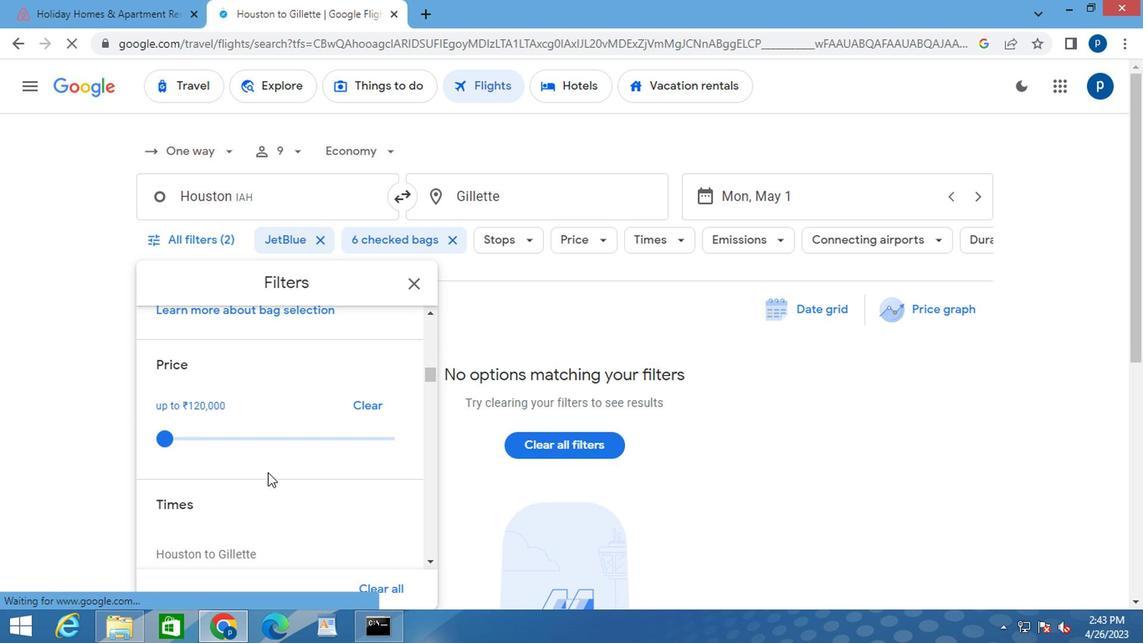 
Action: Mouse moved to (157, 458)
Screenshot: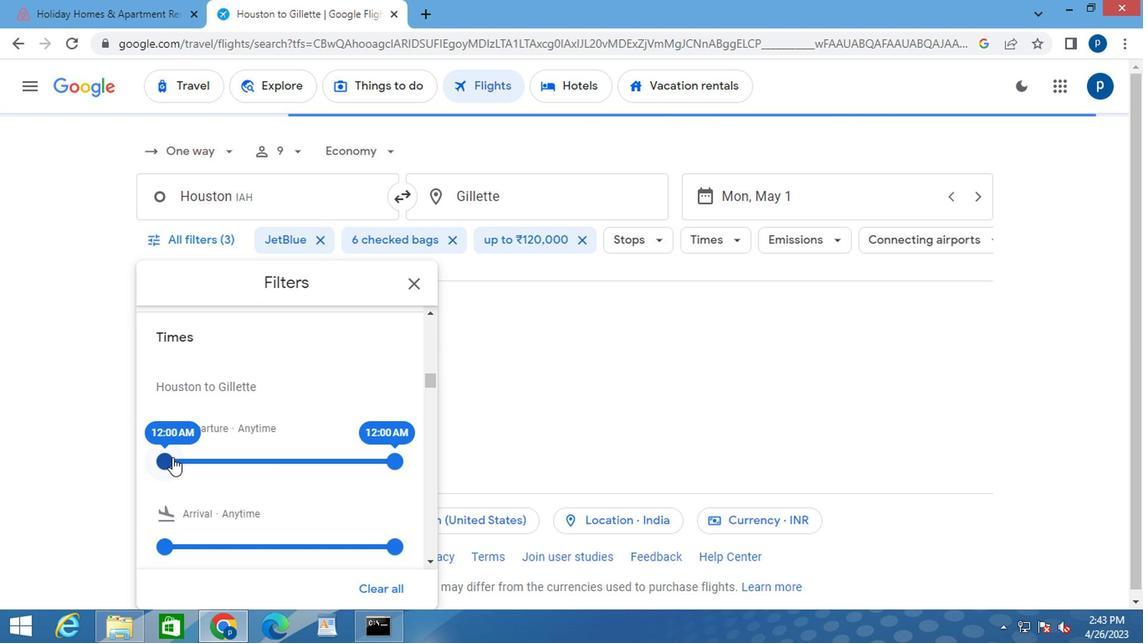 
Action: Mouse pressed left at (157, 458)
Screenshot: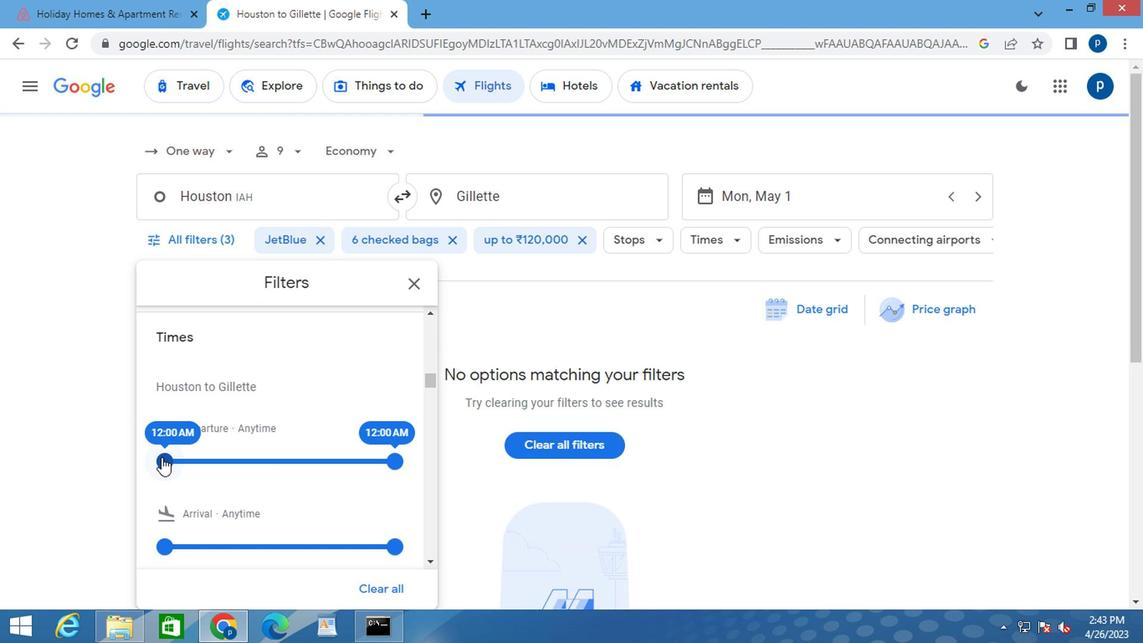
Action: Mouse moved to (410, 278)
Screenshot: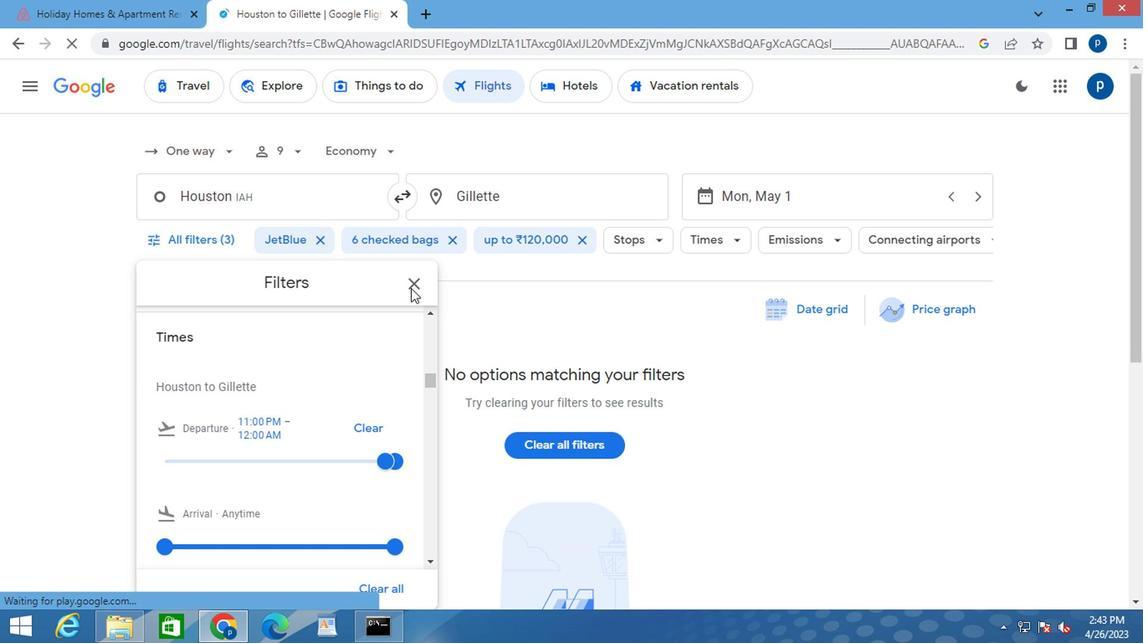 
Action: Mouse pressed left at (410, 278)
Screenshot: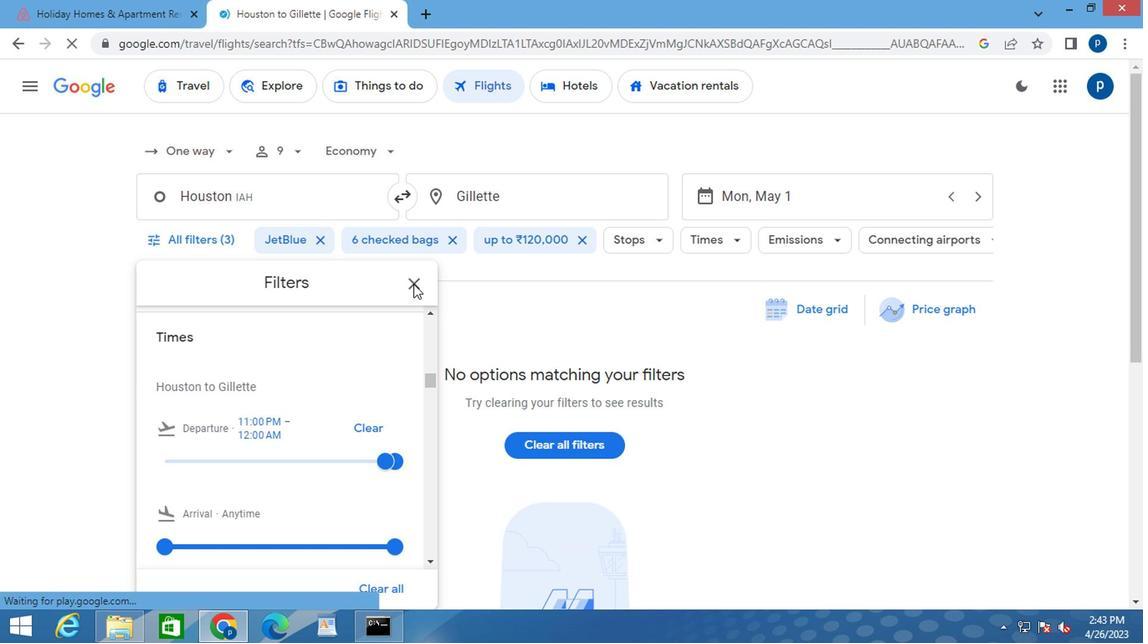 
